 Task: Compose an email with the signature Cody Rivera with the subject Follow-up on the job application and the message I would like to request approval for the purchase of new software for our team. from softage.4@softage.net to softage.1@softage.net, select the entire message, change the font of the message to Garamond and change the font typography to bold Send the email. Finally, move the email from Sent Items to the label Training
Action: Mouse moved to (844, 73)
Screenshot: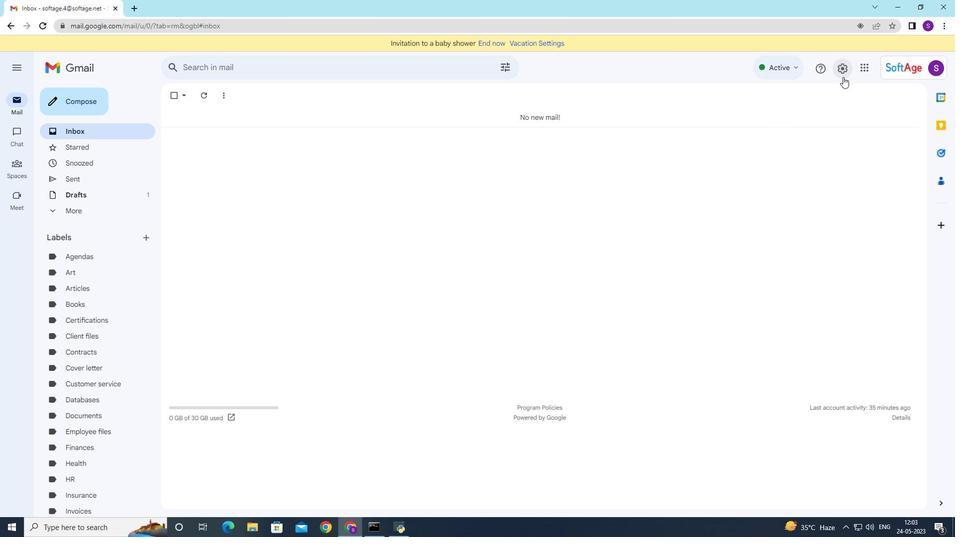 
Action: Mouse pressed left at (844, 73)
Screenshot: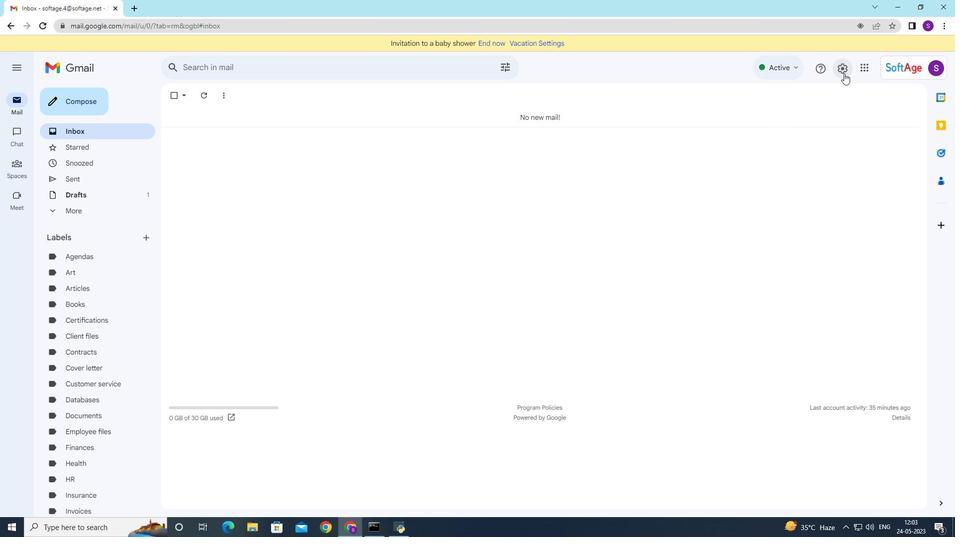 
Action: Mouse moved to (848, 116)
Screenshot: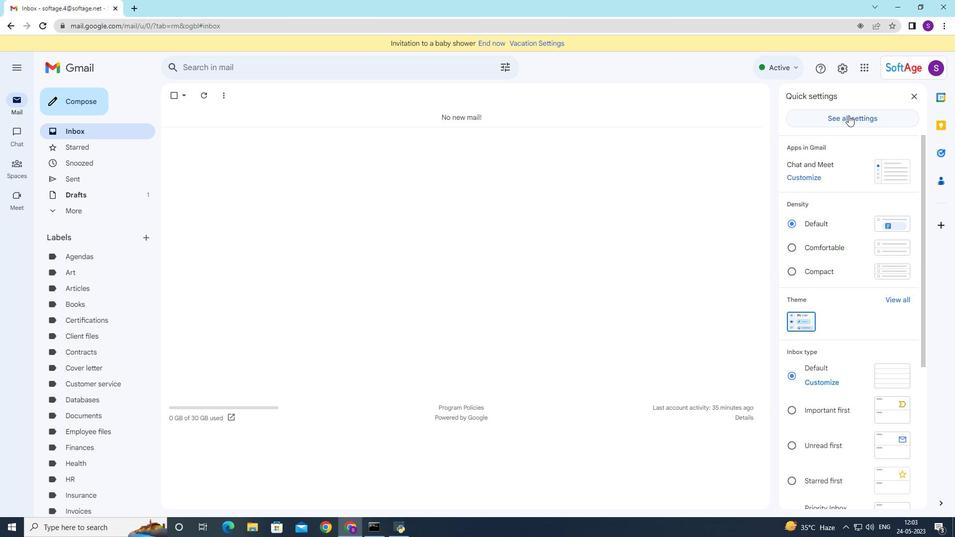 
Action: Mouse pressed left at (848, 116)
Screenshot: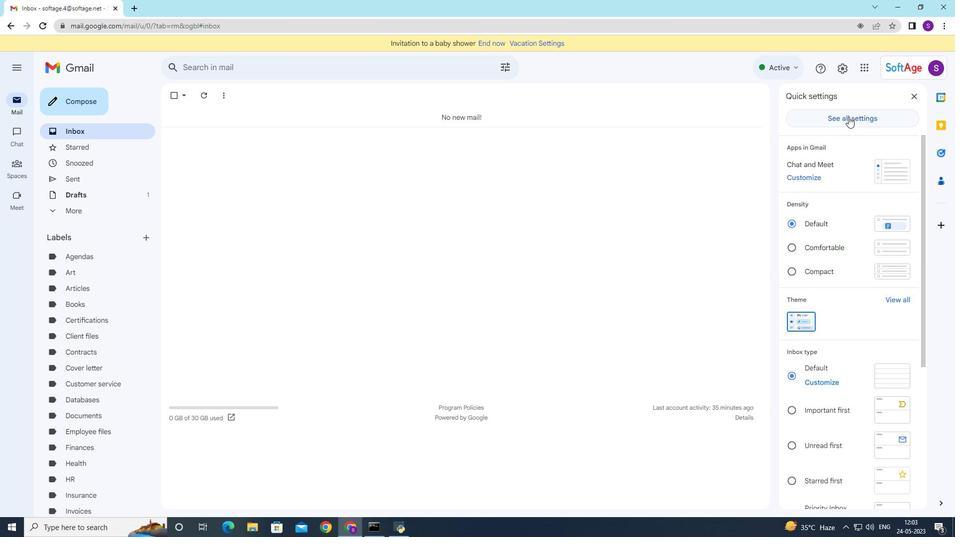 
Action: Mouse moved to (352, 245)
Screenshot: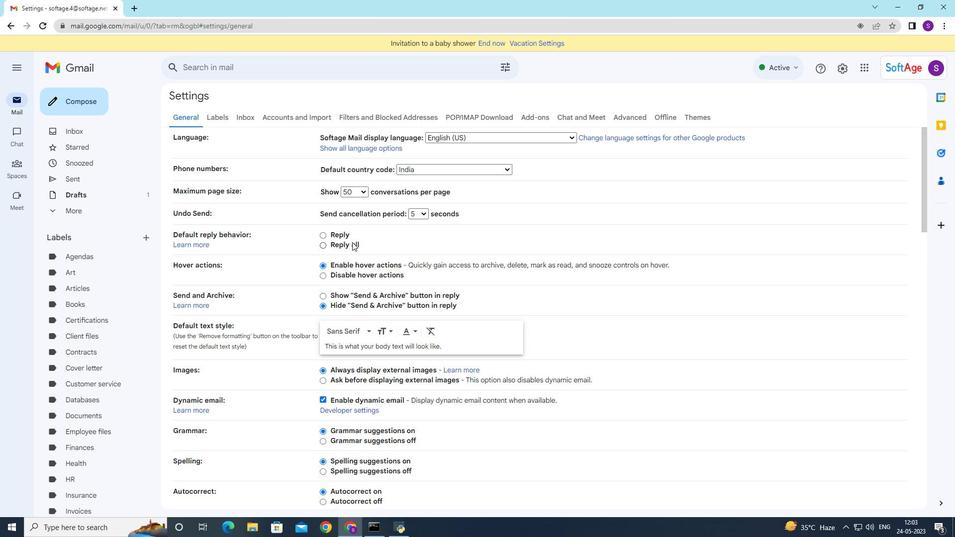 
Action: Mouse scrolled (352, 244) with delta (0, 0)
Screenshot: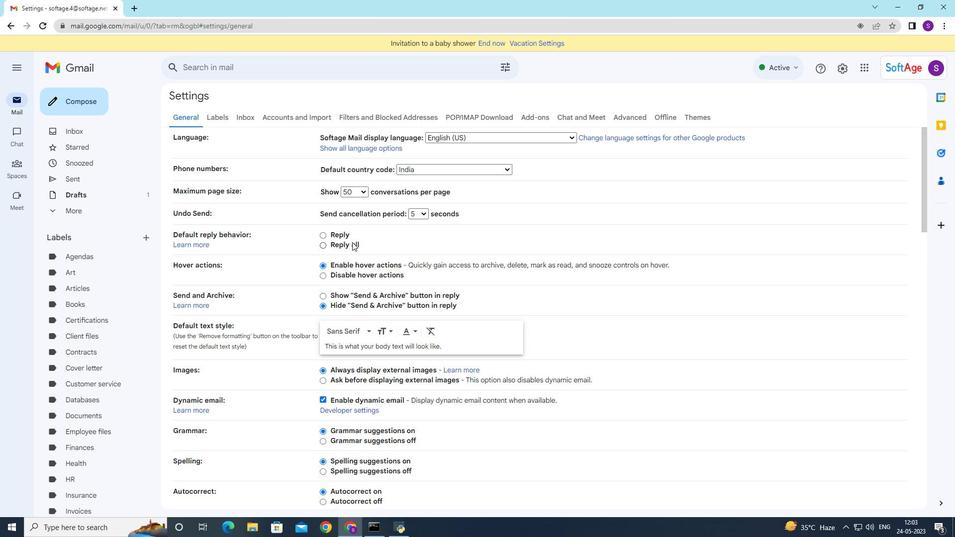 
Action: Mouse moved to (352, 249)
Screenshot: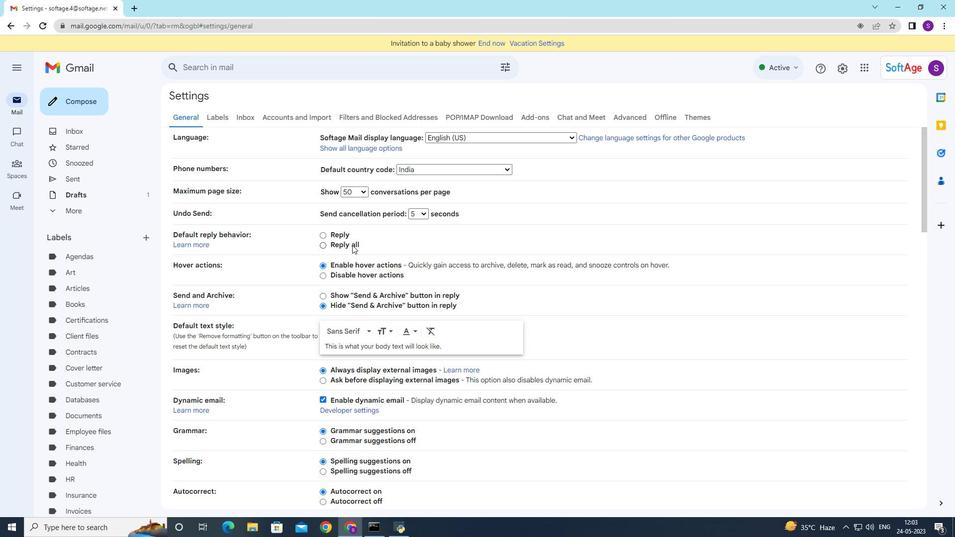
Action: Mouse scrolled (352, 248) with delta (0, 0)
Screenshot: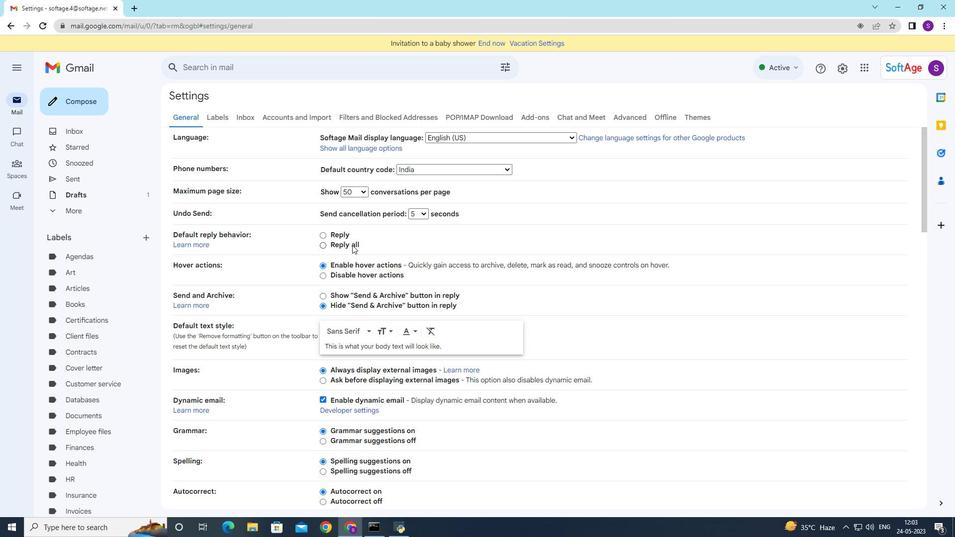 
Action: Mouse moved to (354, 253)
Screenshot: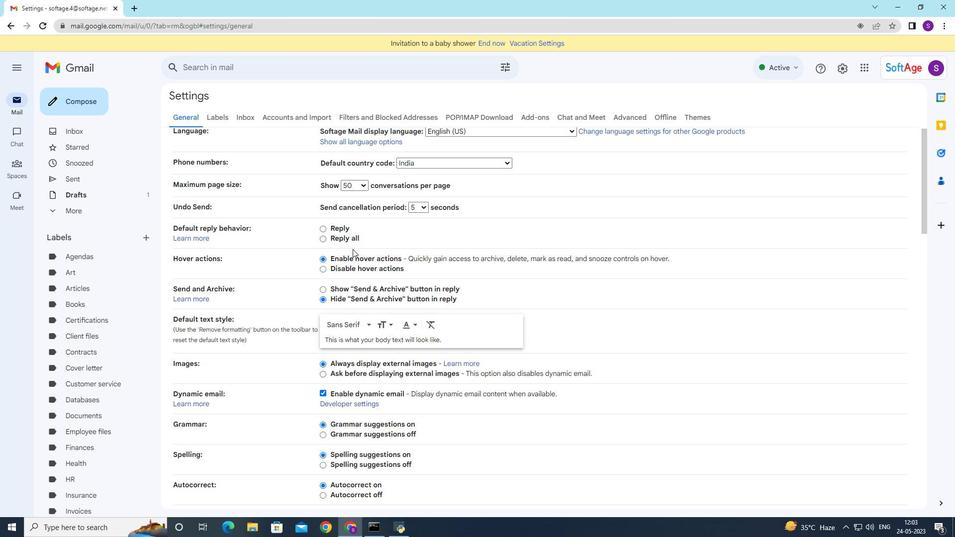 
Action: Mouse scrolled (354, 252) with delta (0, 0)
Screenshot: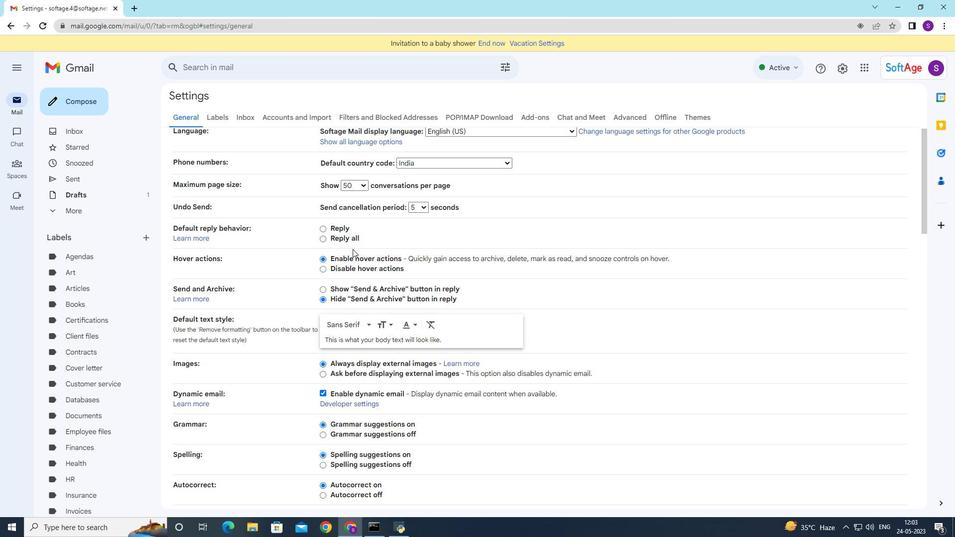 
Action: Mouse moved to (355, 256)
Screenshot: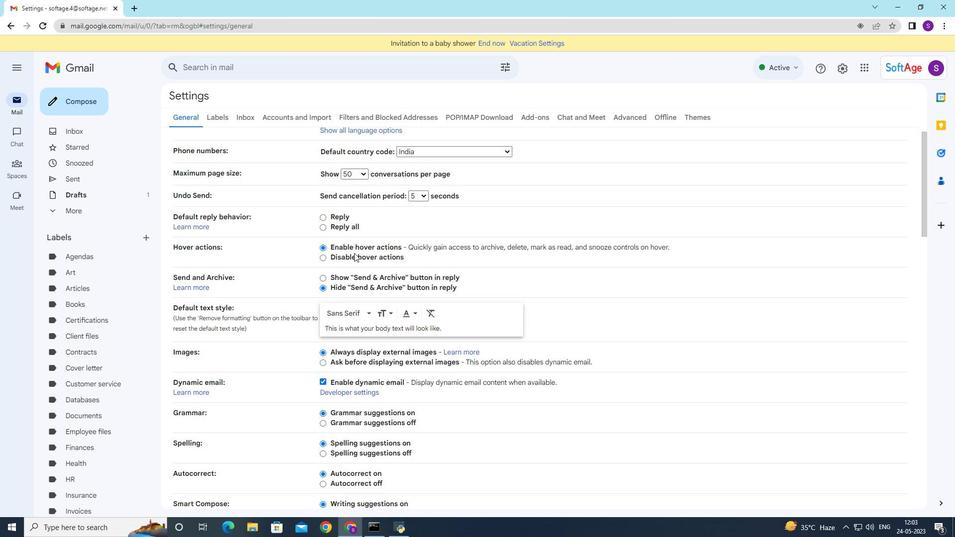 
Action: Mouse scrolled (355, 256) with delta (0, 0)
Screenshot: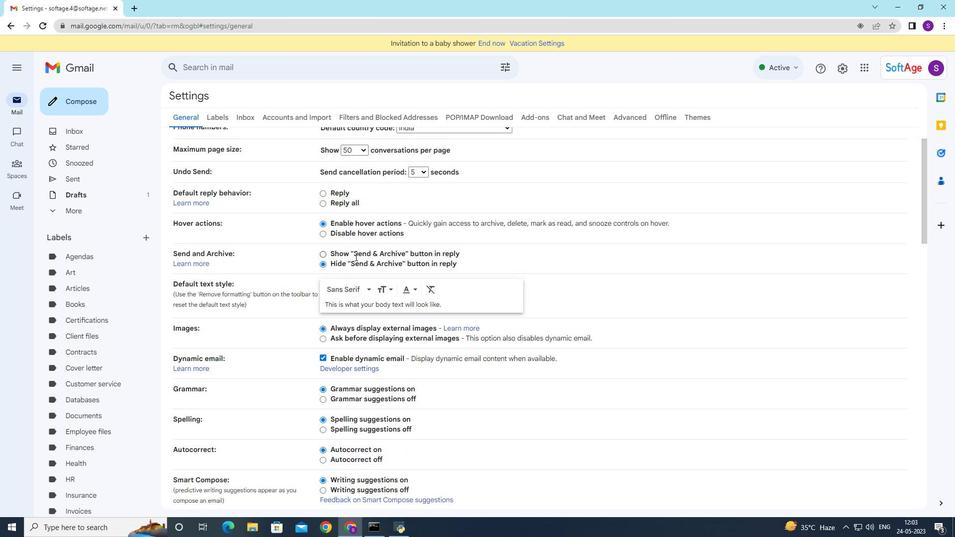 
Action: Mouse moved to (355, 258)
Screenshot: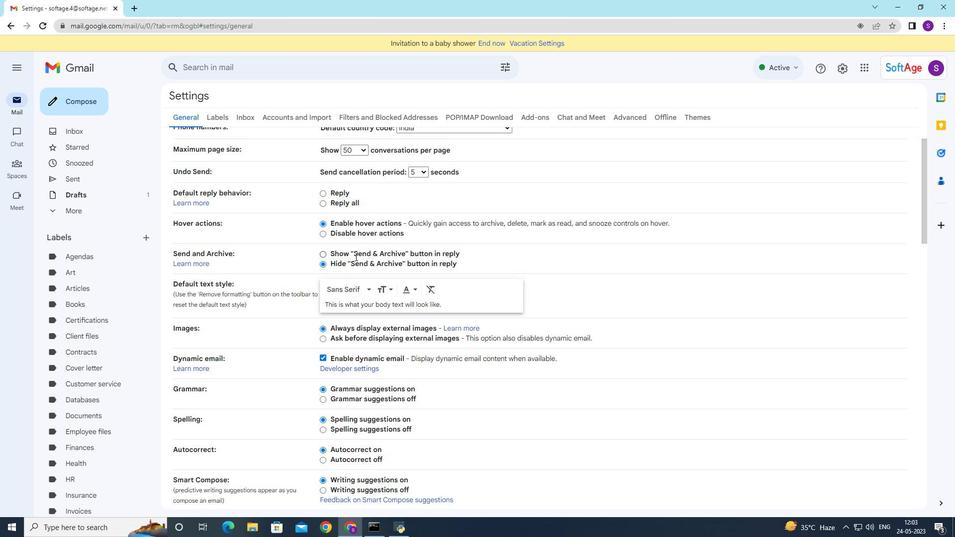 
Action: Mouse scrolled (355, 258) with delta (0, 0)
Screenshot: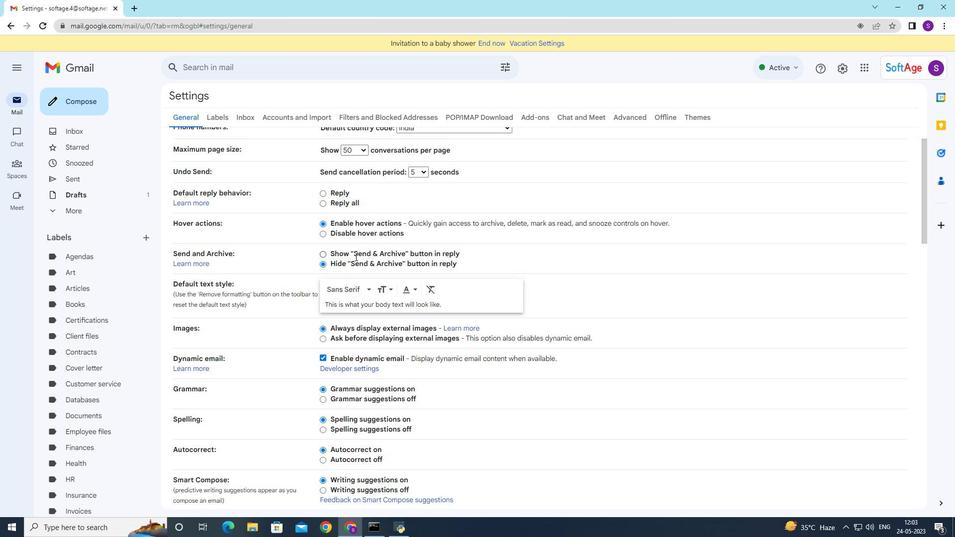 
Action: Mouse moved to (356, 263)
Screenshot: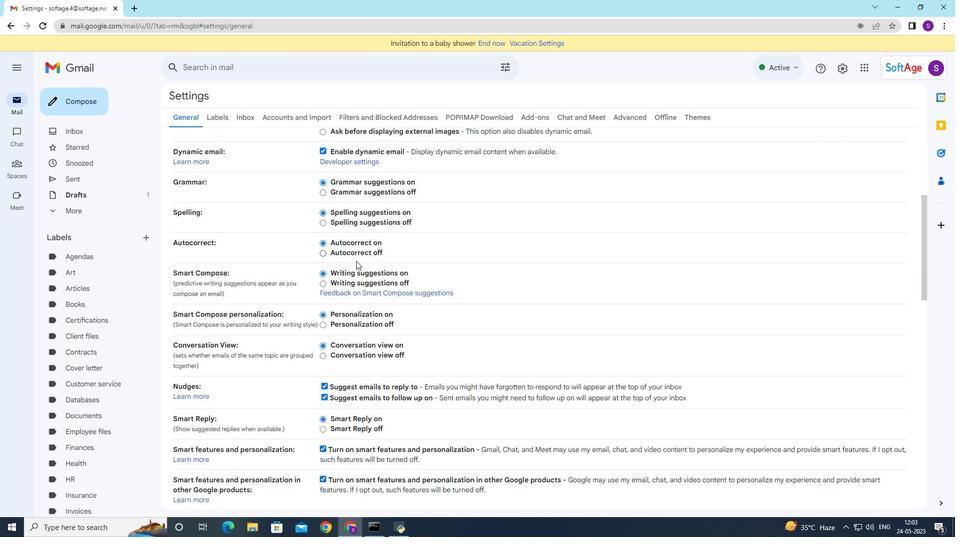 
Action: Mouse scrolled (356, 263) with delta (0, 0)
Screenshot: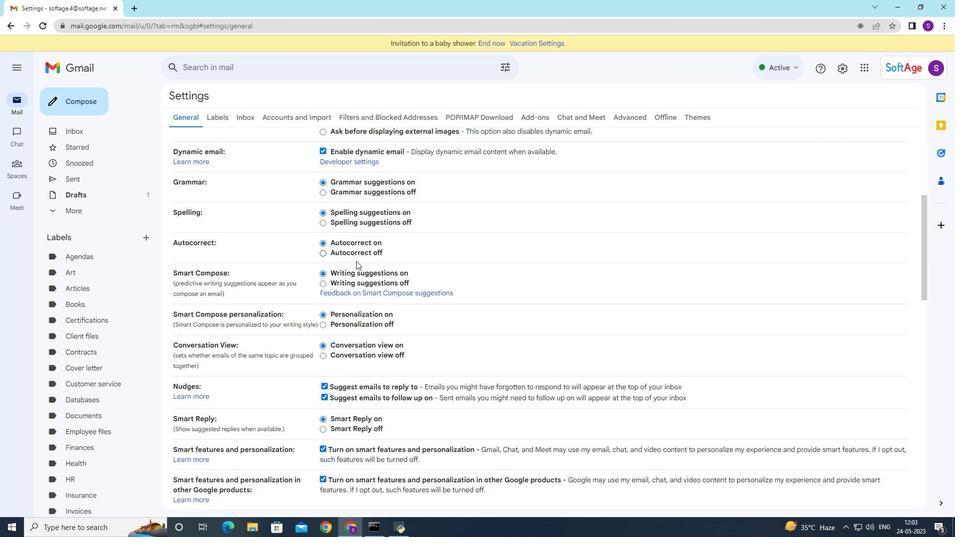 
Action: Mouse moved to (357, 265)
Screenshot: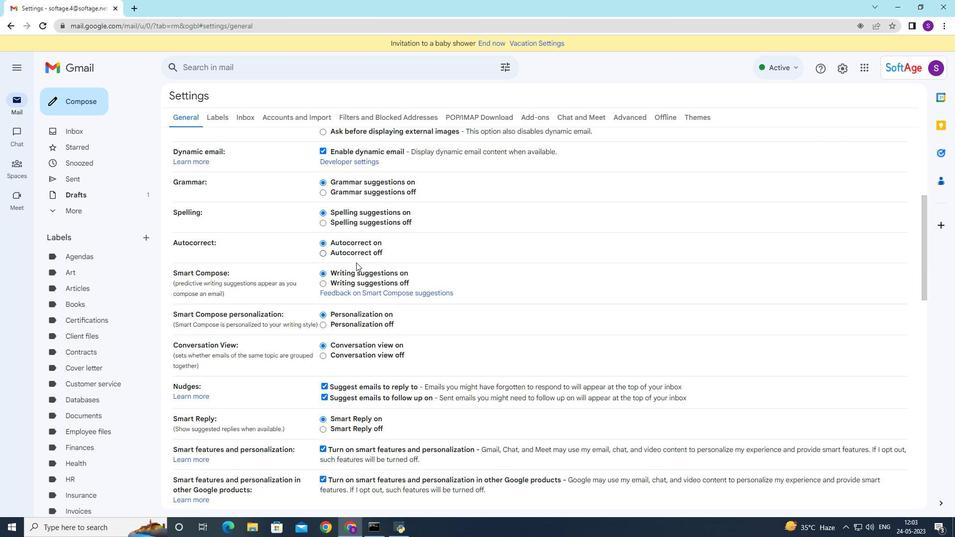 
Action: Mouse scrolled (357, 264) with delta (0, 0)
Screenshot: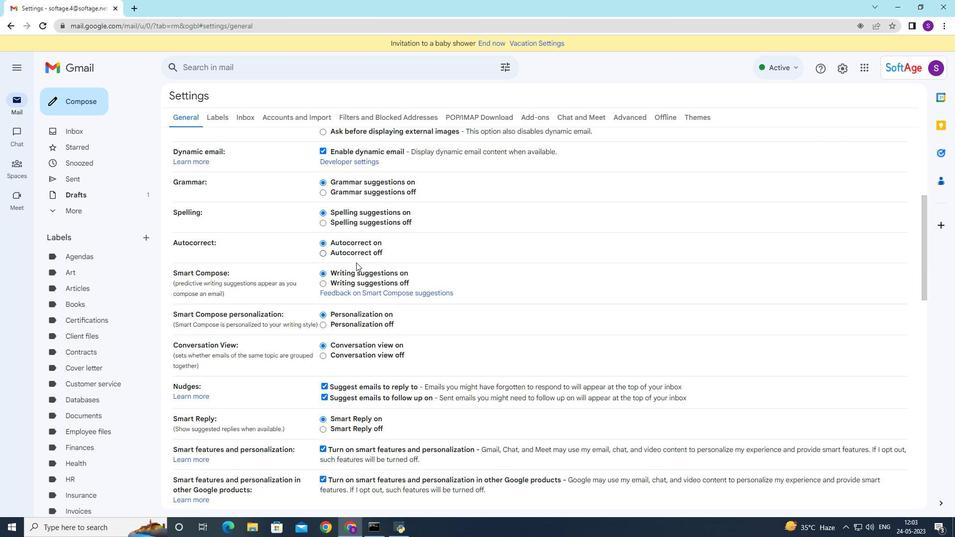 
Action: Mouse moved to (357, 266)
Screenshot: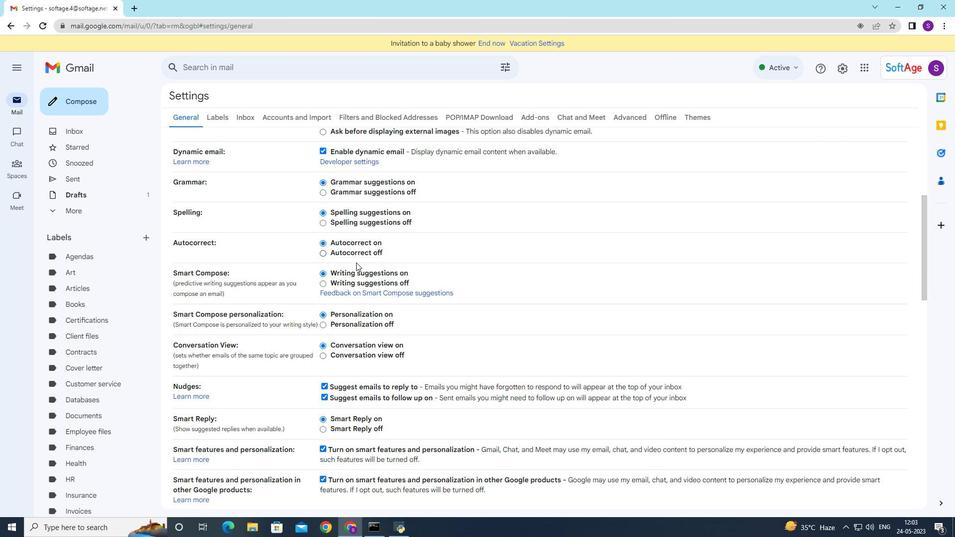 
Action: Mouse scrolled (357, 265) with delta (0, 0)
Screenshot: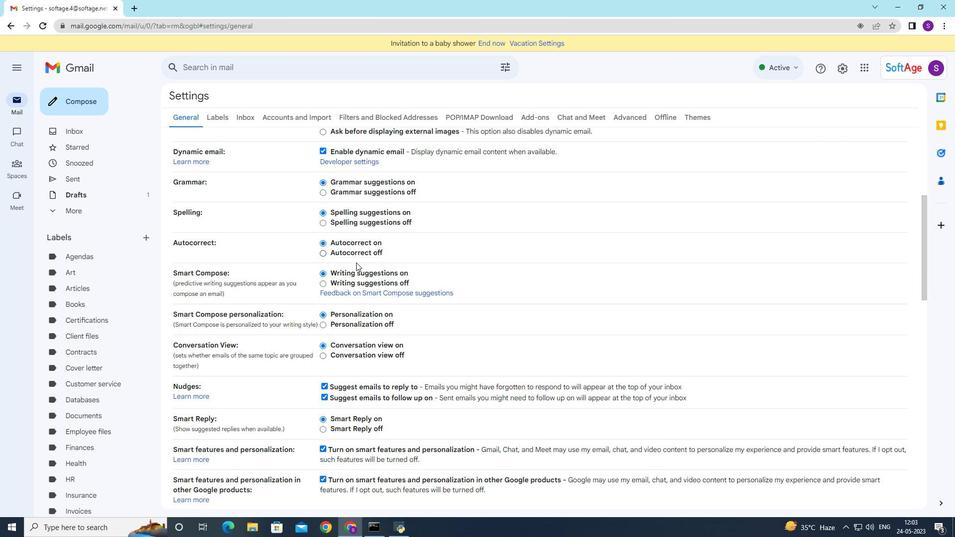 
Action: Mouse moved to (357, 266)
Screenshot: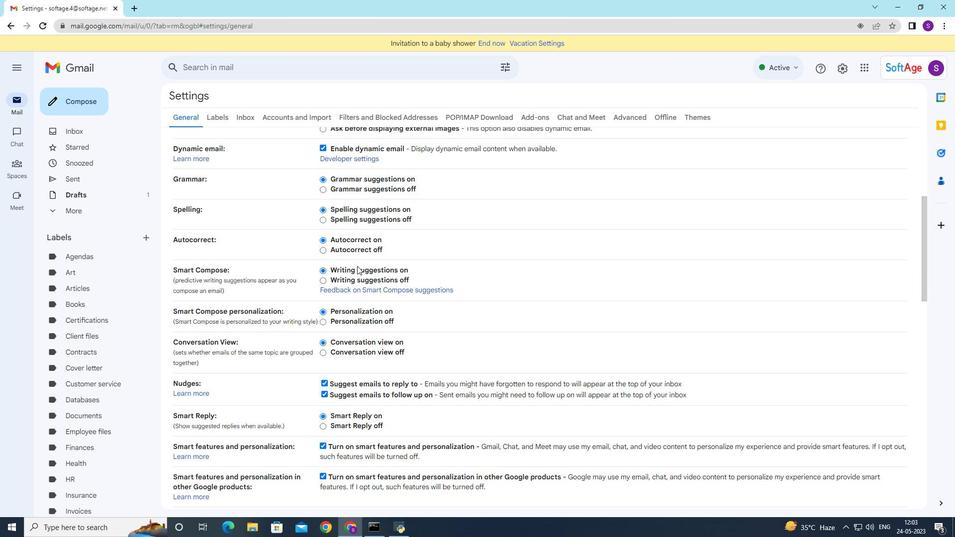 
Action: Mouse scrolled (357, 266) with delta (0, 0)
Screenshot: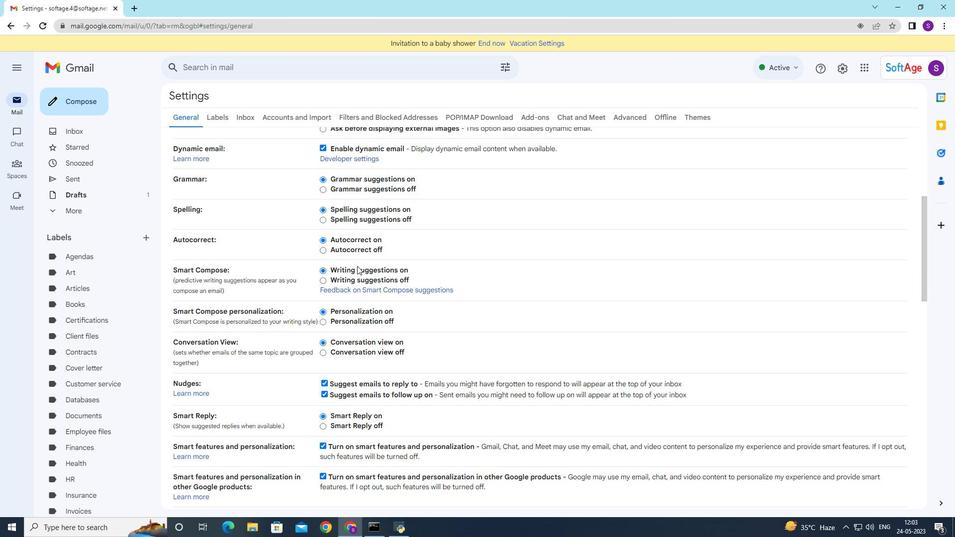 
Action: Mouse moved to (357, 269)
Screenshot: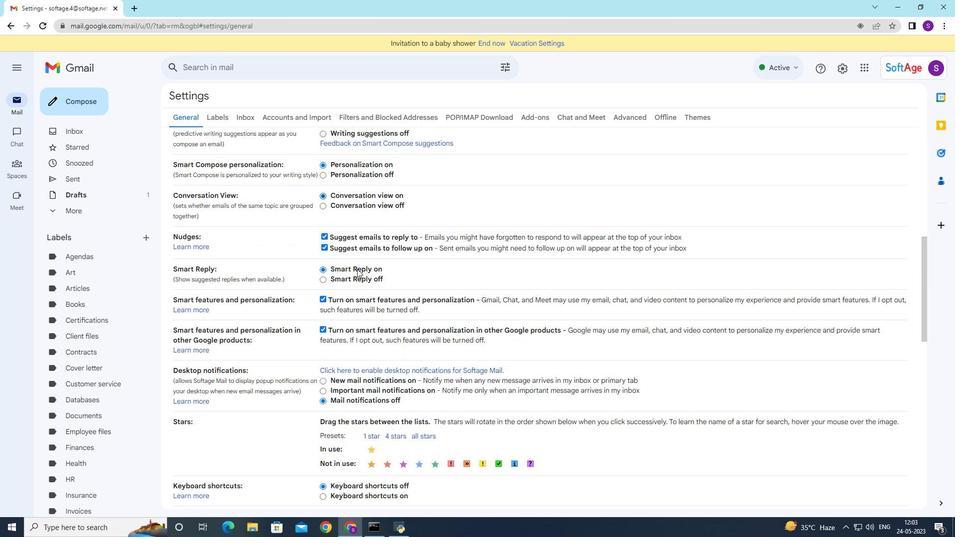 
Action: Mouse scrolled (357, 268) with delta (0, 0)
Screenshot: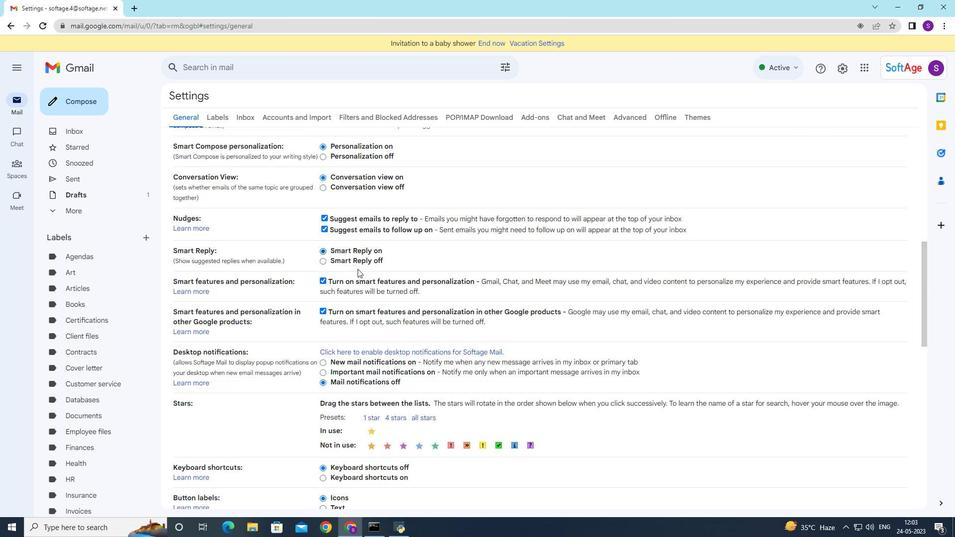 
Action: Mouse moved to (357, 269)
Screenshot: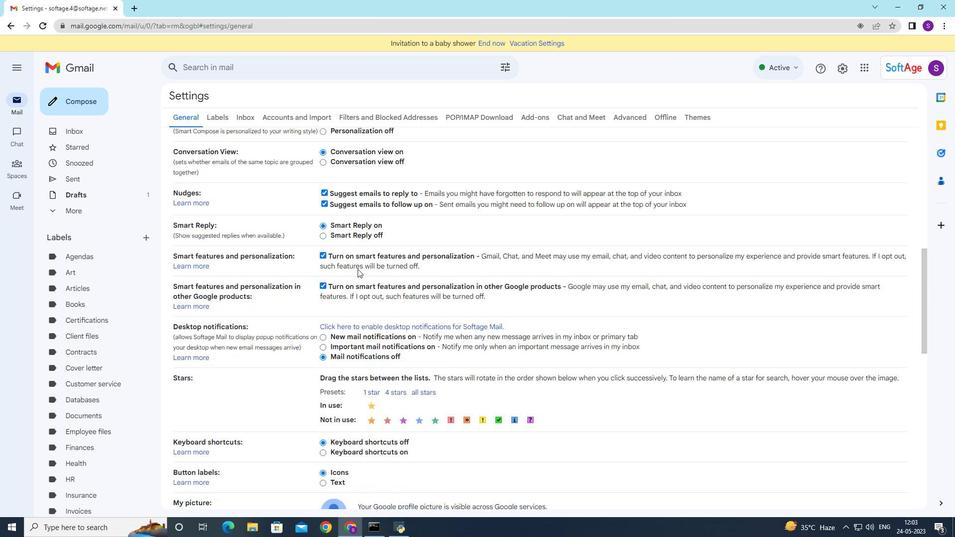 
Action: Mouse scrolled (357, 268) with delta (0, 0)
Screenshot: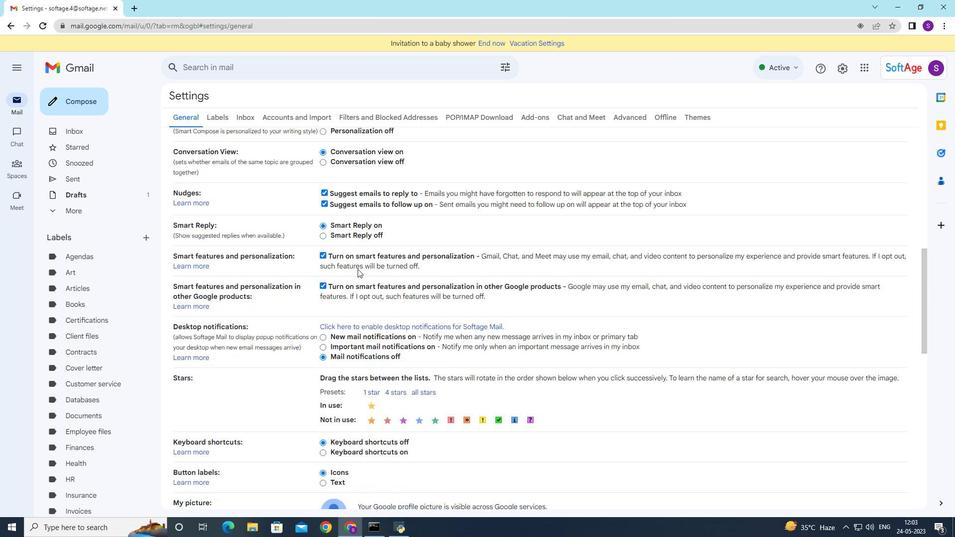 
Action: Mouse scrolled (357, 268) with delta (0, 0)
Screenshot: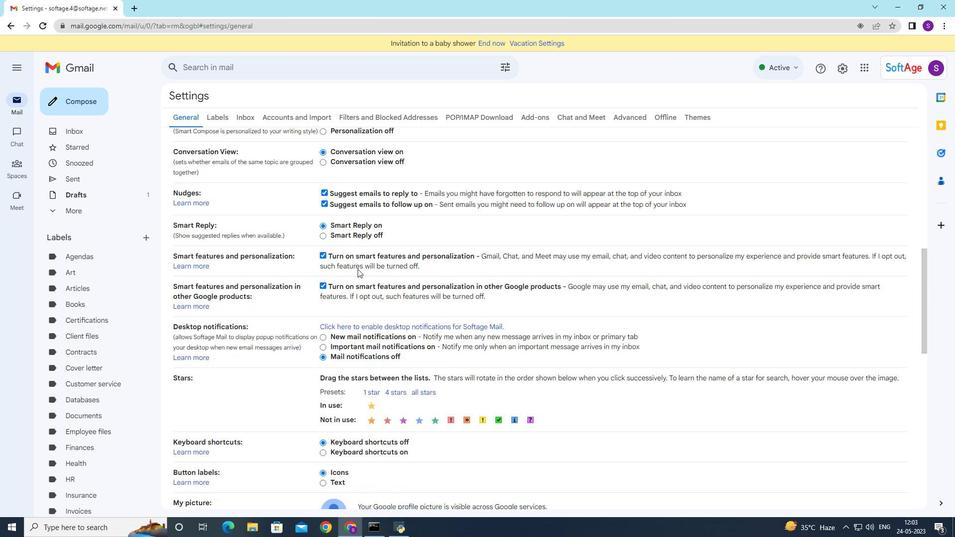 
Action: Mouse scrolled (357, 268) with delta (0, 0)
Screenshot: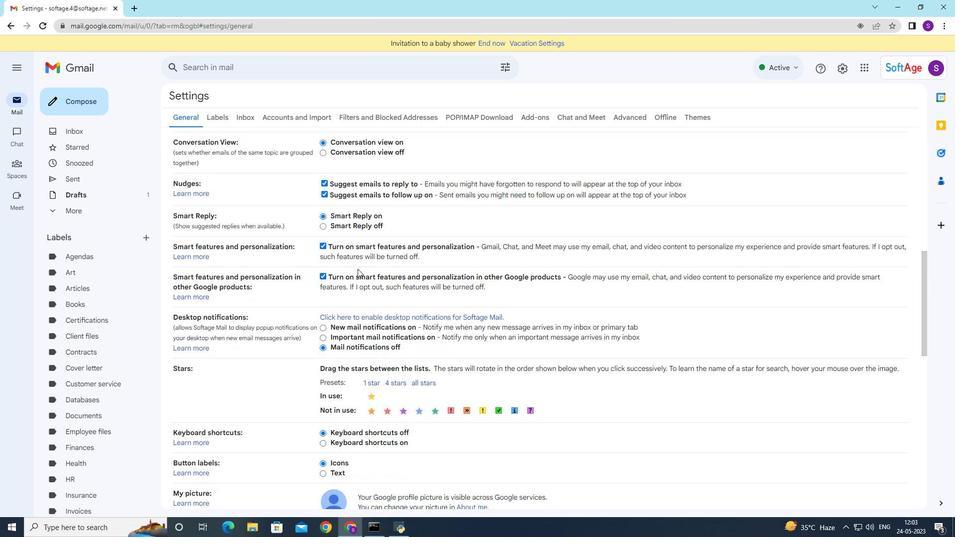
Action: Mouse moved to (358, 268)
Screenshot: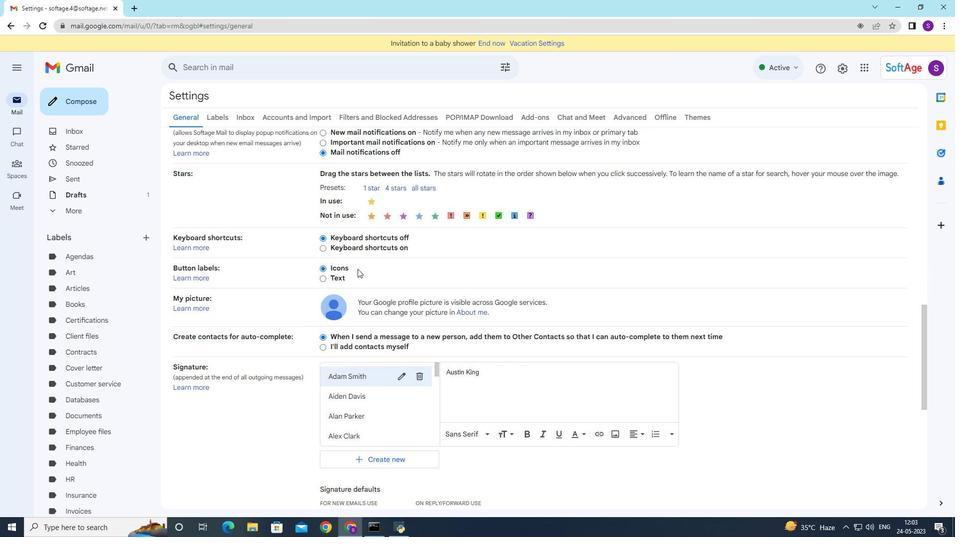 
Action: Mouse scrolled (358, 268) with delta (0, 0)
Screenshot: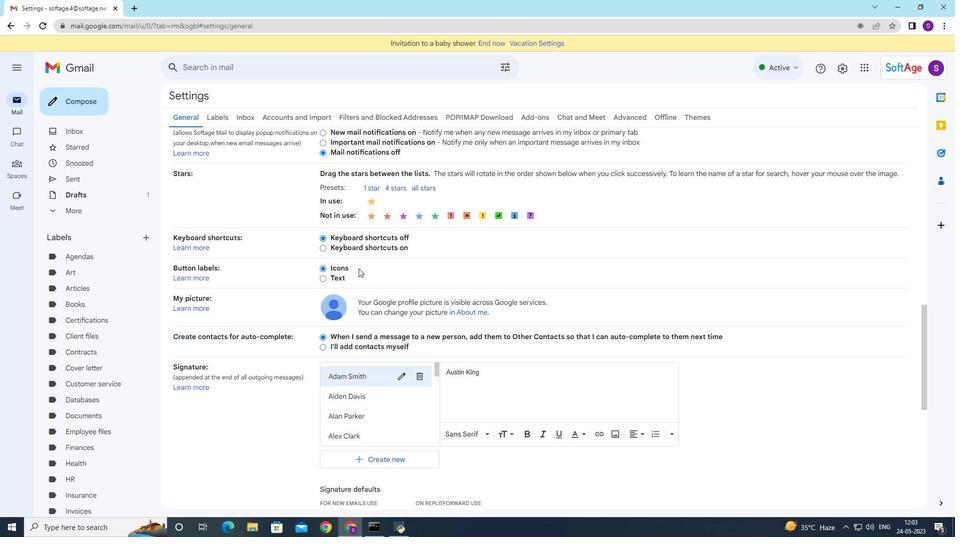 
Action: Mouse scrolled (358, 268) with delta (0, 0)
Screenshot: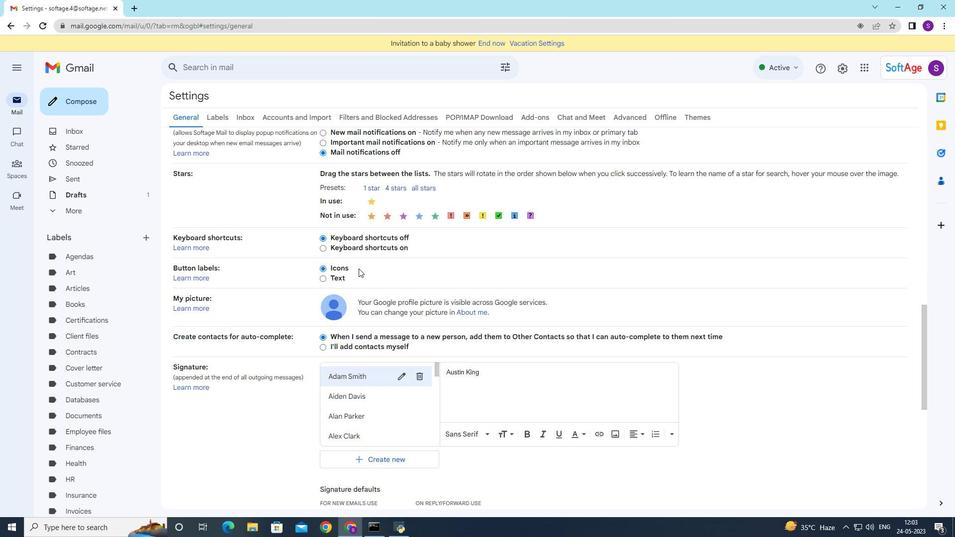 
Action: Mouse moved to (358, 268)
Screenshot: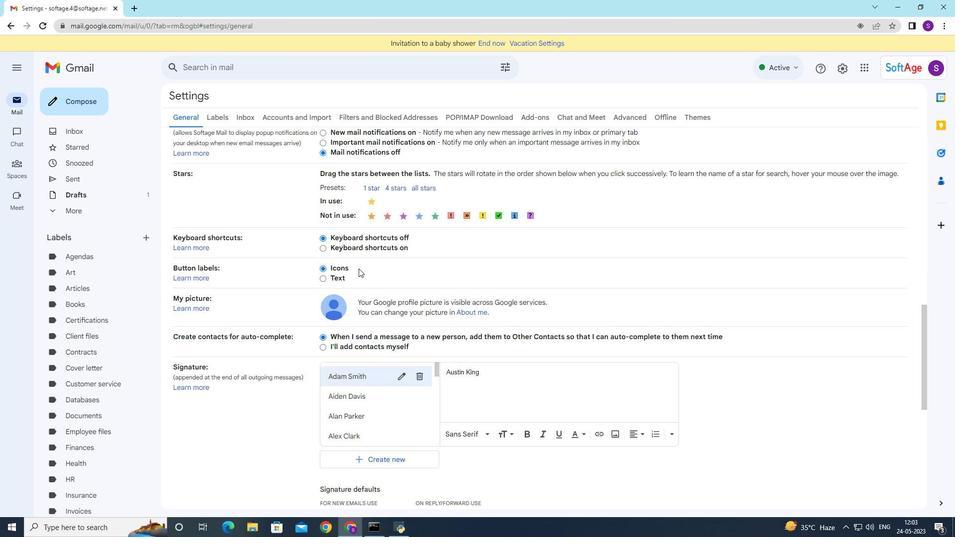 
Action: Mouse scrolled (358, 268) with delta (0, 0)
Screenshot: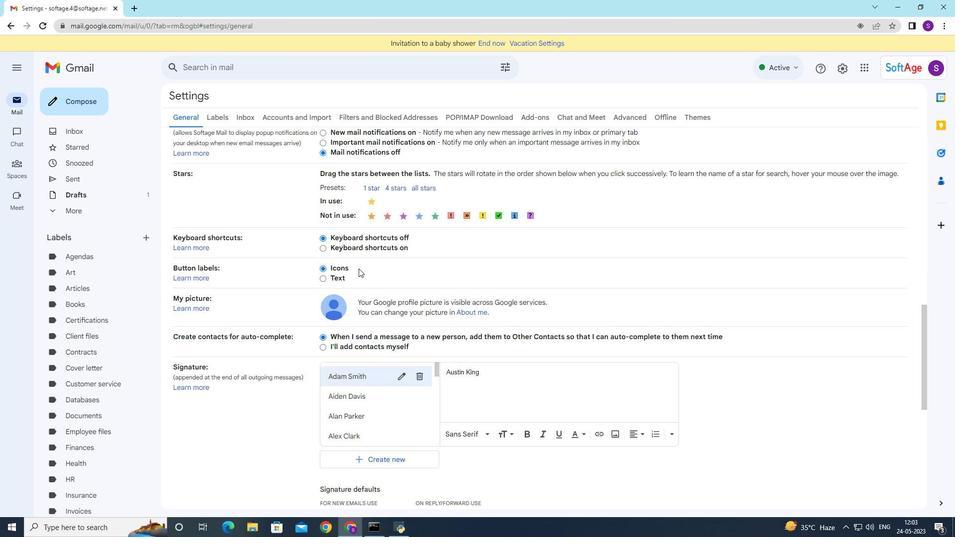 
Action: Mouse moved to (358, 269)
Screenshot: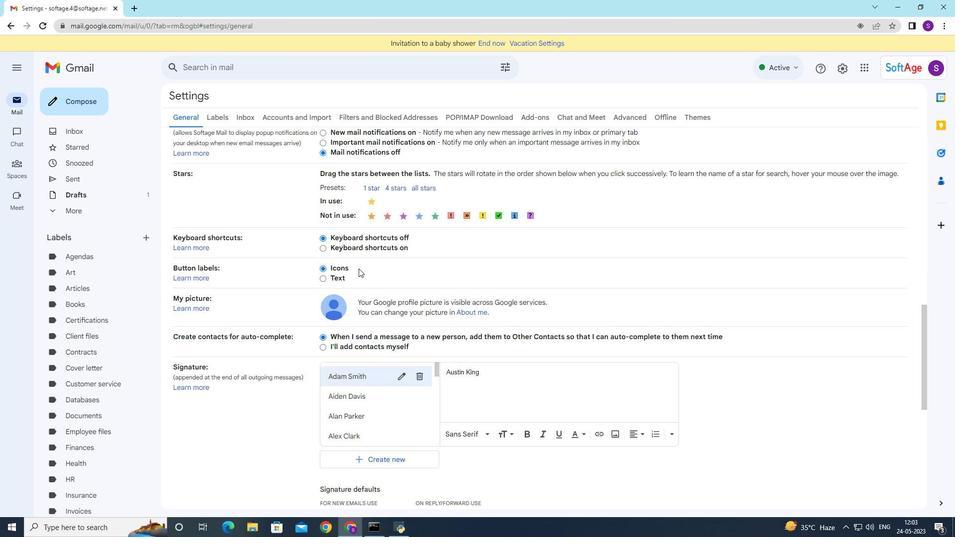 
Action: Mouse scrolled (358, 268) with delta (0, 0)
Screenshot: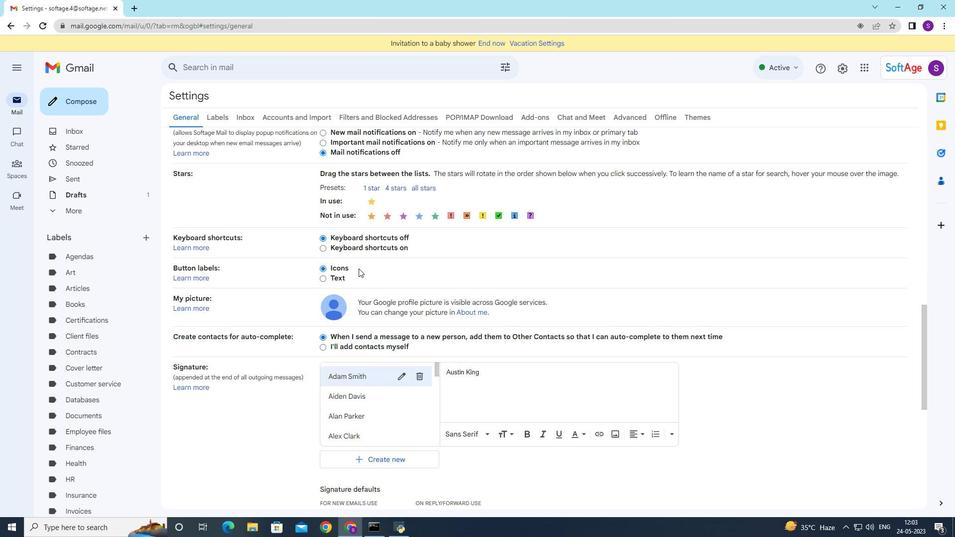 
Action: Mouse scrolled (358, 268) with delta (0, 0)
Screenshot: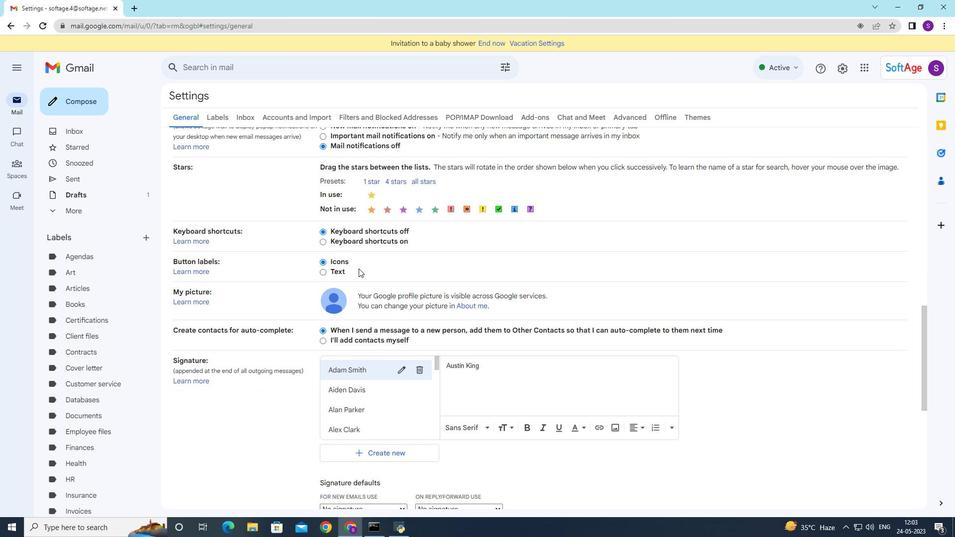 
Action: Mouse moved to (371, 213)
Screenshot: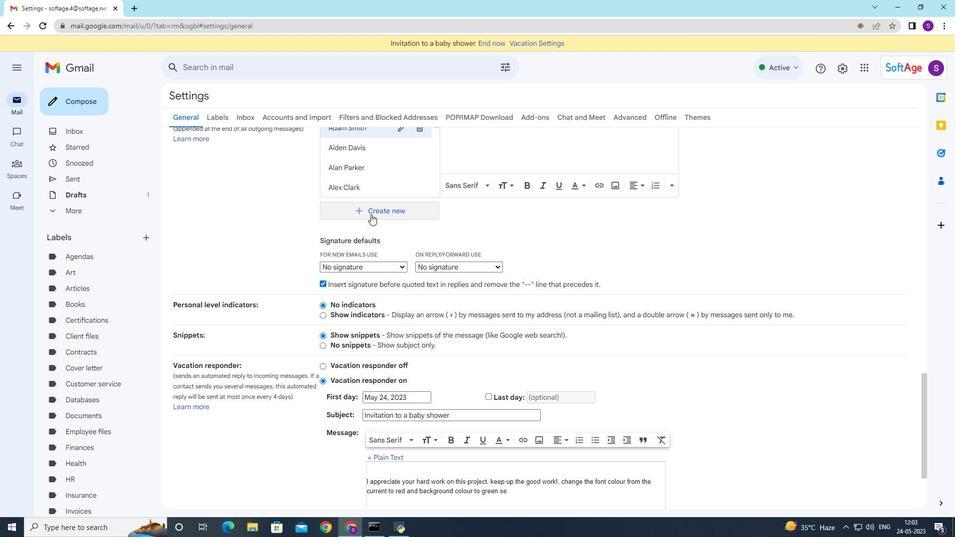 
Action: Mouse pressed left at (371, 213)
Screenshot: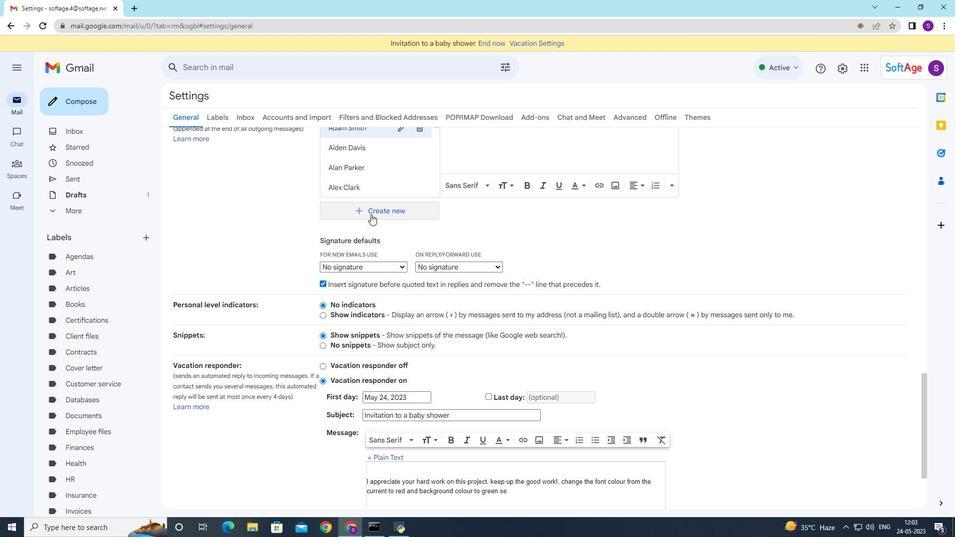 
Action: Mouse moved to (378, 223)
Screenshot: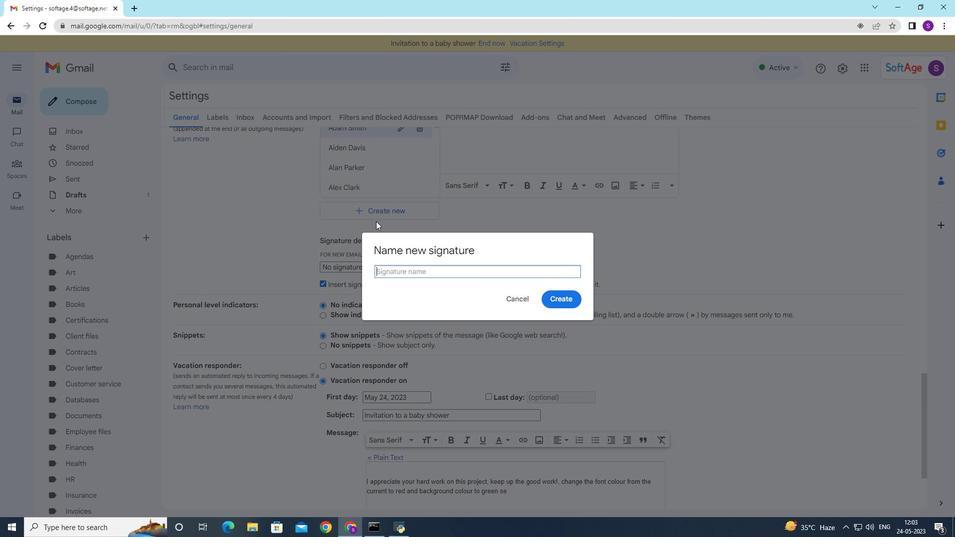 
Action: Key pressed <Key.shift><Key.shift><Key.shift><Key.shift><Key.shift>Cody<Key.space><Key.shift><Key.shift><Key.shift><Key.shift><Key.shift><Key.shift><Key.shift><Key.shift><Key.shift>Rivera
Screenshot: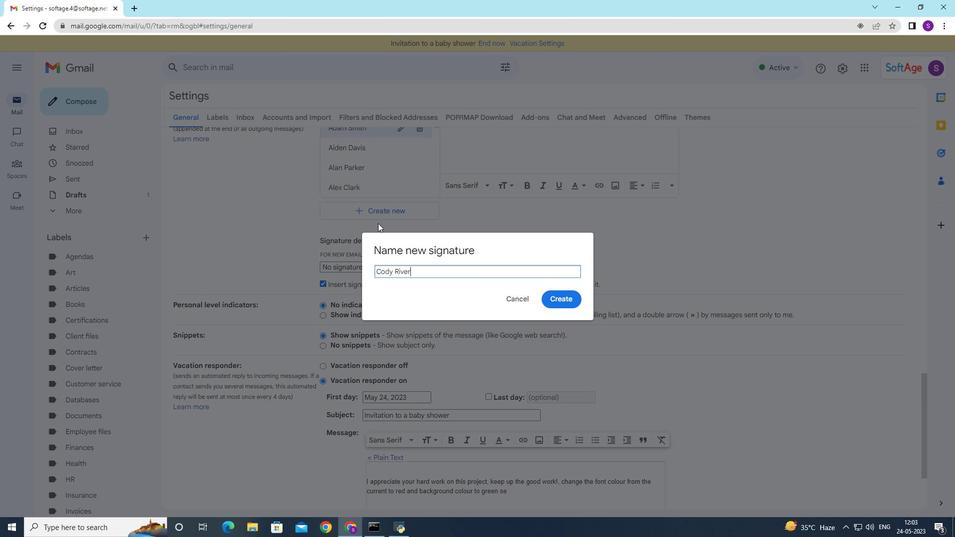 
Action: Mouse moved to (562, 295)
Screenshot: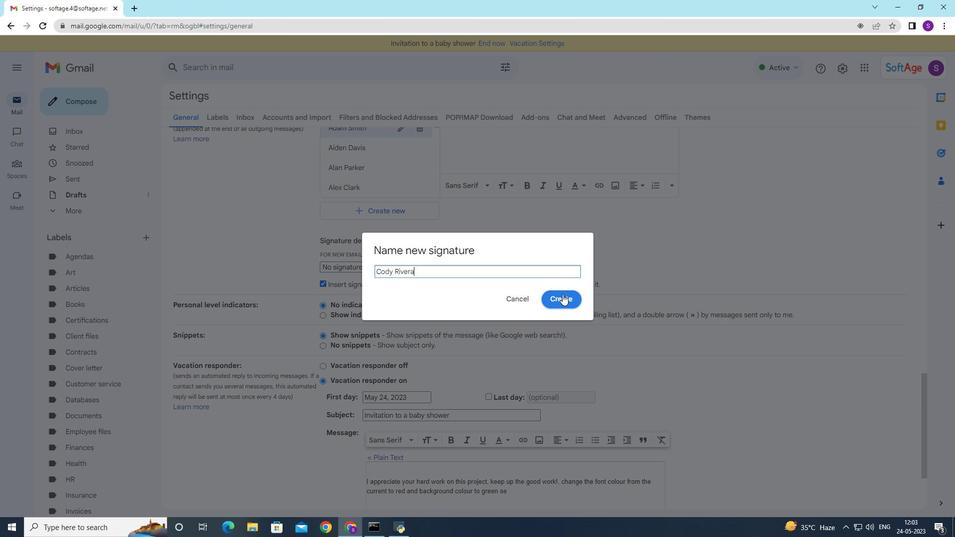 
Action: Mouse pressed left at (562, 295)
Screenshot: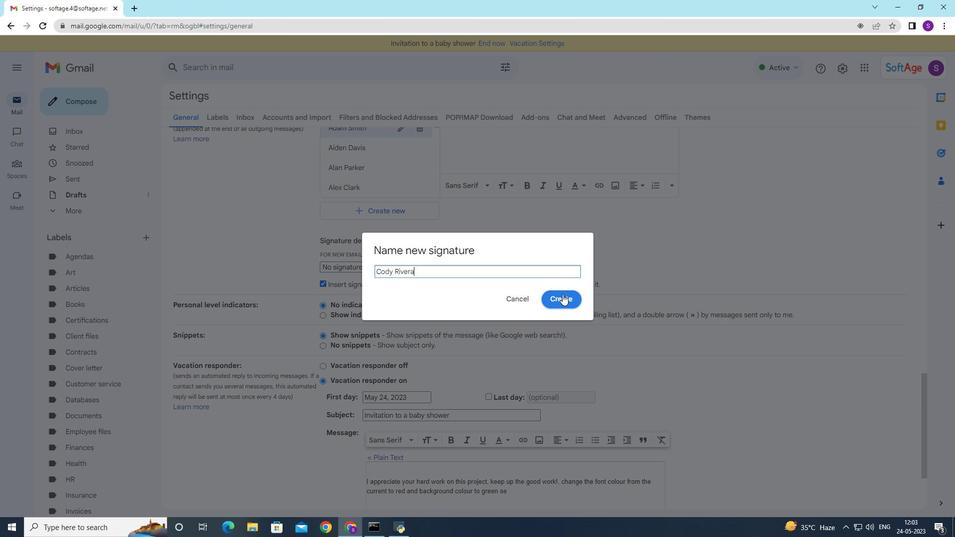 
Action: Mouse moved to (468, 323)
Screenshot: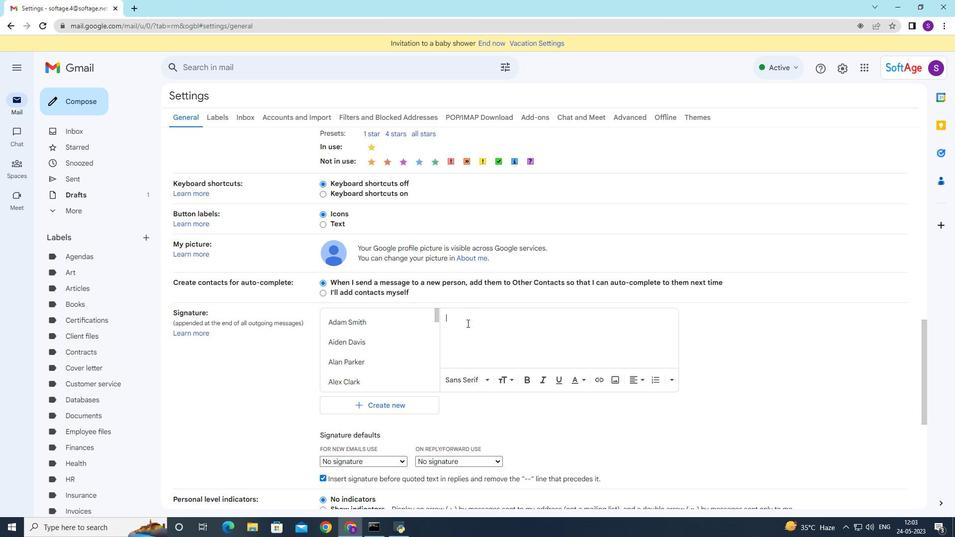 
Action: Key pressed <Key.shift>Cody<Key.space><Key.shift>Rivera
Screenshot: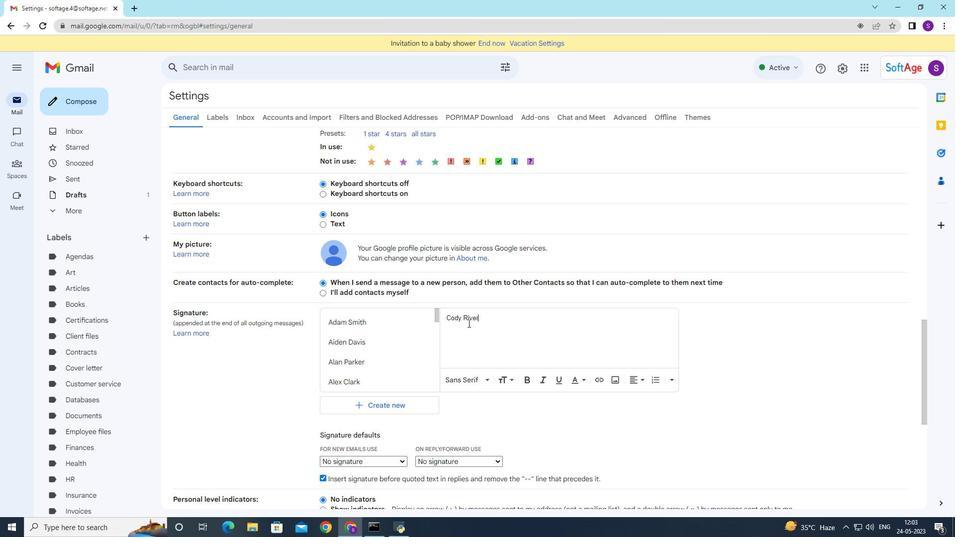 
Action: Mouse moved to (511, 383)
Screenshot: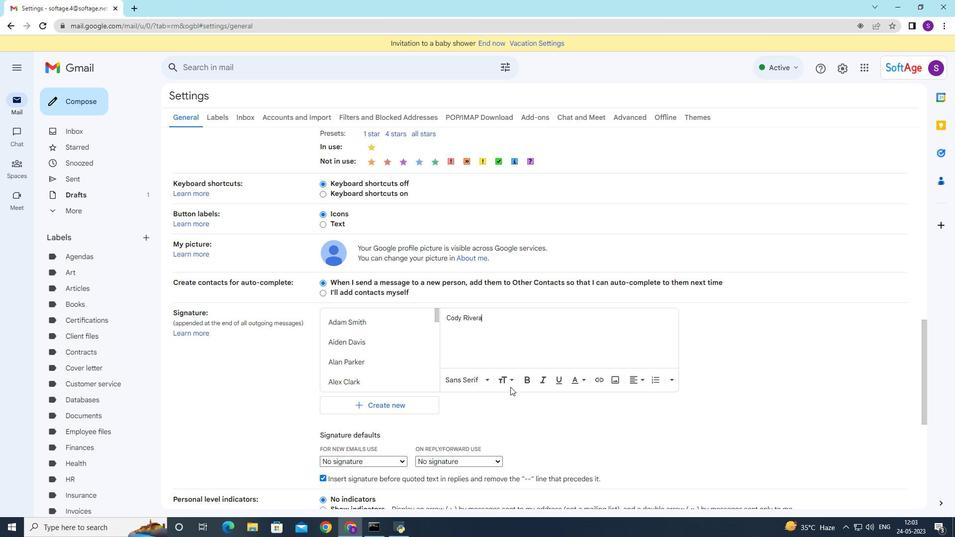 
Action: Mouse scrolled (511, 383) with delta (0, 0)
Screenshot: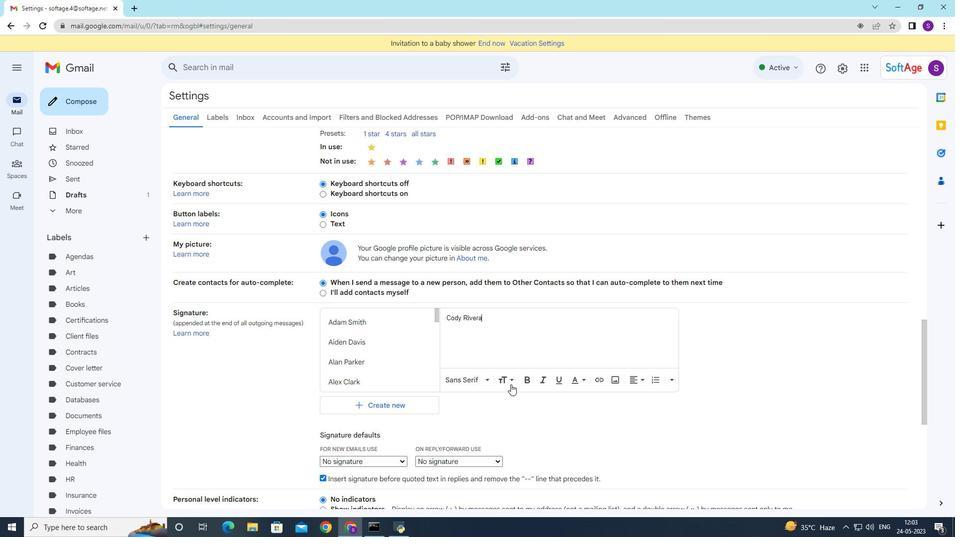 
Action: Mouse moved to (511, 383)
Screenshot: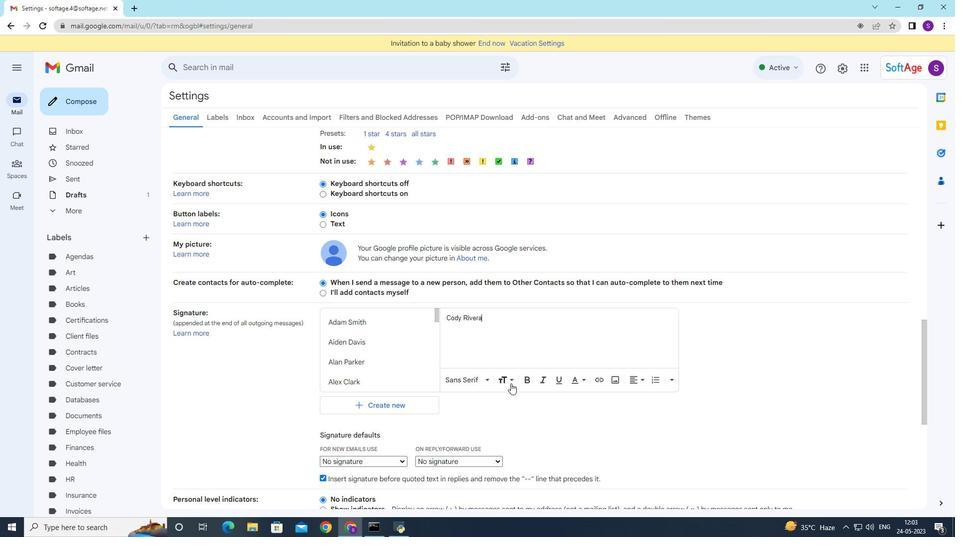 
Action: Mouse scrolled (511, 382) with delta (0, 0)
Screenshot: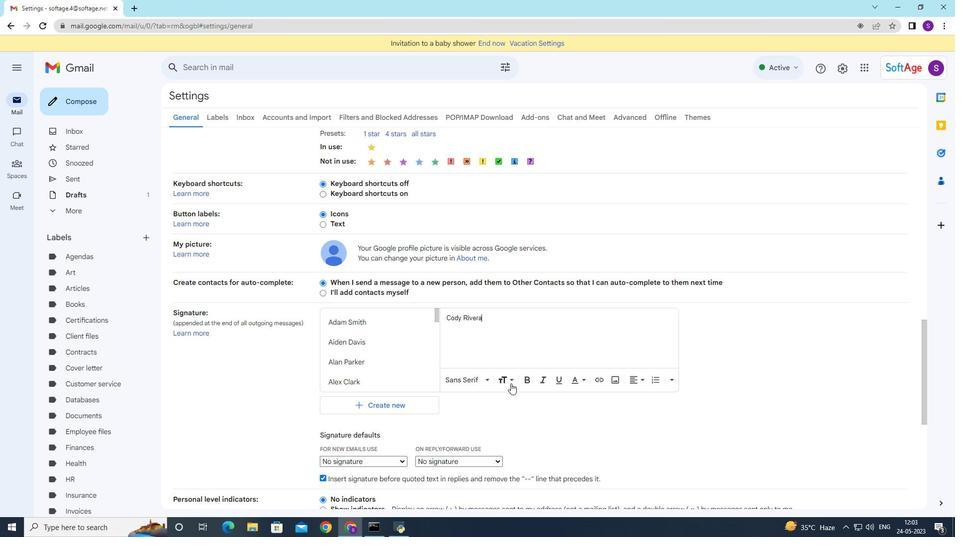 
Action: Mouse scrolled (511, 382) with delta (0, 0)
Screenshot: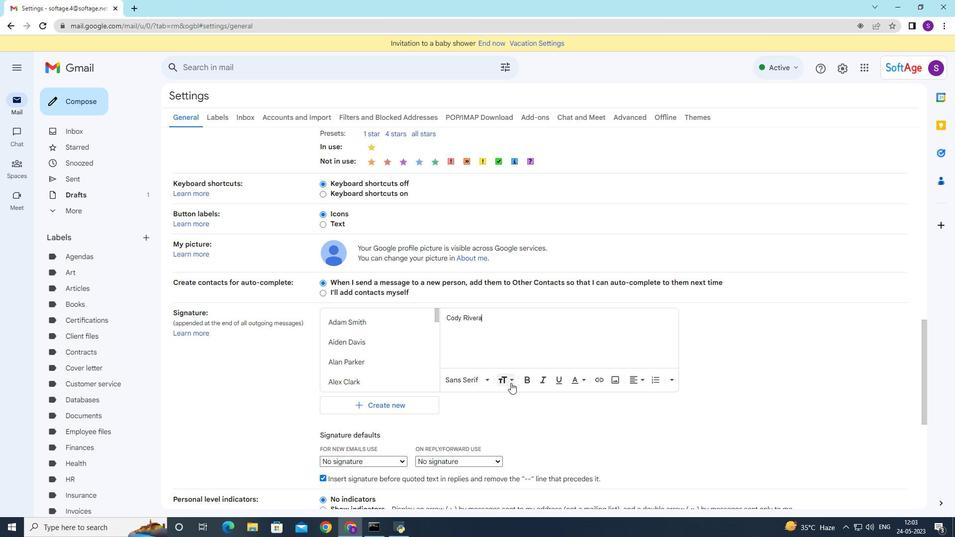 
Action: Mouse moved to (511, 384)
Screenshot: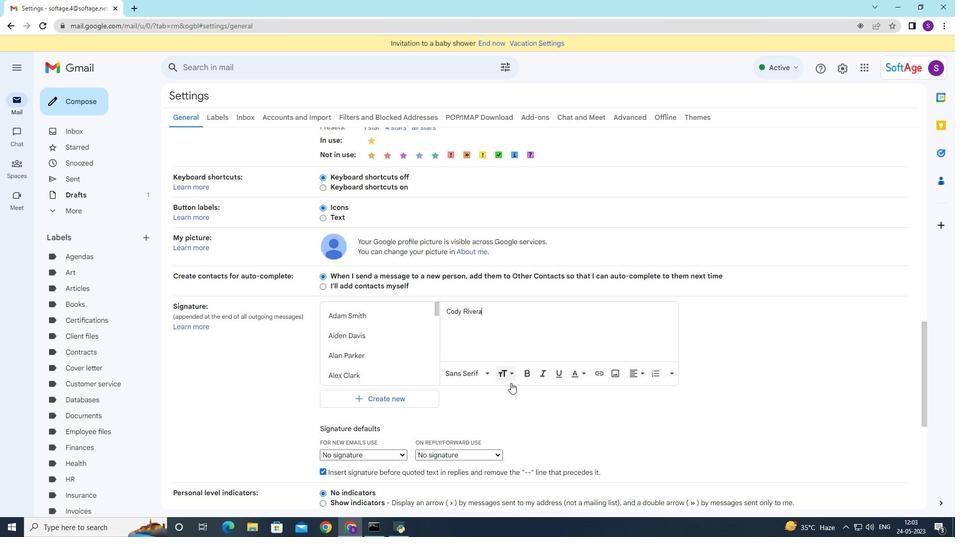 
Action: Mouse scrolled (511, 383) with delta (0, 0)
Screenshot: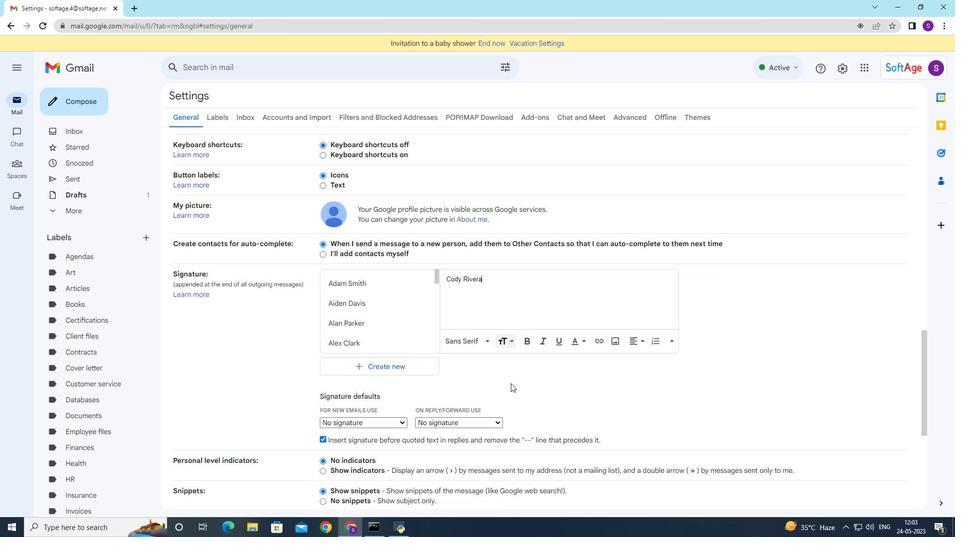 
Action: Mouse moved to (513, 385)
Screenshot: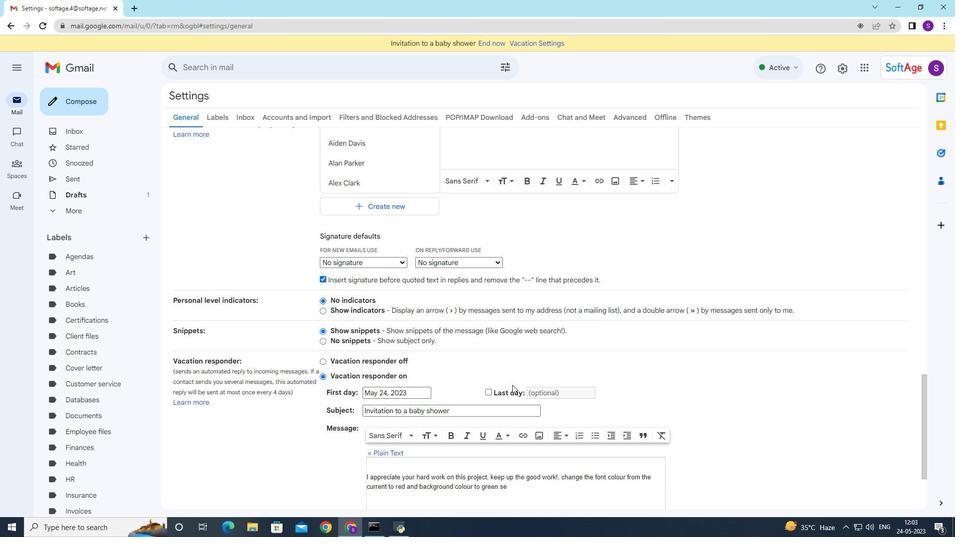 
Action: Mouse scrolled (513, 385) with delta (0, 0)
Screenshot: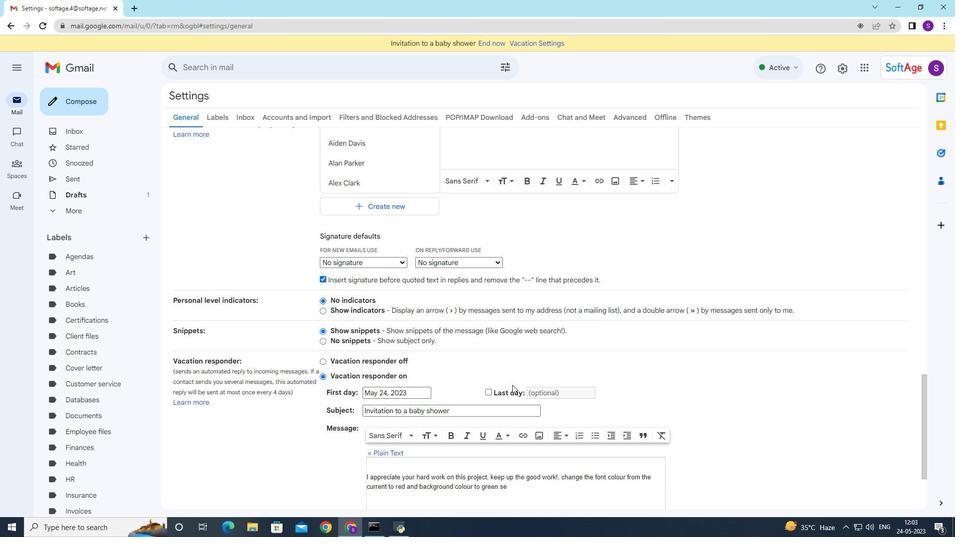 
Action: Mouse moved to (513, 386)
Screenshot: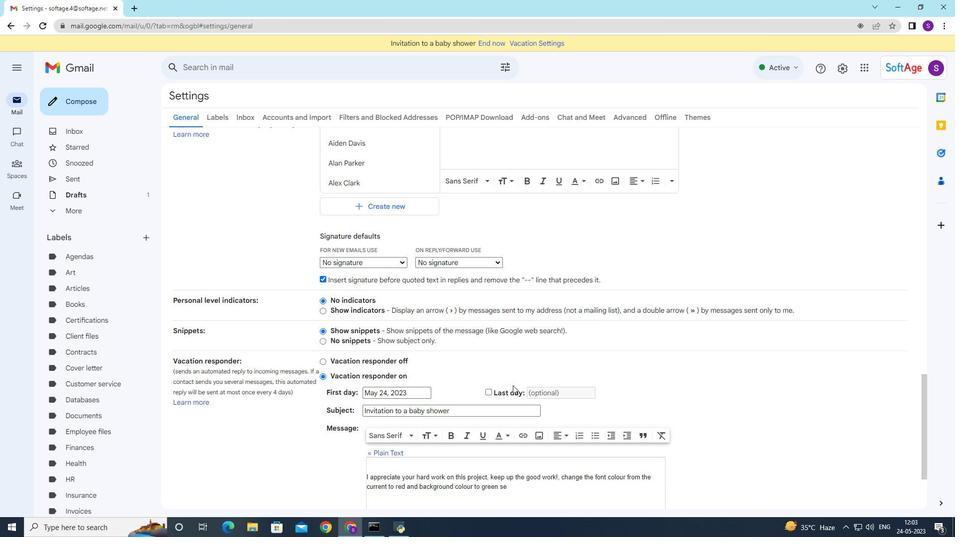
Action: Mouse scrolled (513, 385) with delta (0, 0)
Screenshot: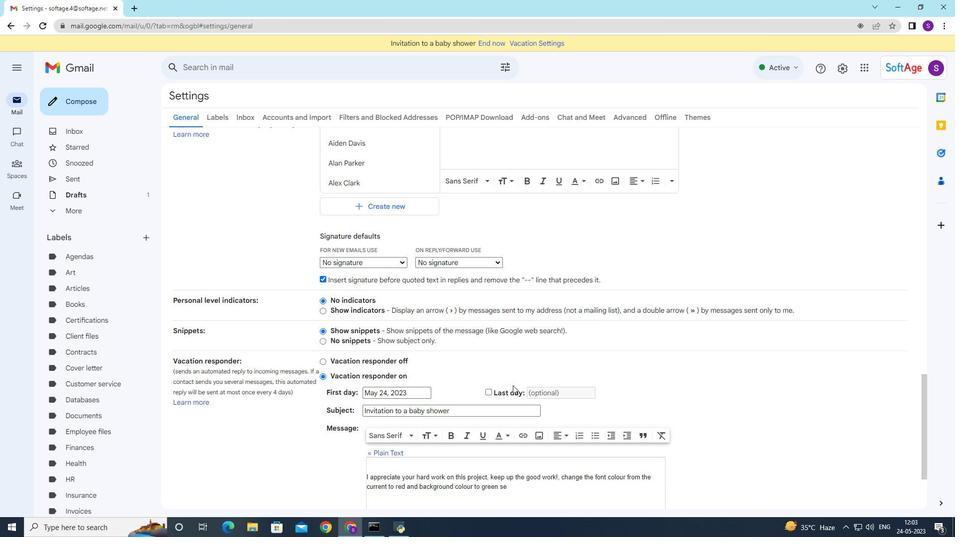 
Action: Mouse moved to (513, 386)
Screenshot: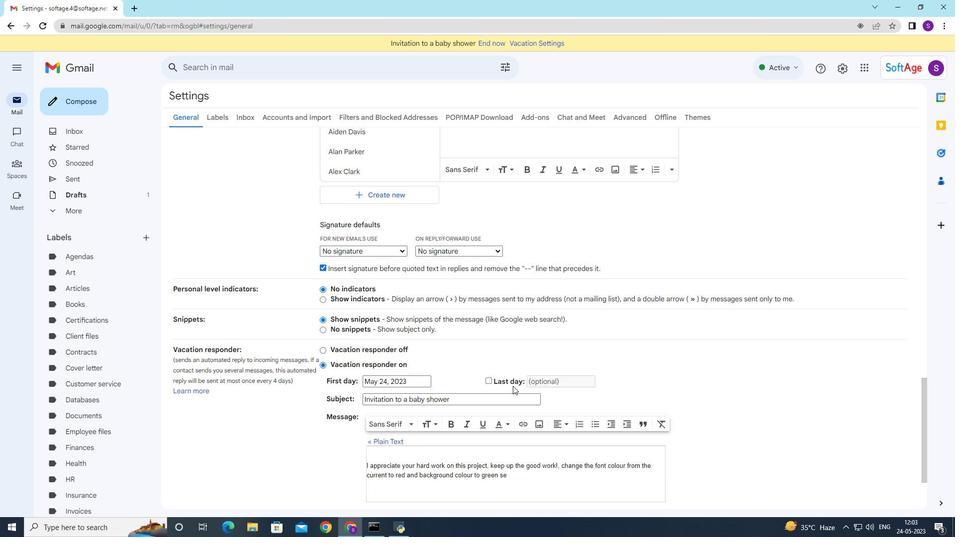 
Action: Mouse scrolled (513, 385) with delta (0, 0)
Screenshot: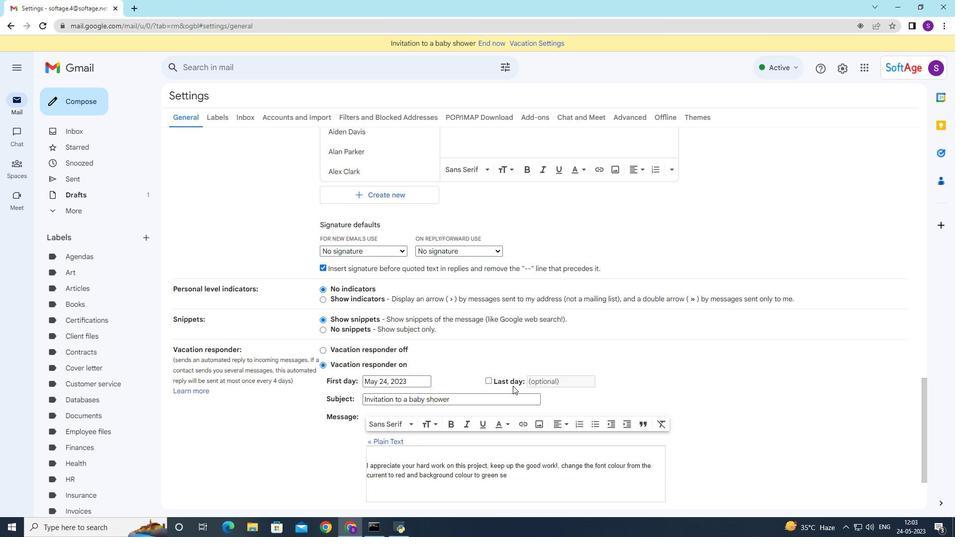 
Action: Mouse moved to (513, 387)
Screenshot: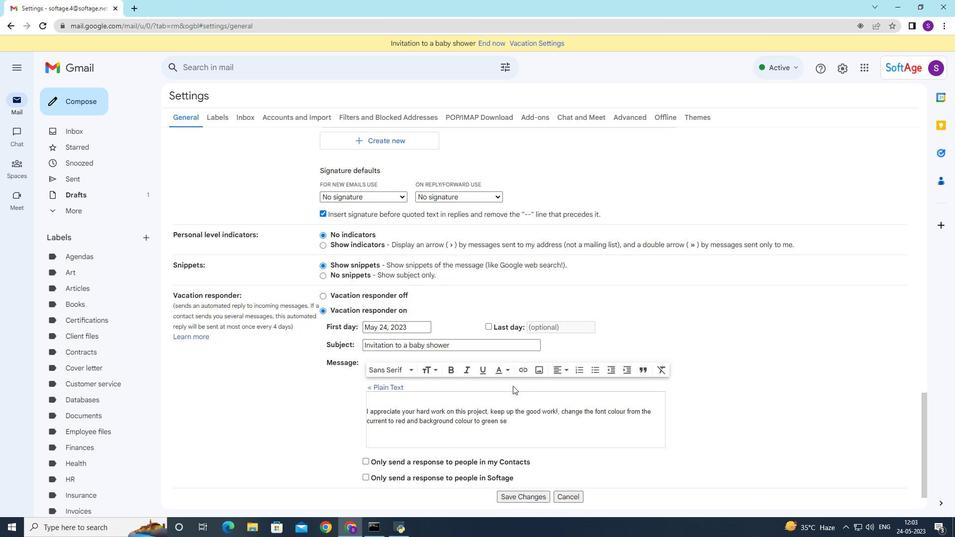 
Action: Mouse scrolled (513, 386) with delta (0, 0)
Screenshot: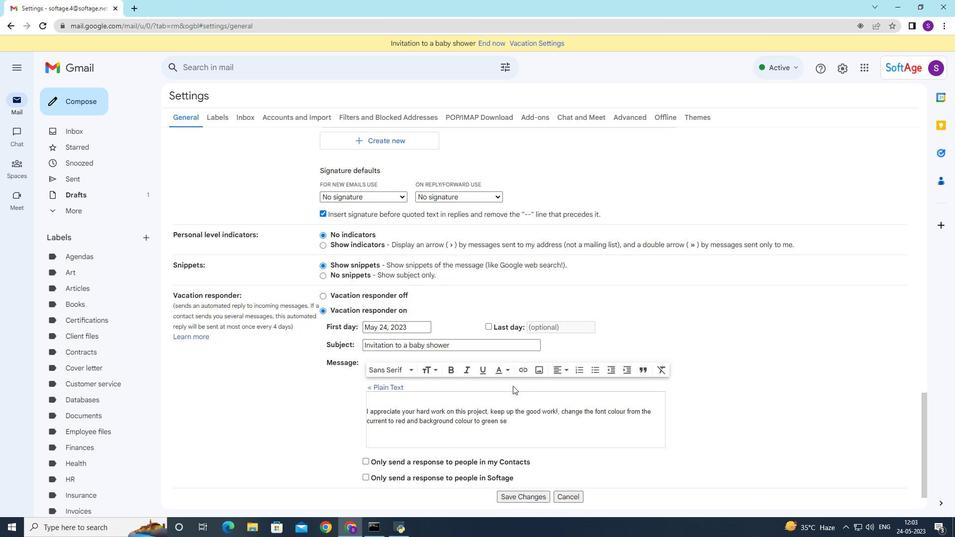 
Action: Mouse moved to (523, 458)
Screenshot: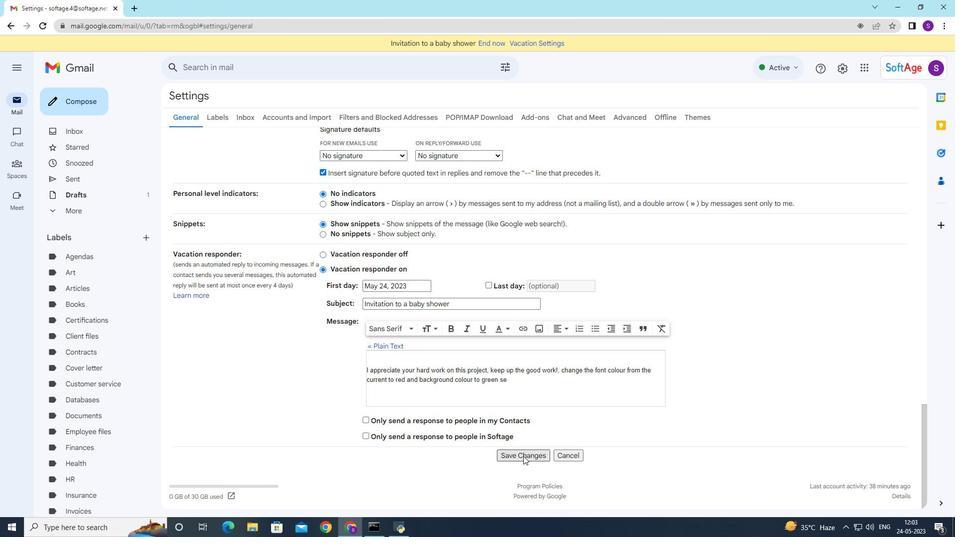 
Action: Mouse pressed left at (523, 458)
Screenshot: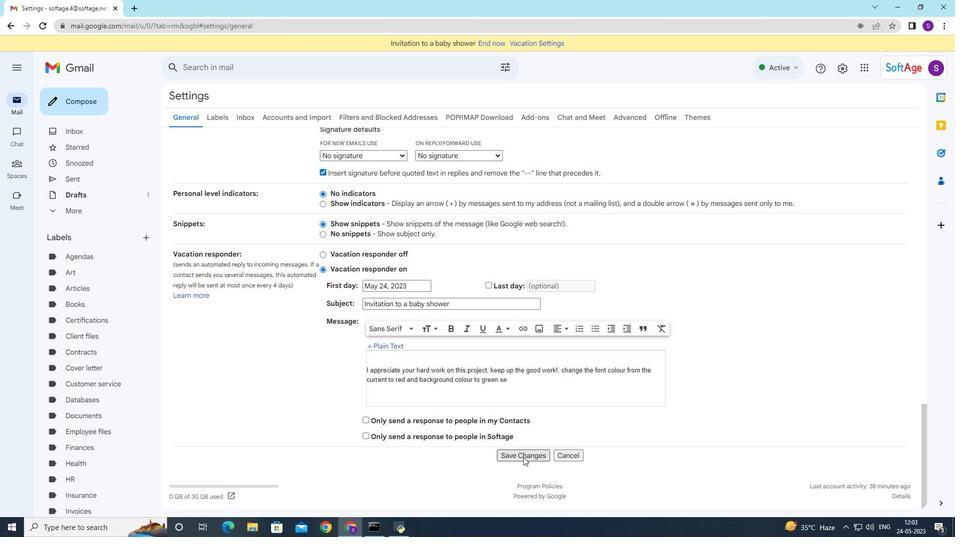 
Action: Mouse moved to (64, 103)
Screenshot: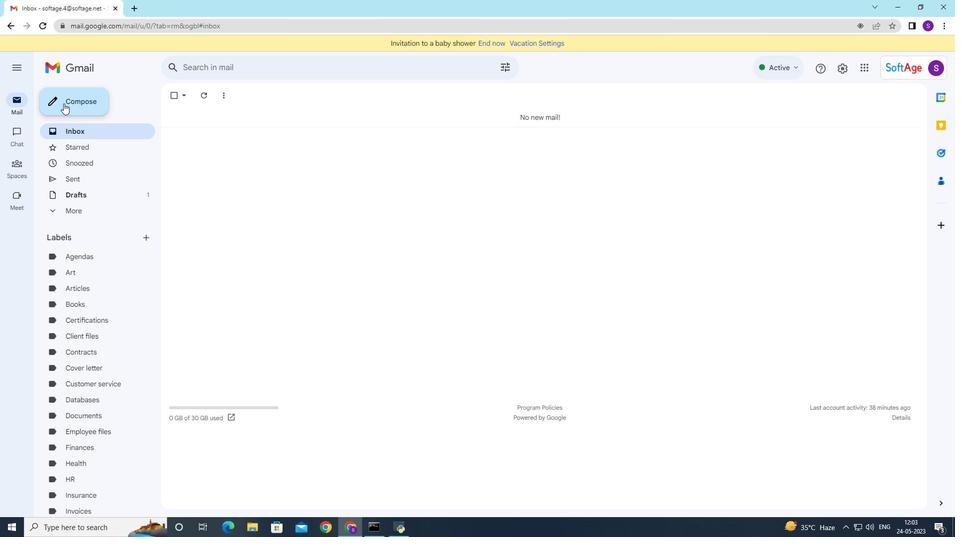 
Action: Mouse pressed left at (64, 103)
Screenshot: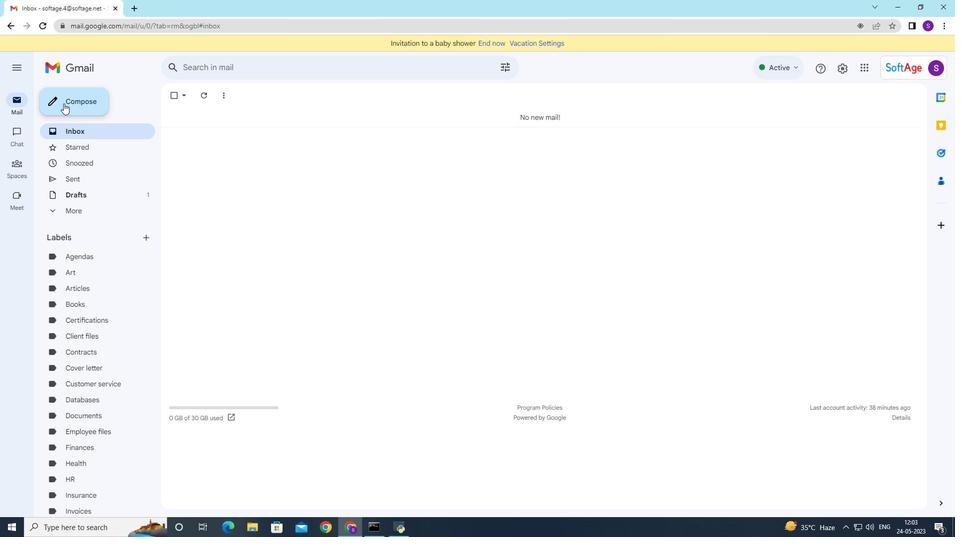 
Action: Mouse moved to (696, 264)
Screenshot: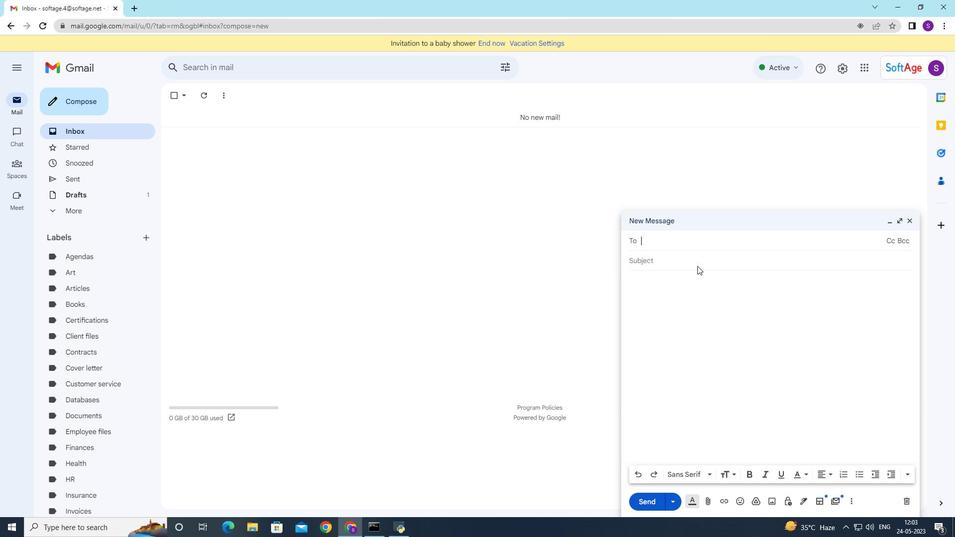 
Action: Mouse pressed left at (696, 264)
Screenshot: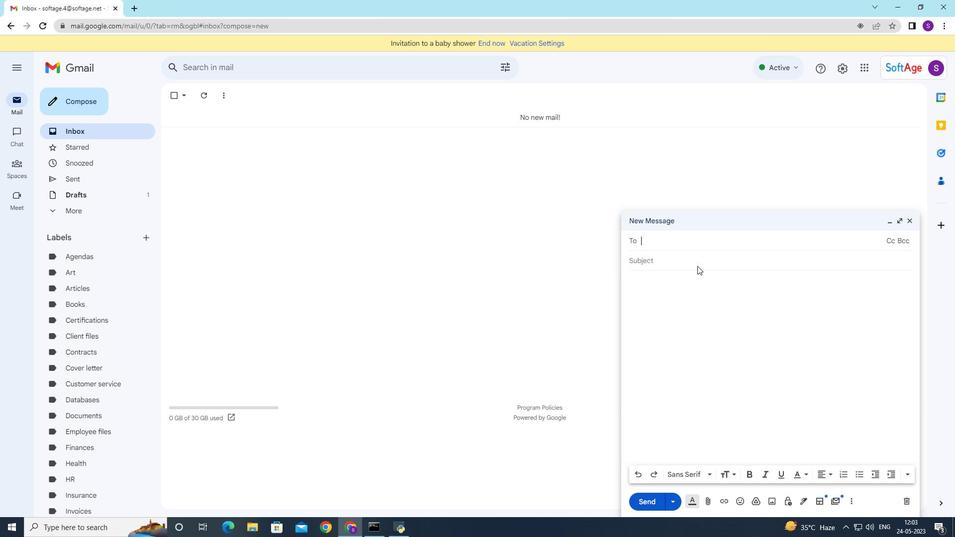 
Action: Mouse moved to (695, 269)
Screenshot: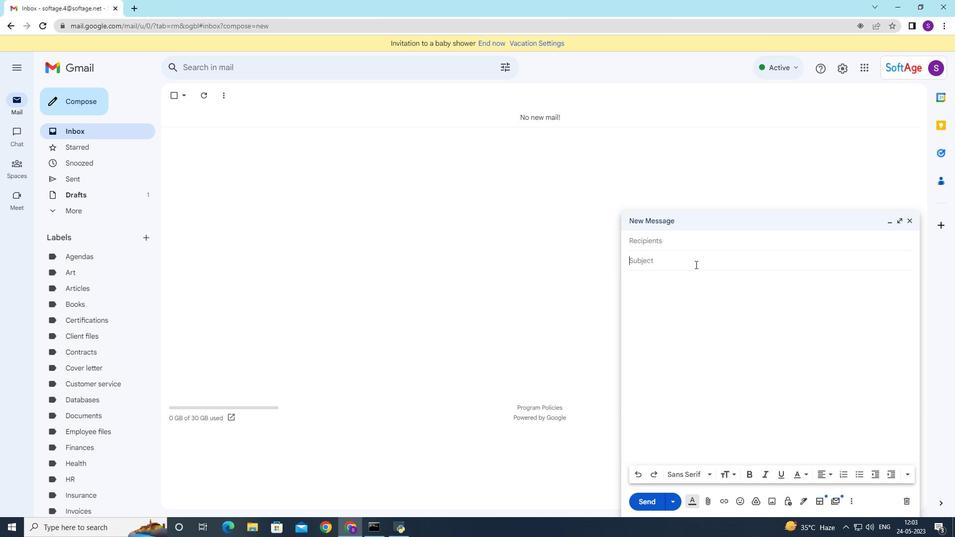 
Action: Key pressed <Key.shift>Folow-up<Key.space><Key.left><Key.left><Key.left><Key.left><Key.left><Key.left>l<Key.right><Key.right><Key.right><Key.right><Key.right><Key.space>on<Key.space>the<Key.space>jb<Key.space><Key.backspace><Key.backspace>ob<Key.space>application<Key.space>
Screenshot: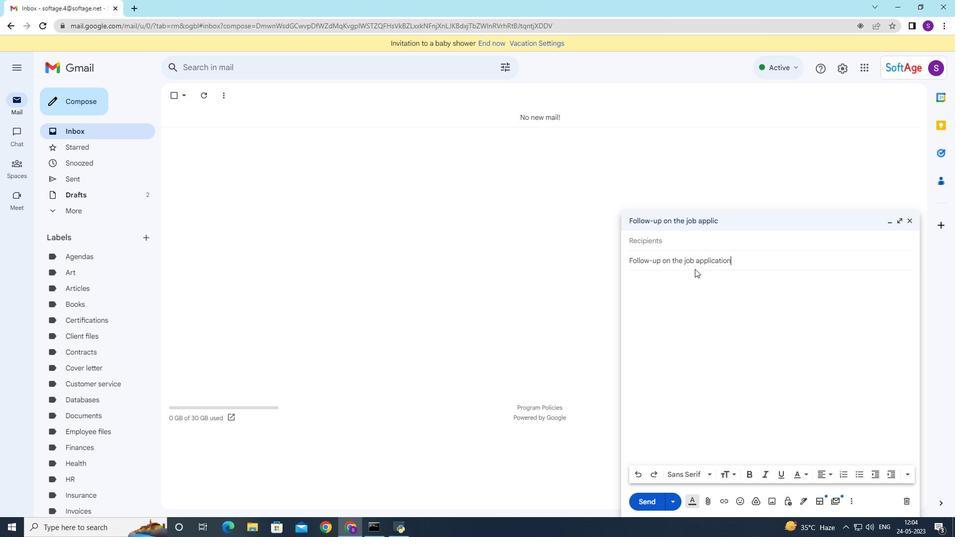 
Action: Mouse moved to (805, 500)
Screenshot: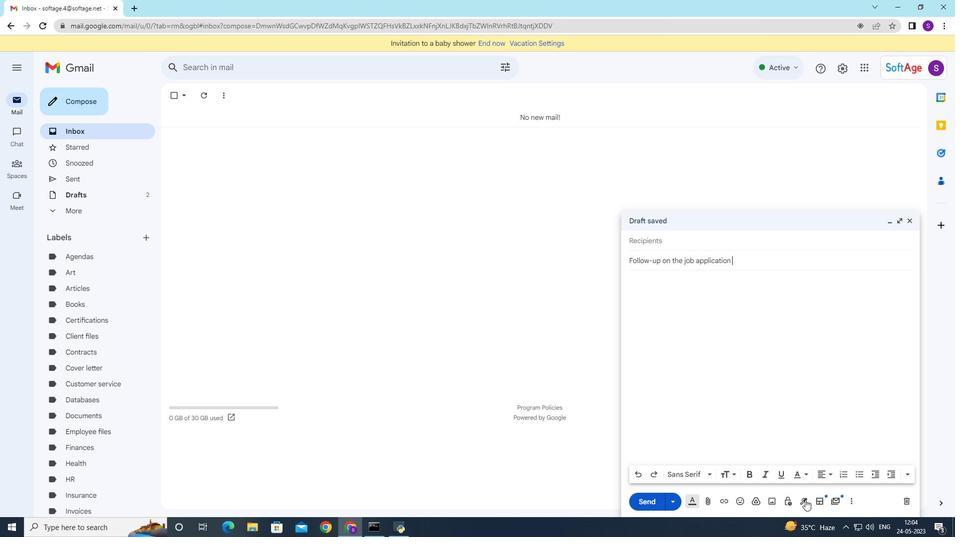 
Action: Mouse pressed left at (805, 500)
Screenshot: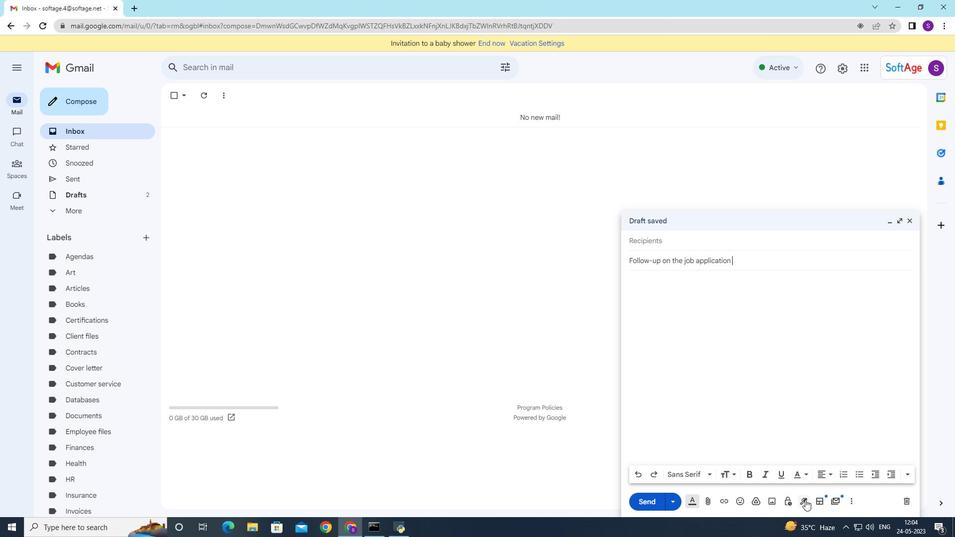 
Action: Mouse moved to (813, 447)
Screenshot: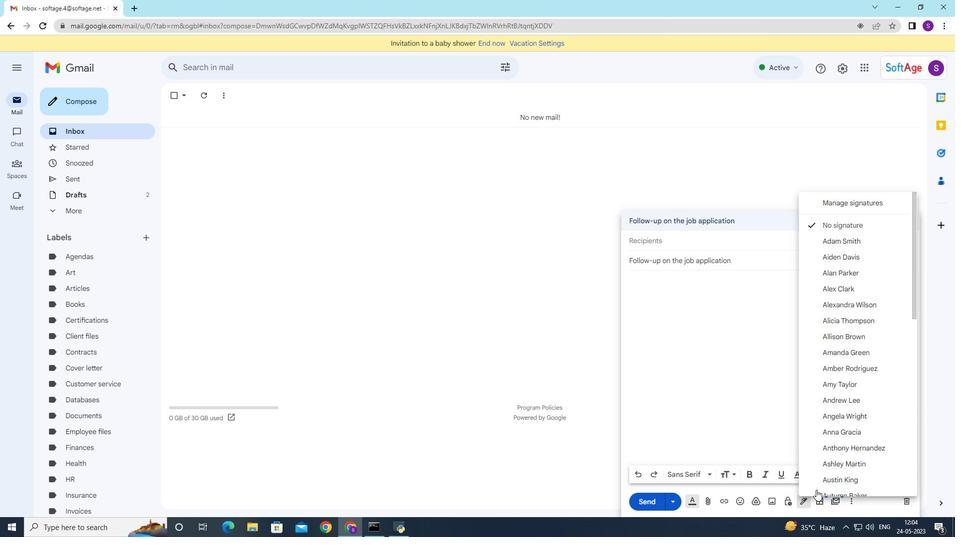 
Action: Mouse scrolled (813, 447) with delta (0, 0)
Screenshot: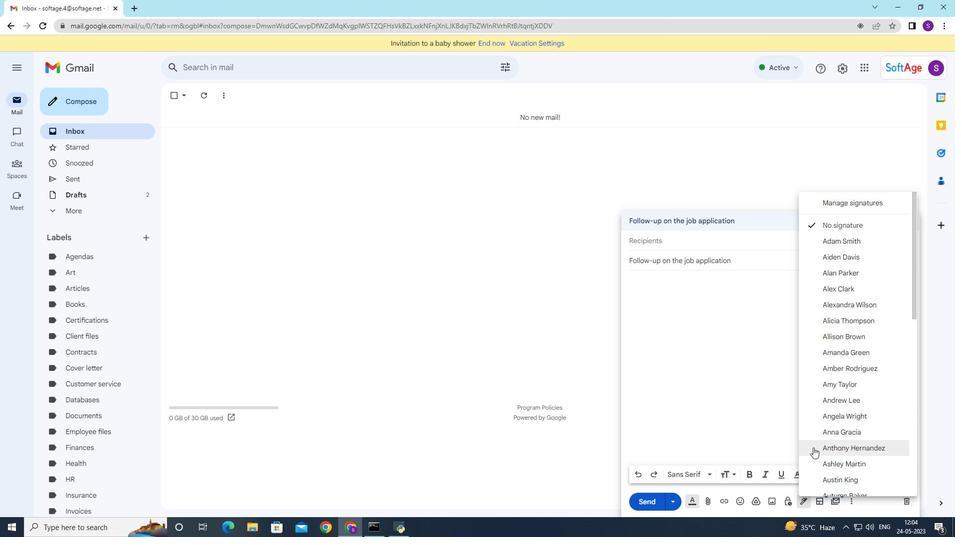 
Action: Mouse scrolled (813, 447) with delta (0, 0)
Screenshot: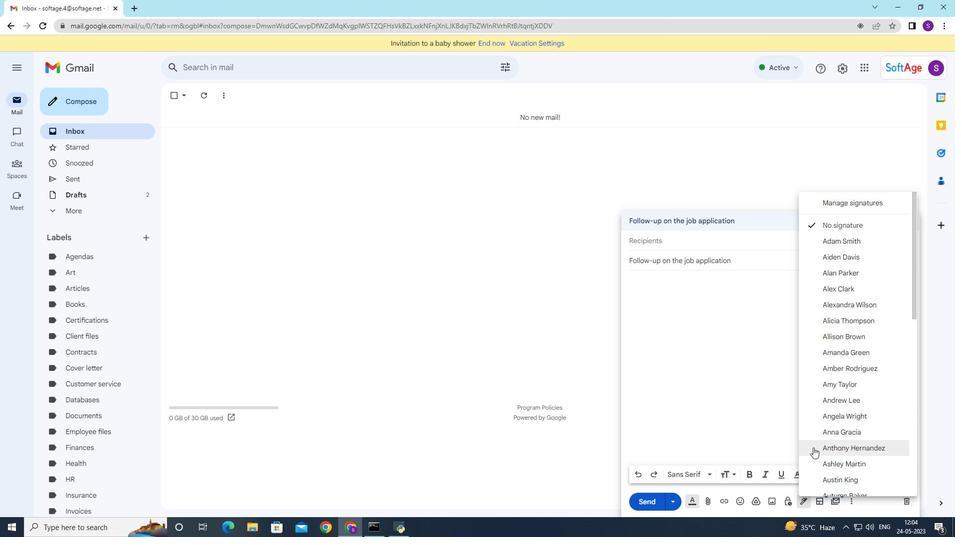 
Action: Mouse moved to (813, 447)
Screenshot: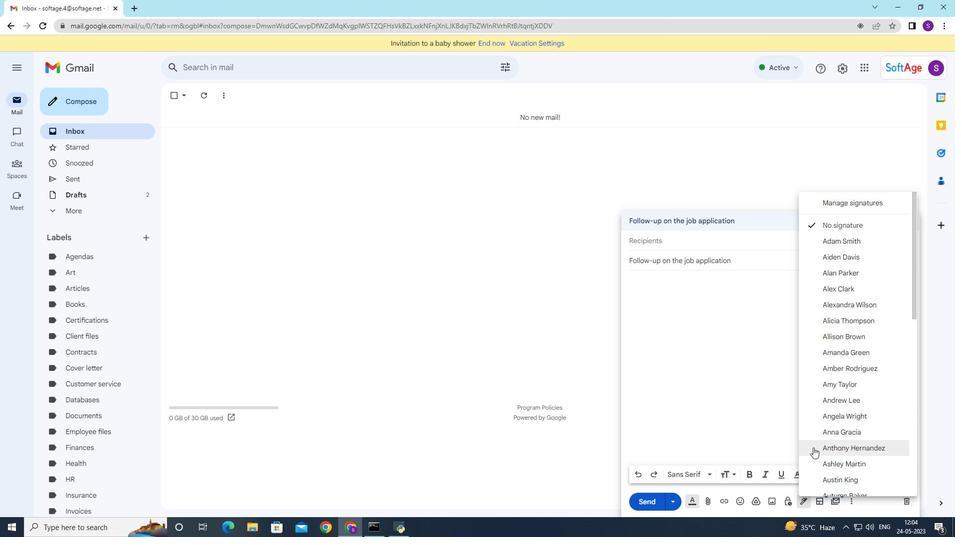 
Action: Mouse scrolled (813, 447) with delta (0, 0)
Screenshot: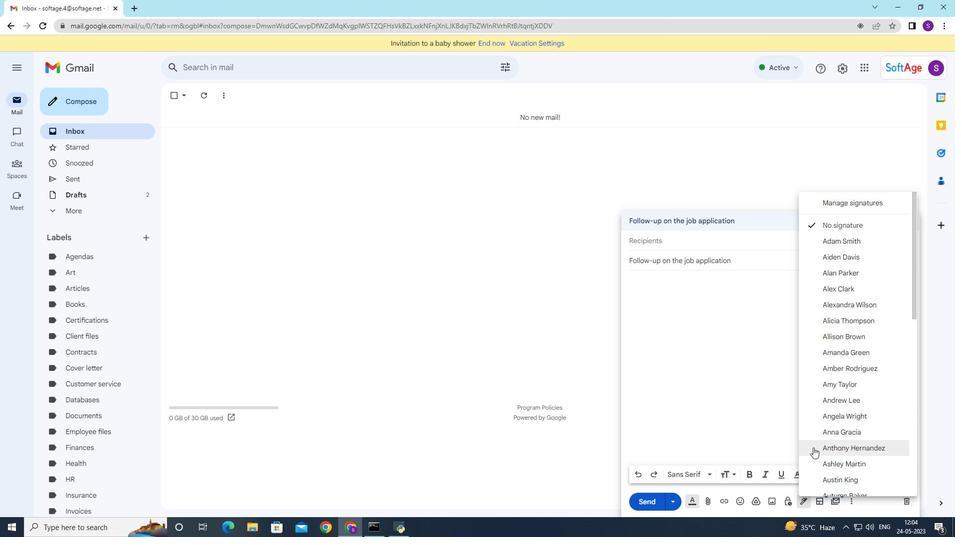 
Action: Mouse moved to (813, 448)
Screenshot: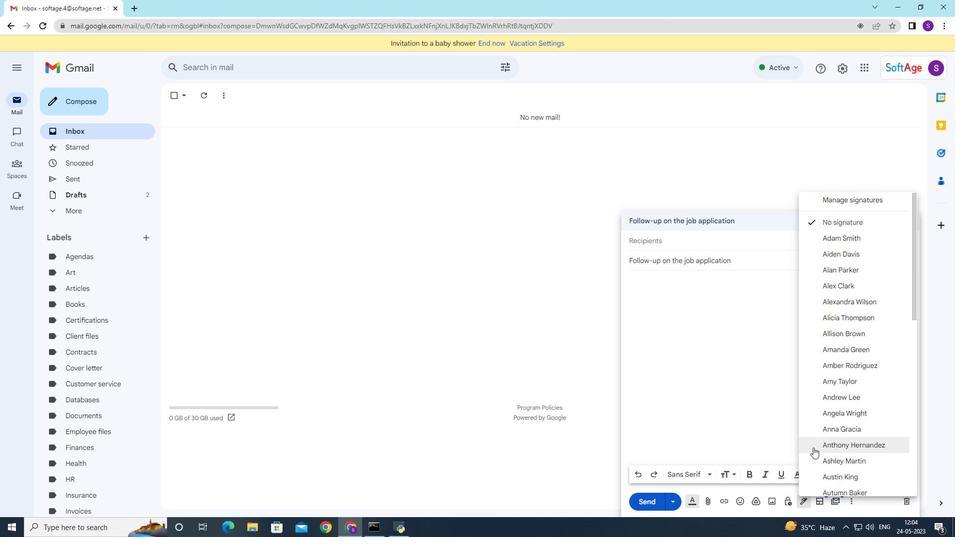 
Action: Mouse scrolled (813, 448) with delta (0, 0)
Screenshot: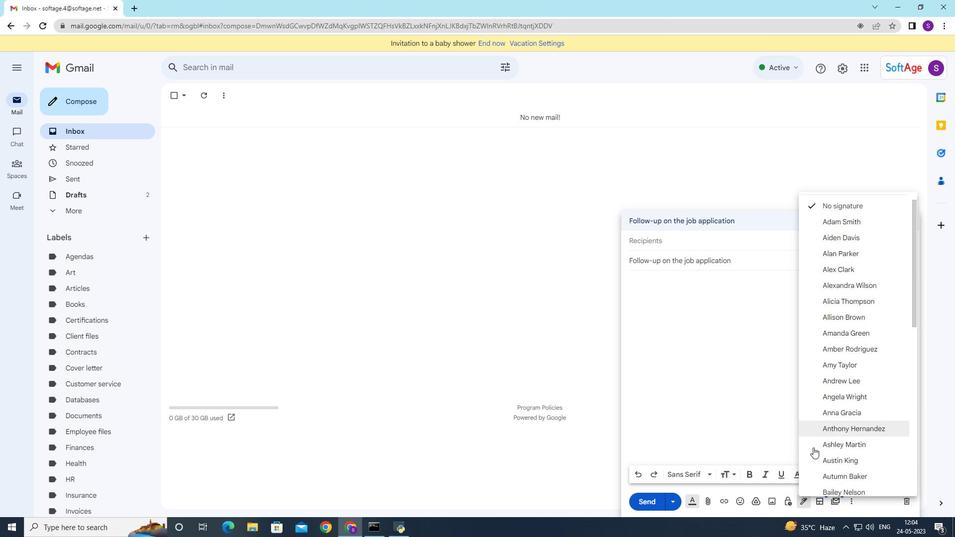 
Action: Mouse moved to (811, 450)
Screenshot: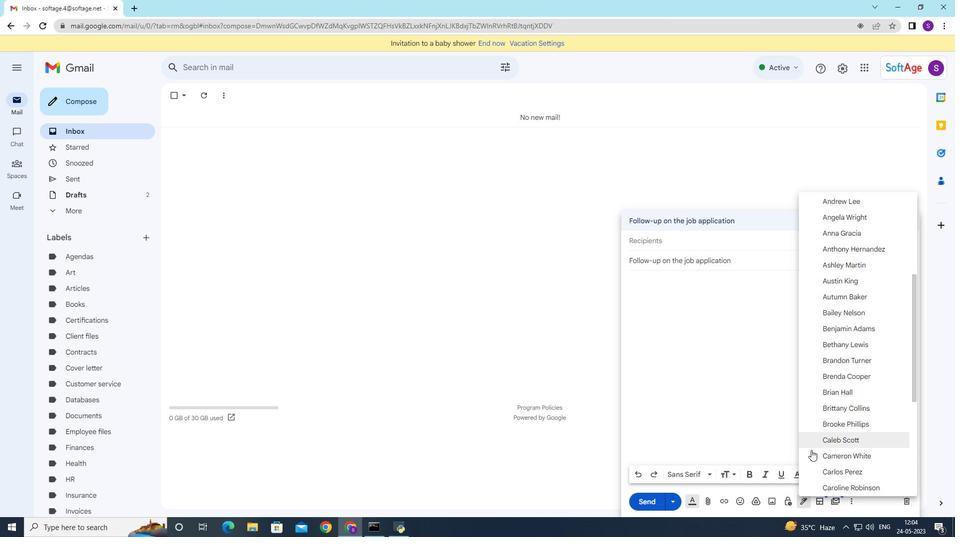 
Action: Mouse scrolled (811, 449) with delta (0, 0)
Screenshot: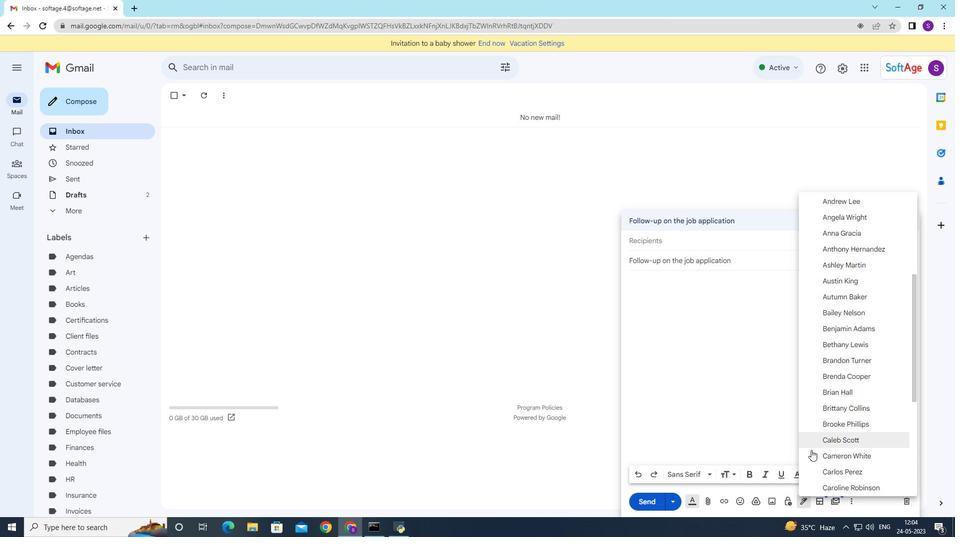 
Action: Mouse moved to (811, 451)
Screenshot: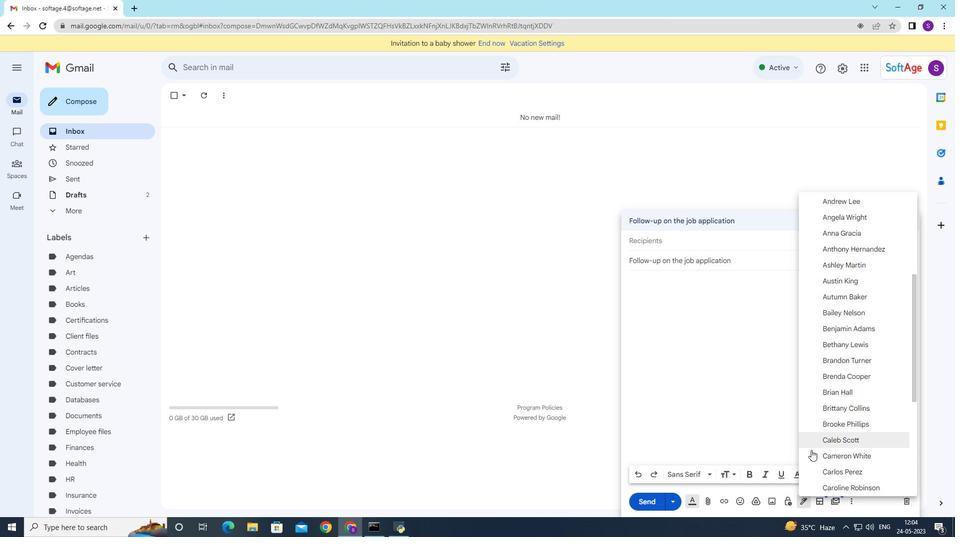 
Action: Mouse scrolled (811, 450) with delta (0, 0)
Screenshot: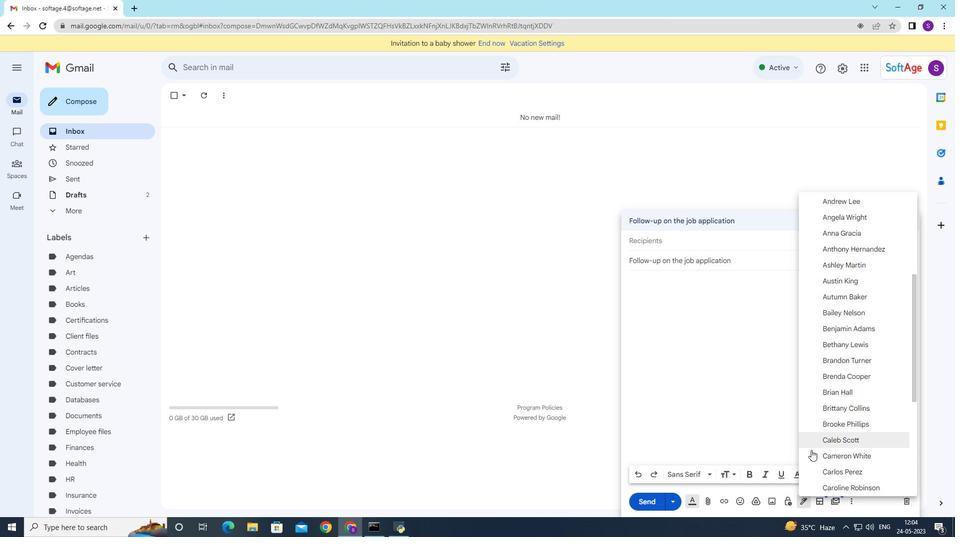 
Action: Mouse moved to (811, 451)
Screenshot: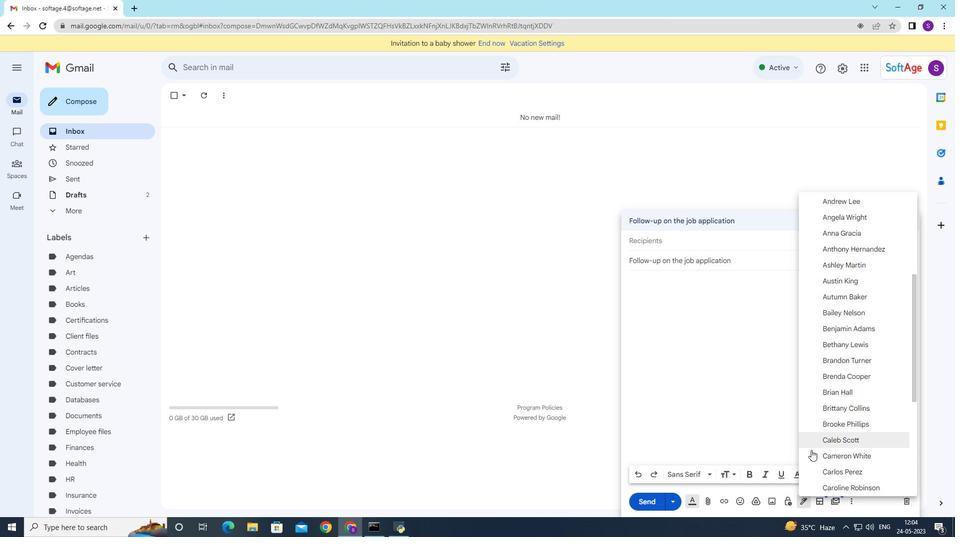 
Action: Mouse scrolled (811, 450) with delta (0, 0)
Screenshot: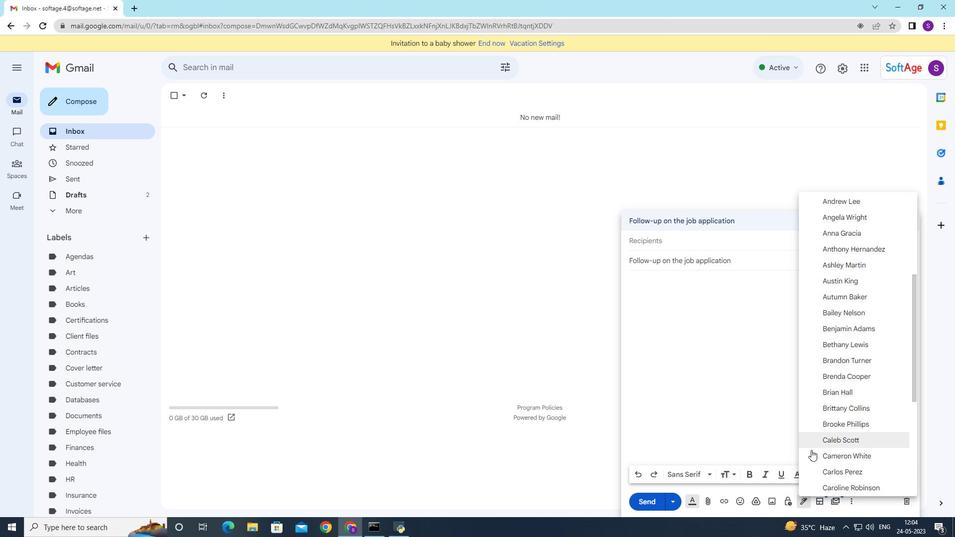 
Action: Mouse moved to (862, 438)
Screenshot: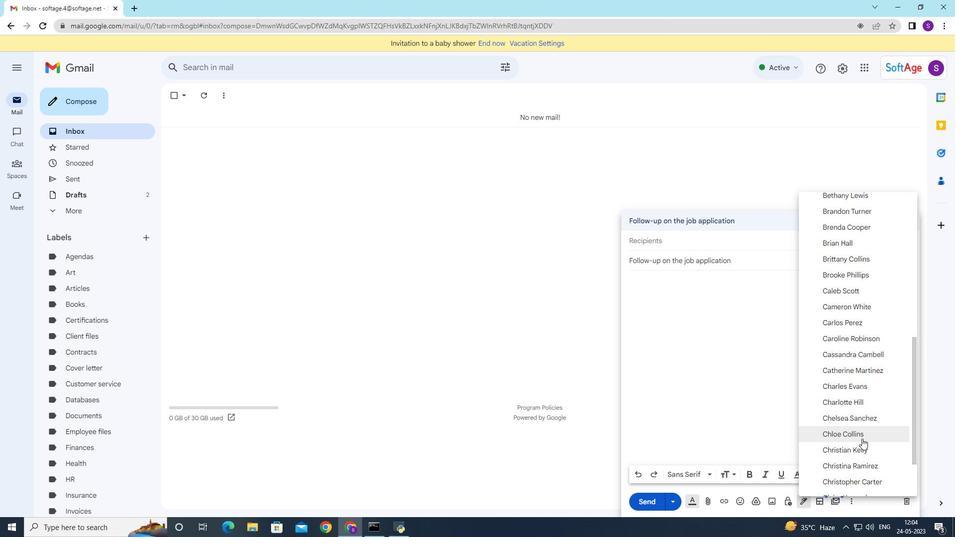 
Action: Mouse scrolled (862, 437) with delta (0, 0)
Screenshot: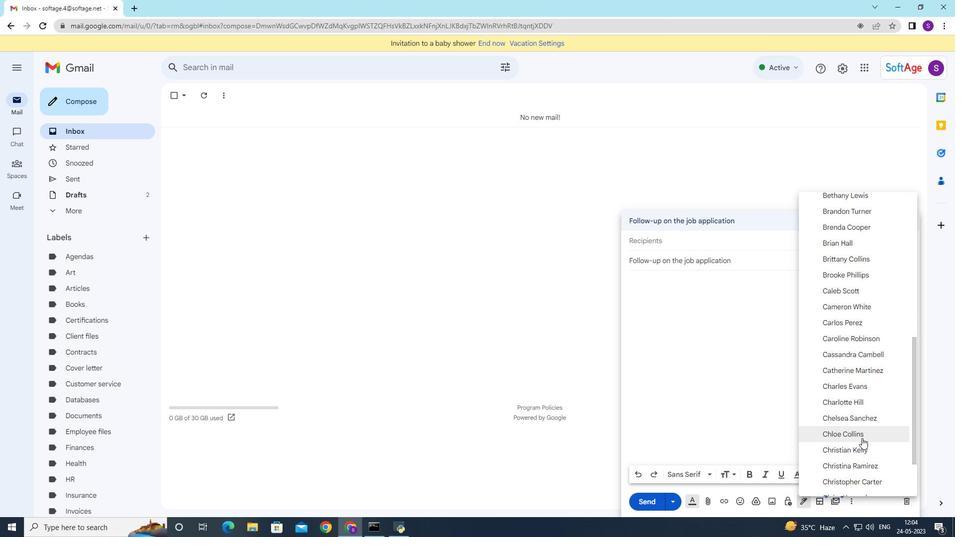 
Action: Mouse moved to (862, 438)
Screenshot: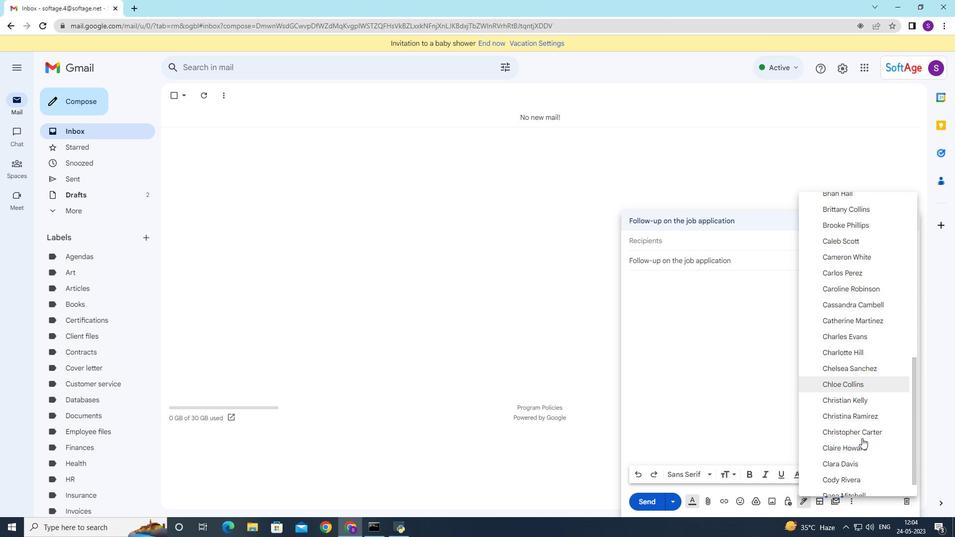 
Action: Mouse scrolled (862, 437) with delta (0, 0)
Screenshot: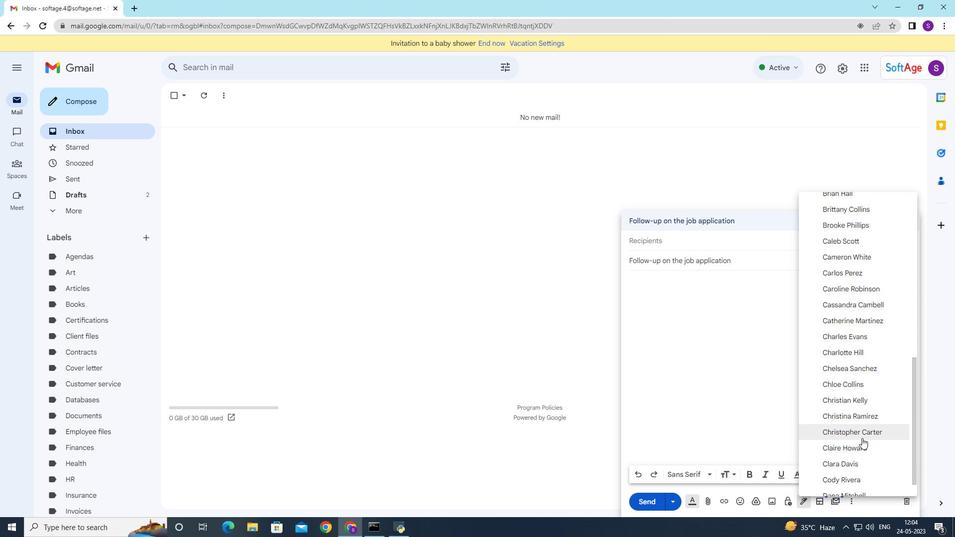 
Action: Mouse moved to (862, 439)
Screenshot: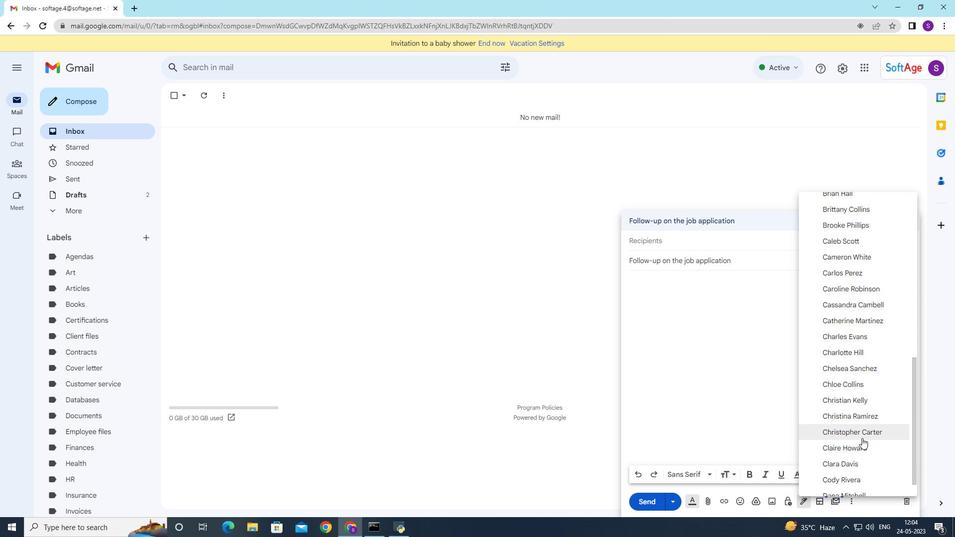 
Action: Mouse scrolled (862, 438) with delta (0, 0)
Screenshot: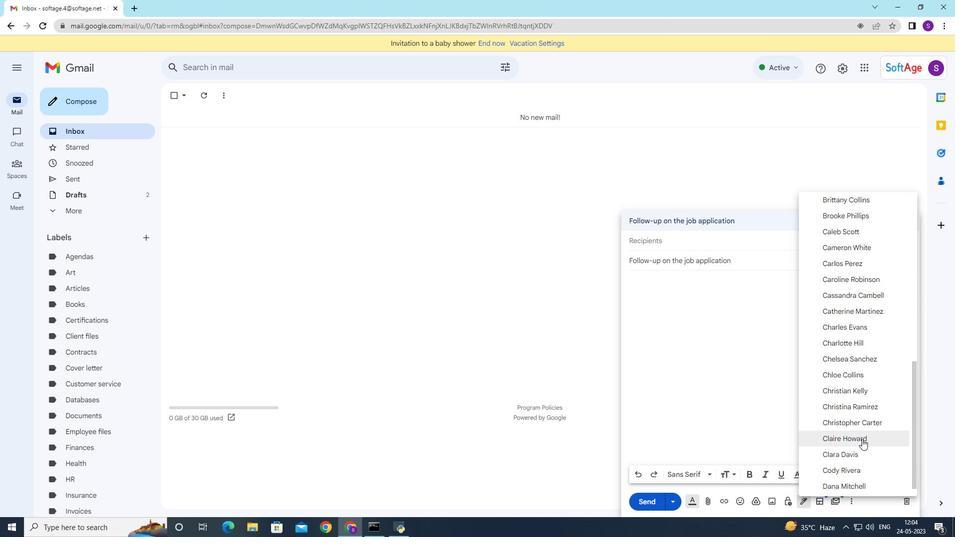 
Action: Mouse moved to (862, 440)
Screenshot: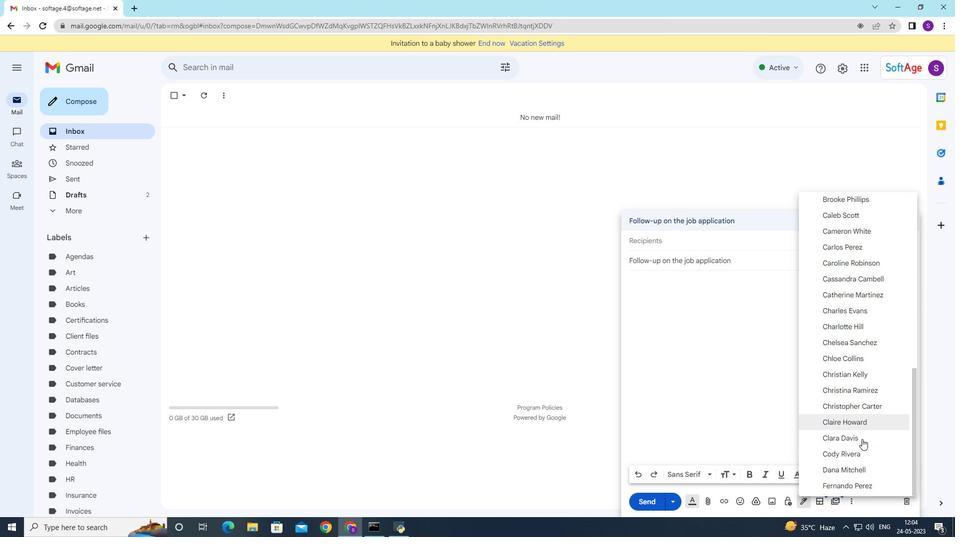
Action: Mouse scrolled (862, 439) with delta (0, 0)
Screenshot: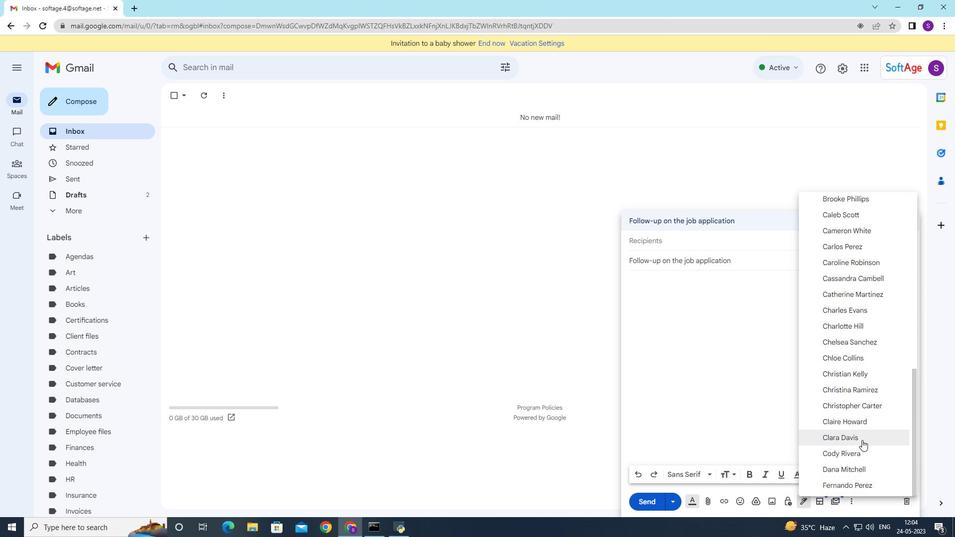 
Action: Mouse moved to (860, 452)
Screenshot: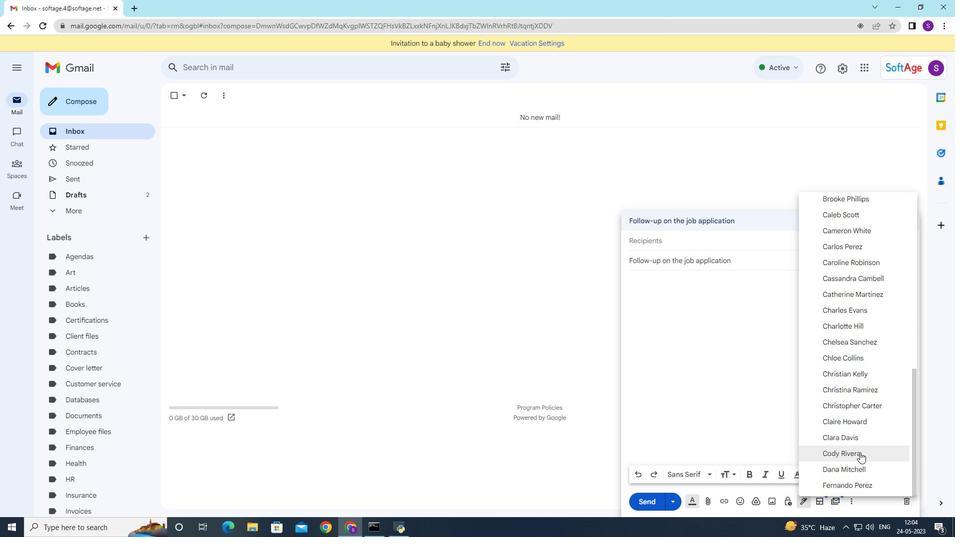
Action: Mouse pressed left at (860, 452)
Screenshot: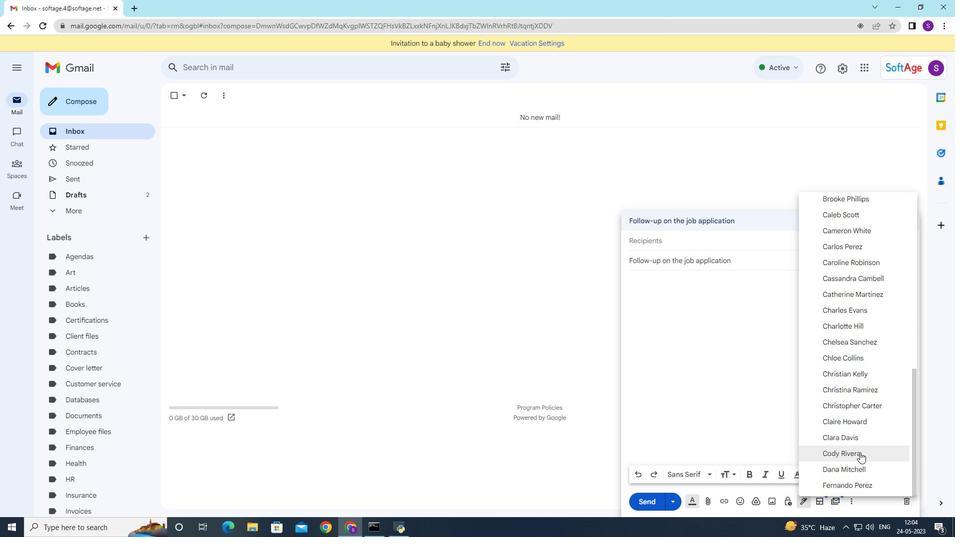 
Action: Mouse moved to (732, 359)
Screenshot: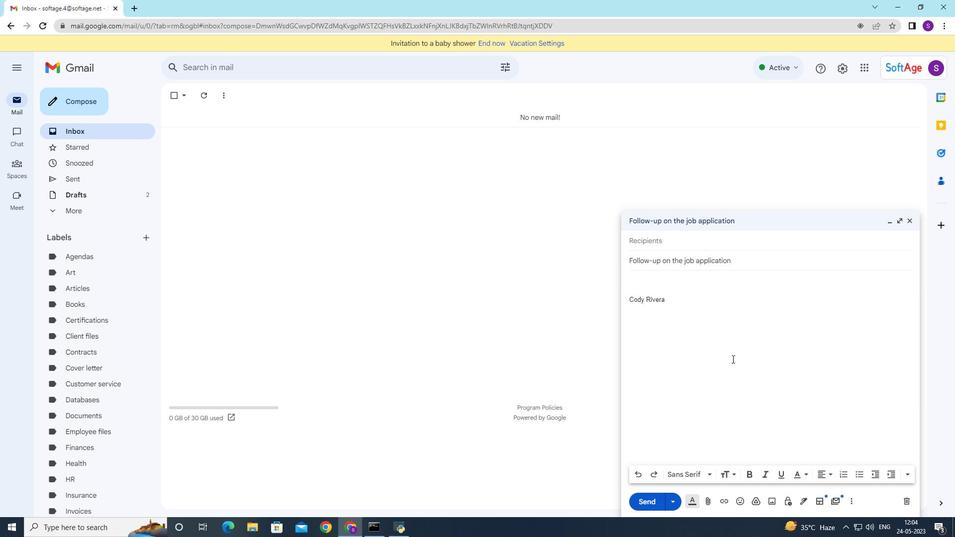 
Action: Key pressed <Key.shift>I<Key.space>would<Key.space>like<Key.space>to<Key.space>request<Key.space>approval<Key.space>for<Key.space>the<Key.space>pur
Screenshot: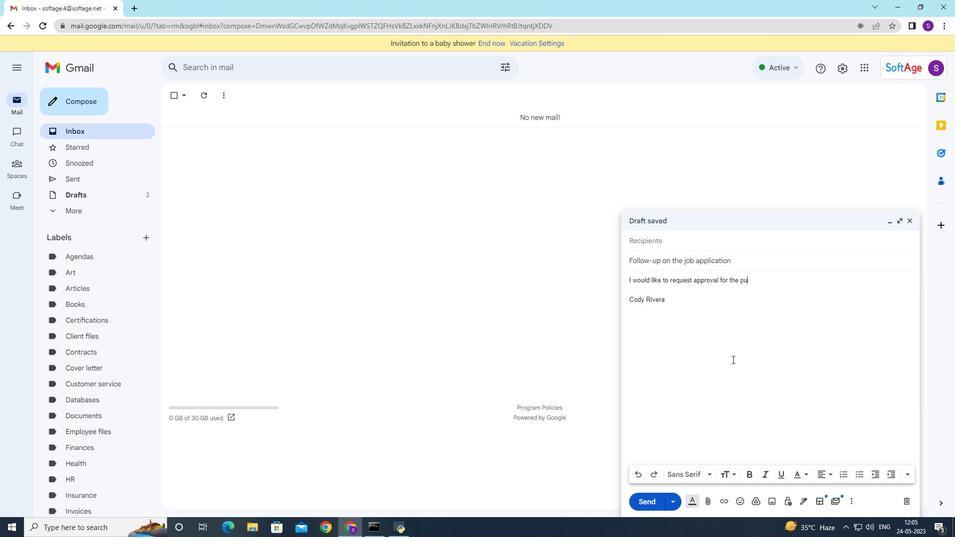 
Action: Mouse moved to (732, 359)
Screenshot: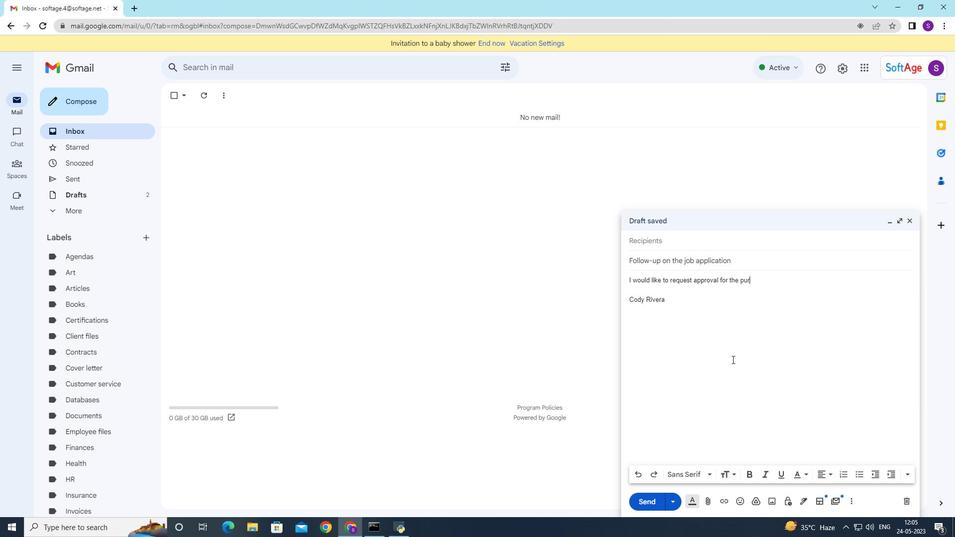
Action: Key pressed v<Key.backspace>chase<Key.space>of<Key.space>new<Key.space>d<Key.backspace>softa<Key.backspace>ware<Key.space>for<Key.space>our<Key.space>team.
Screenshot: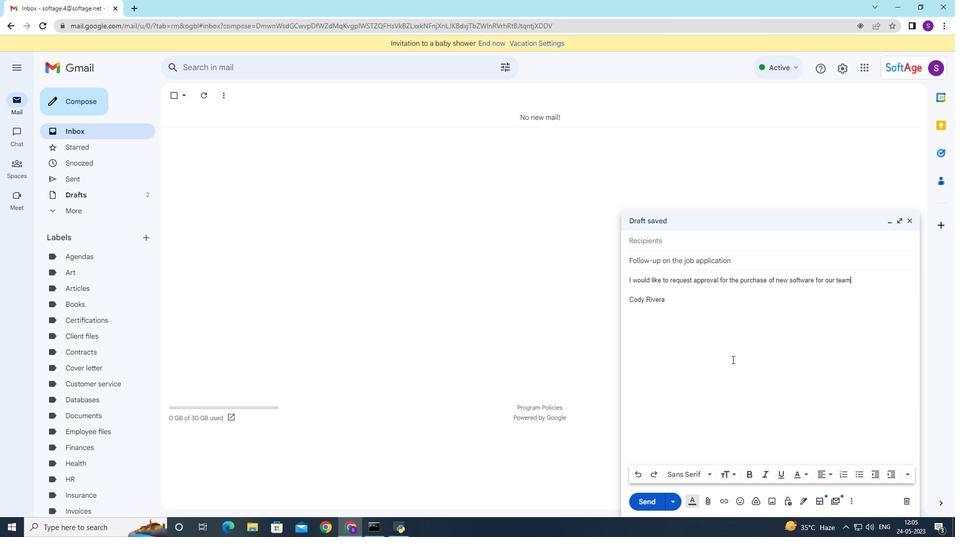 
Action: Mouse moved to (633, 244)
Screenshot: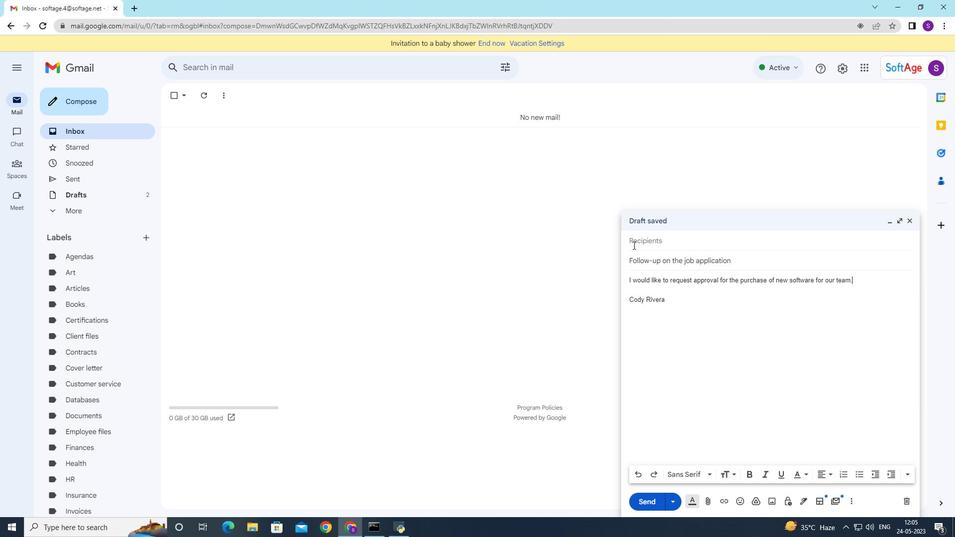 
Action: Mouse pressed left at (633, 244)
Screenshot: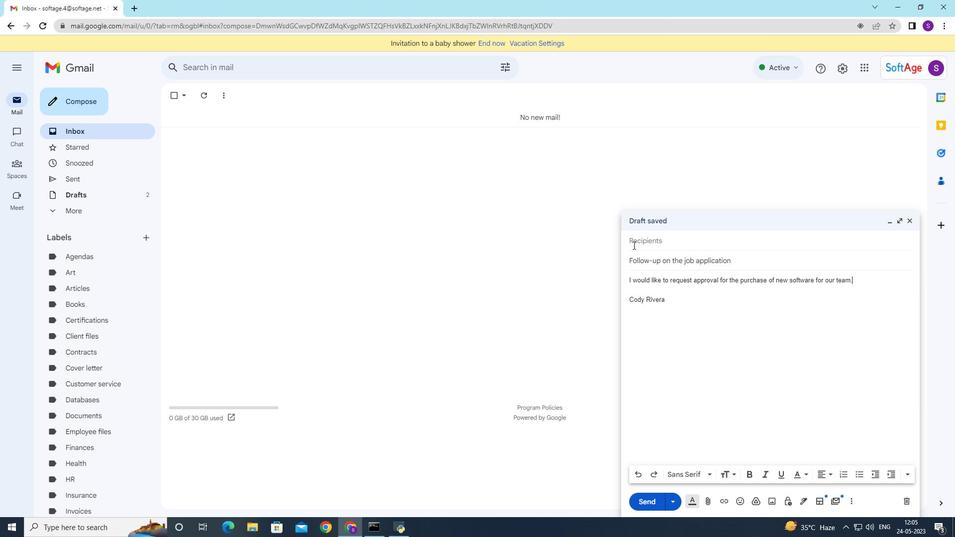 
Action: Mouse moved to (636, 250)
Screenshot: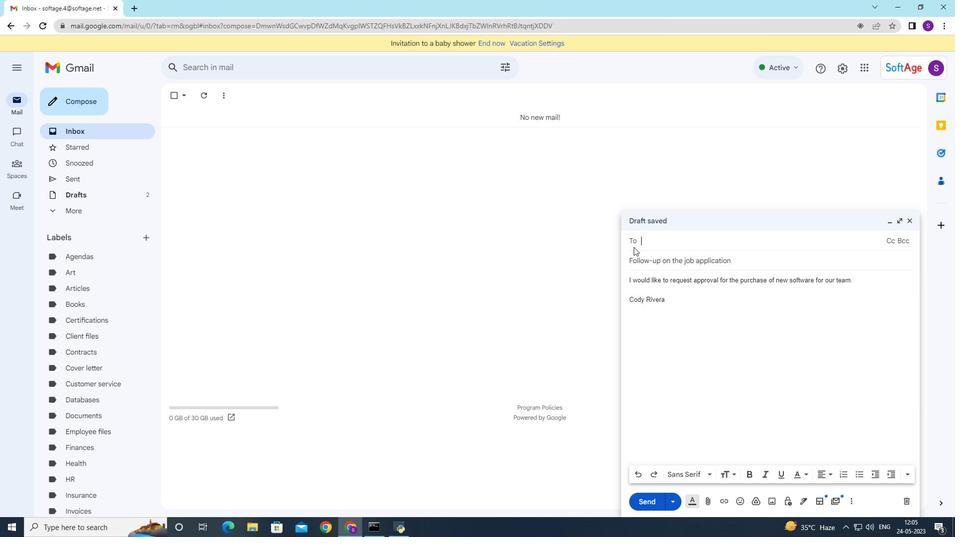 
Action: Key pressed softage.1
Screenshot: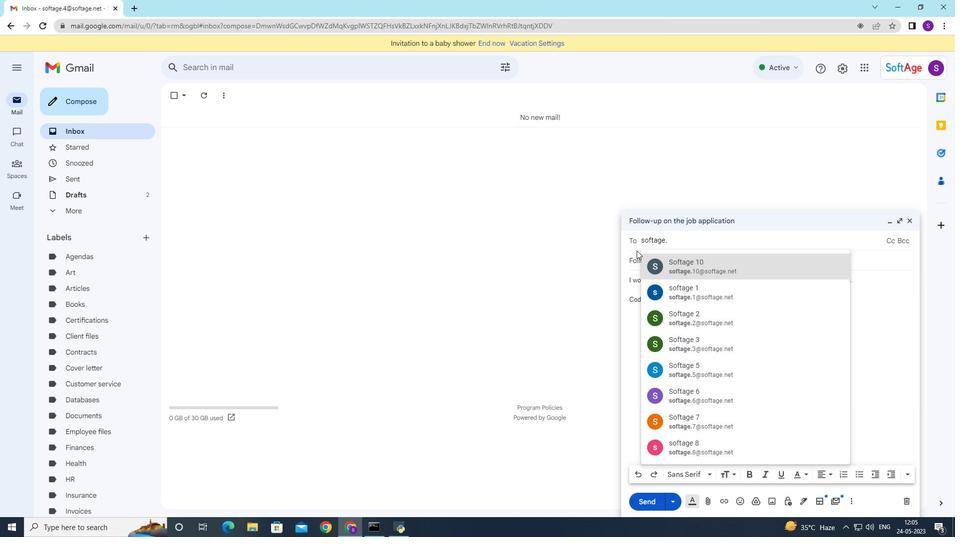 
Action: Mouse moved to (715, 288)
Screenshot: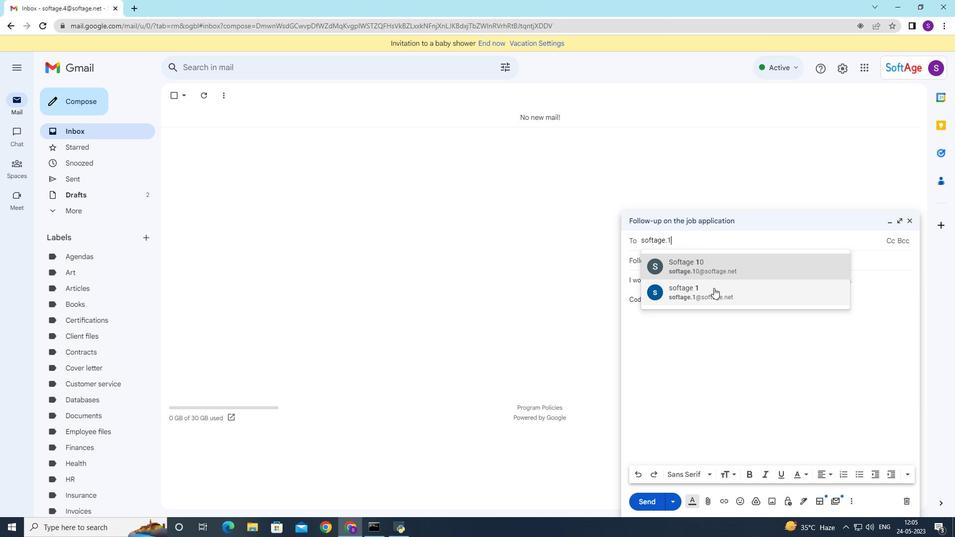 
Action: Mouse pressed left at (715, 288)
Screenshot: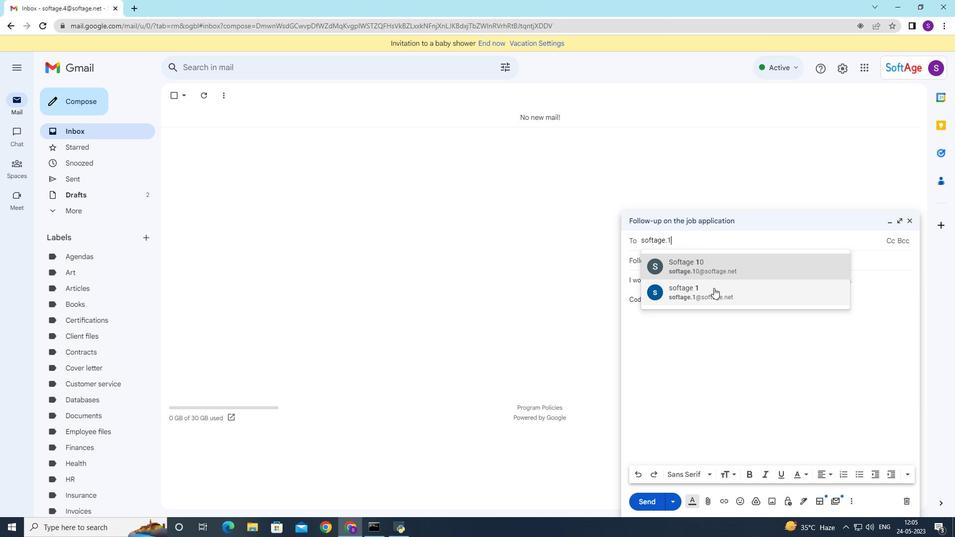 
Action: Mouse moved to (756, 330)
Screenshot: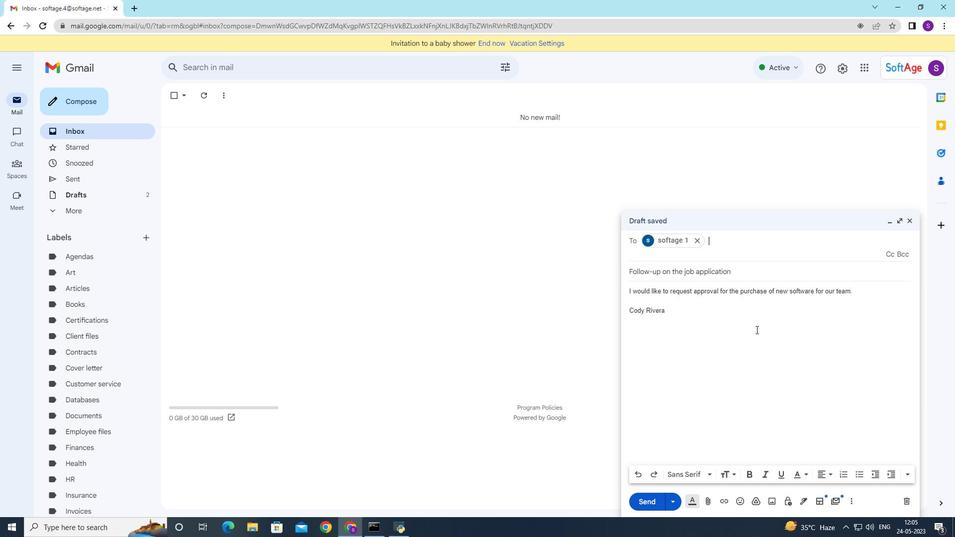 
Action: Mouse scrolled (756, 330) with delta (0, 0)
Screenshot: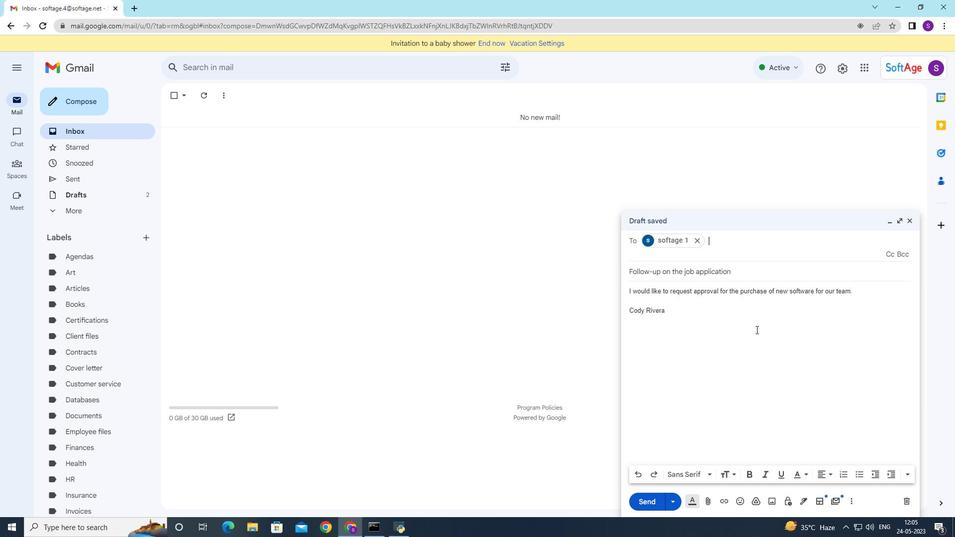 
Action: Mouse moved to (694, 294)
Screenshot: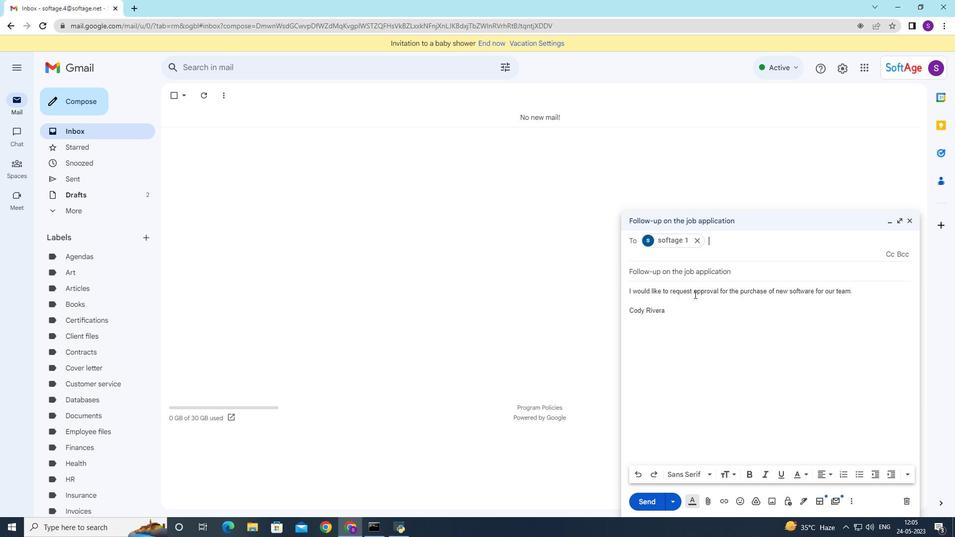 
Action: Mouse pressed left at (694, 294)
Screenshot: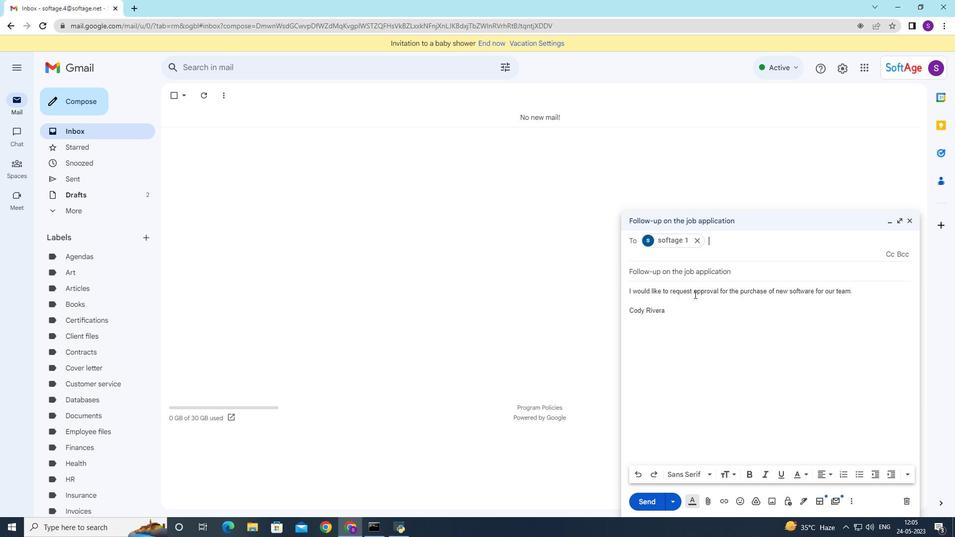 
Action: Mouse moved to (694, 280)
Screenshot: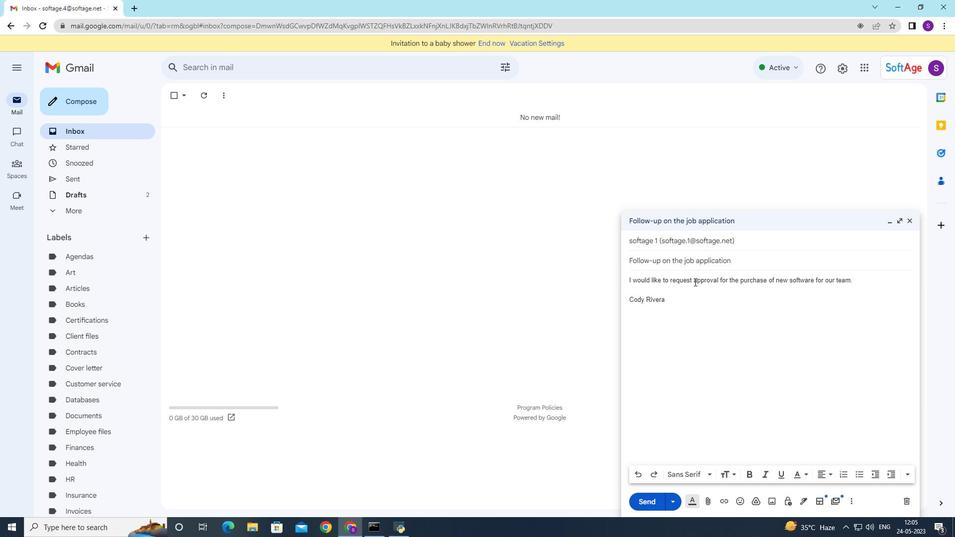 
Action: Mouse pressed left at (694, 280)
Screenshot: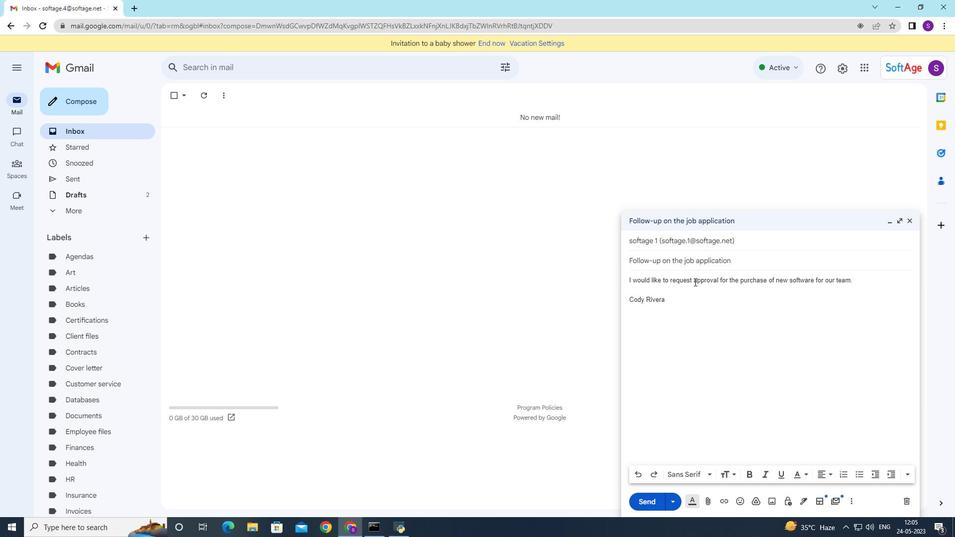 
Action: Mouse moved to (694, 280)
Screenshot: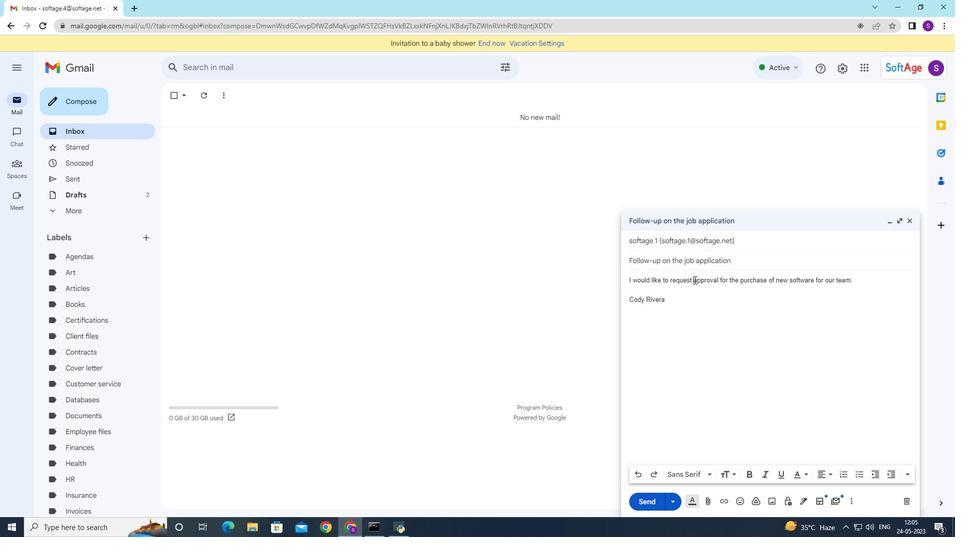 
Action: Mouse pressed left at (694, 280)
Screenshot: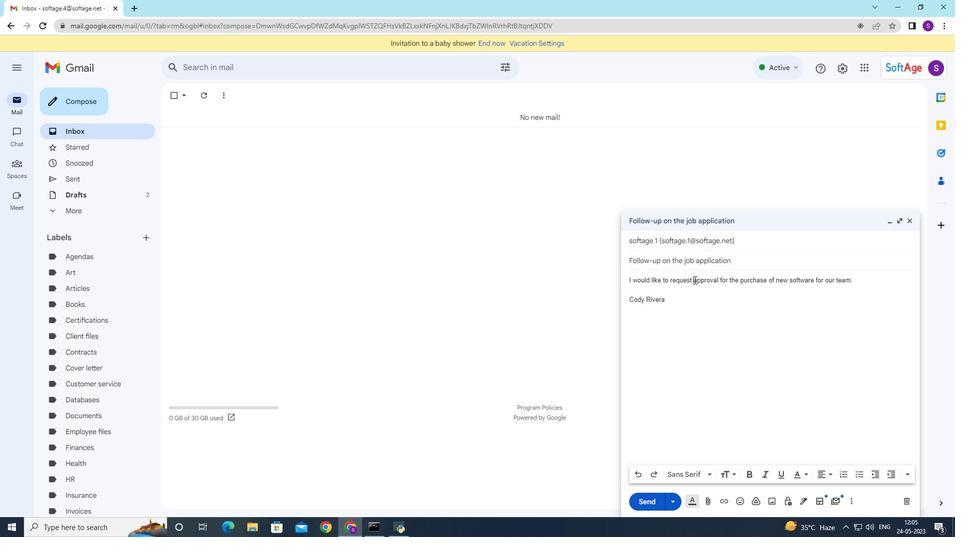 
Action: Mouse pressed left at (694, 280)
Screenshot: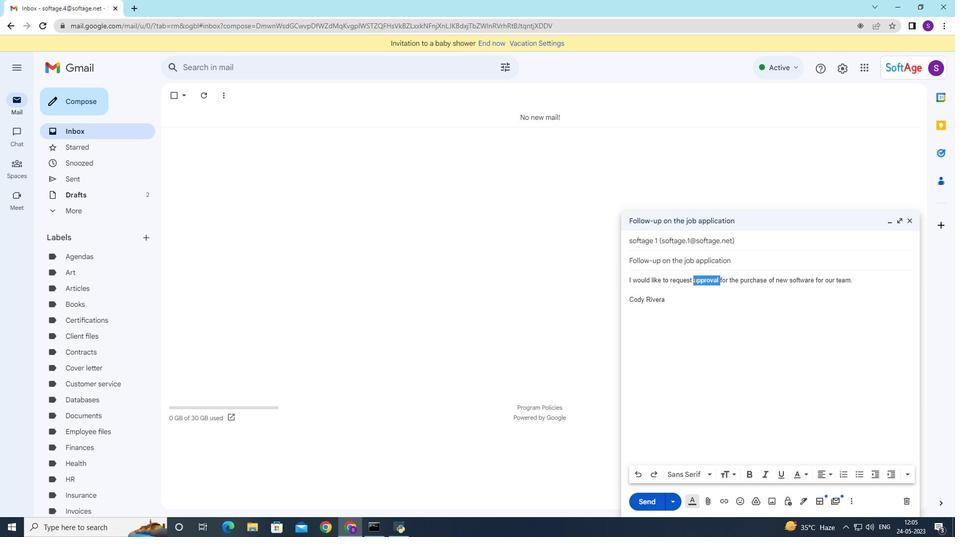 
Action: Mouse moved to (710, 476)
Screenshot: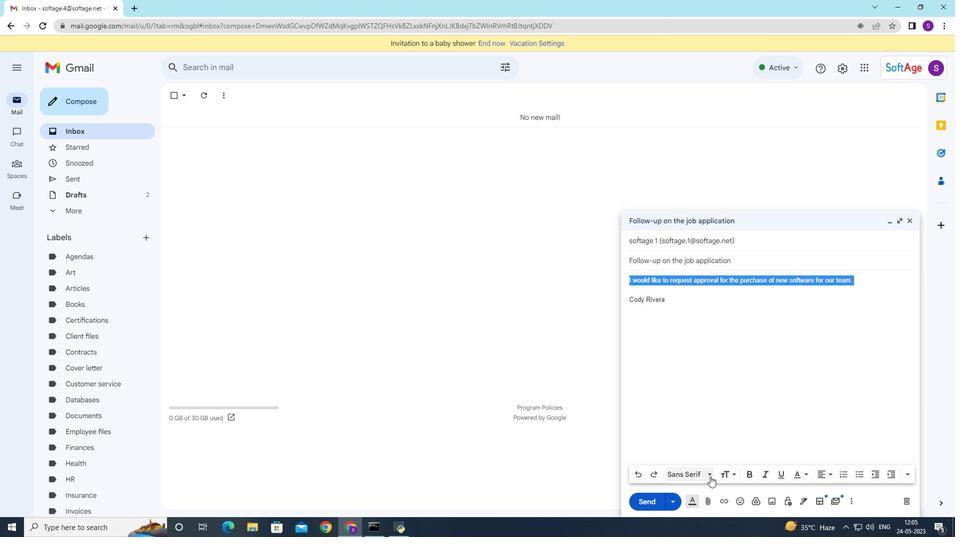 
Action: Mouse pressed left at (710, 476)
Screenshot: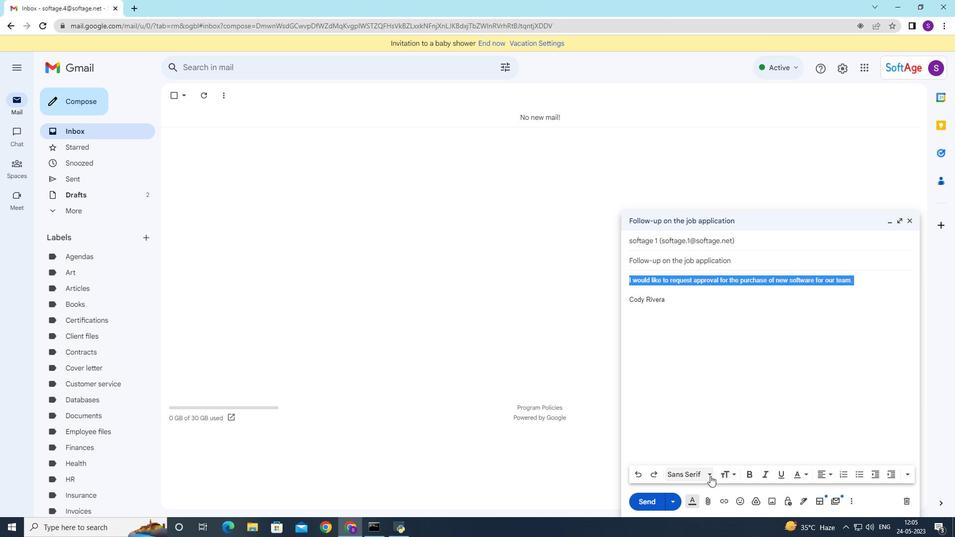 
Action: Mouse moved to (706, 395)
Screenshot: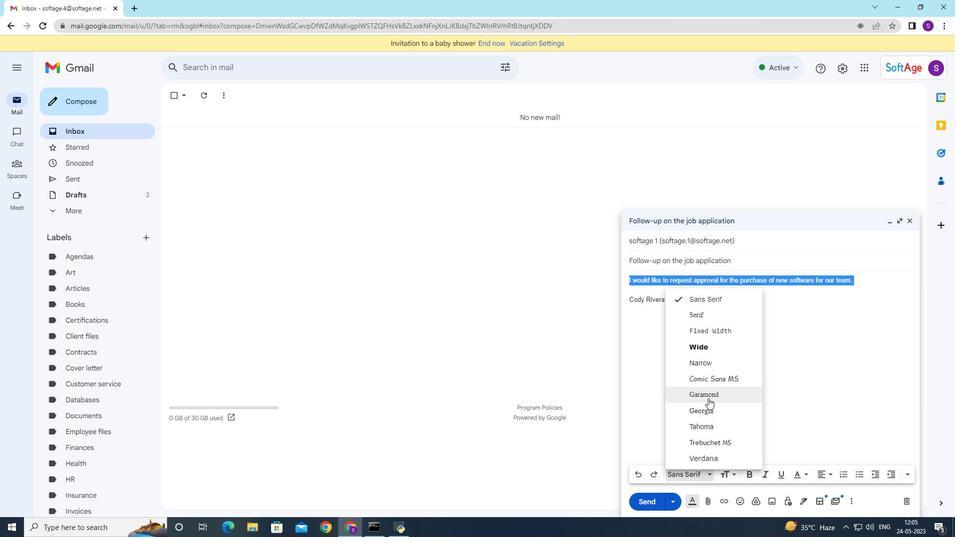 
Action: Mouse pressed left at (706, 395)
Screenshot: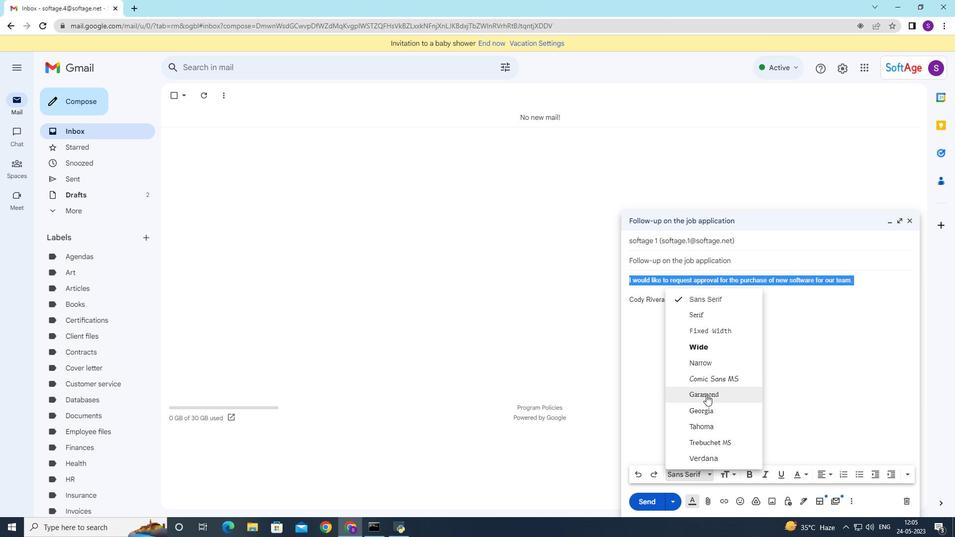 
Action: Mouse moved to (750, 477)
Screenshot: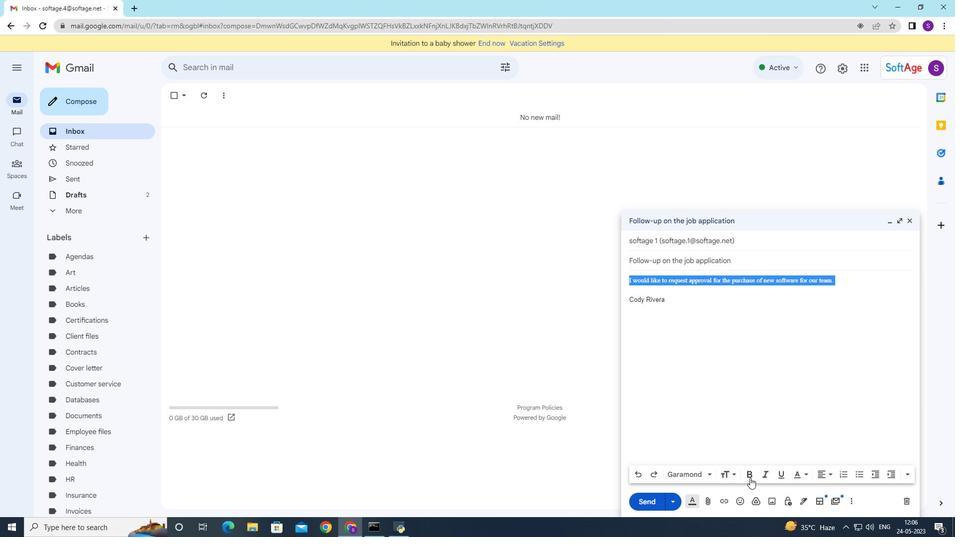
Action: Mouse pressed left at (750, 477)
Screenshot: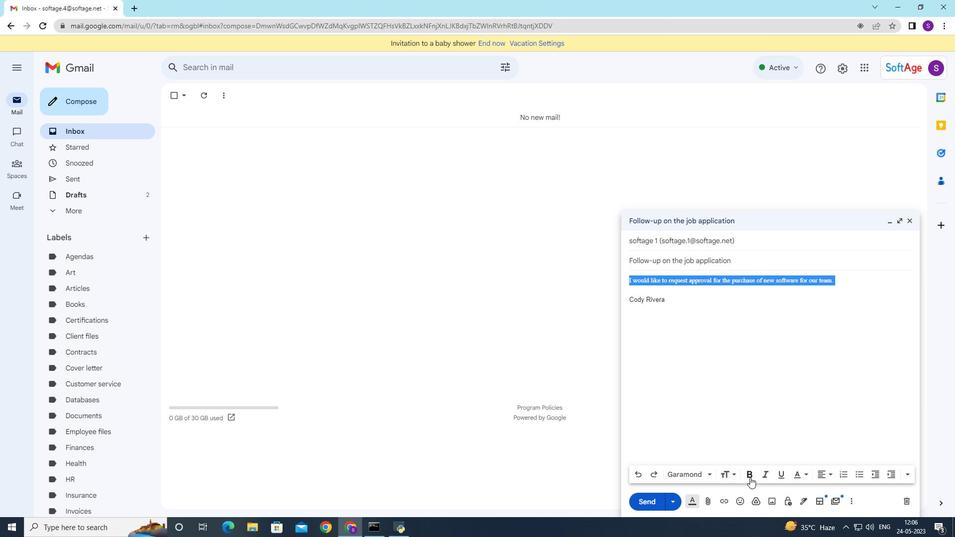 
Action: Mouse moved to (651, 500)
Screenshot: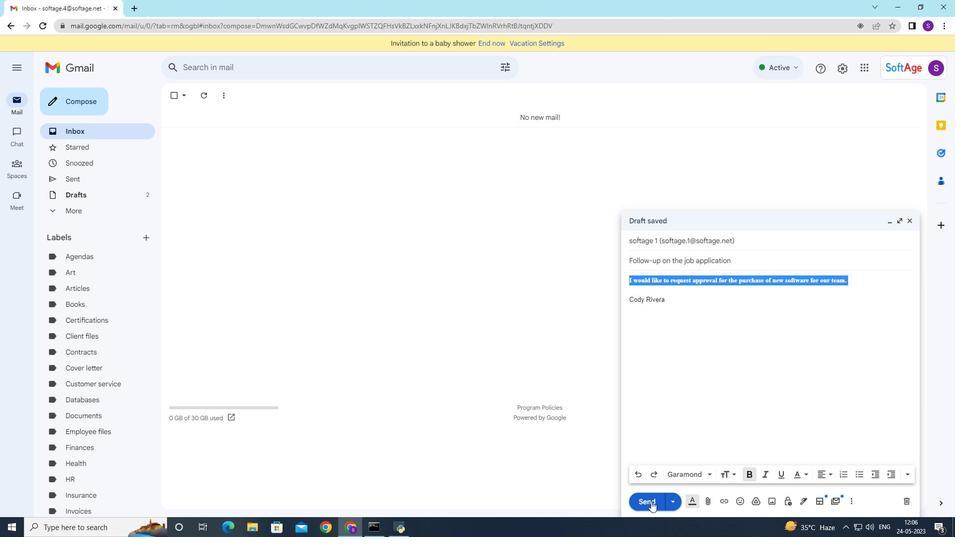 
Action: Mouse pressed left at (651, 500)
Screenshot: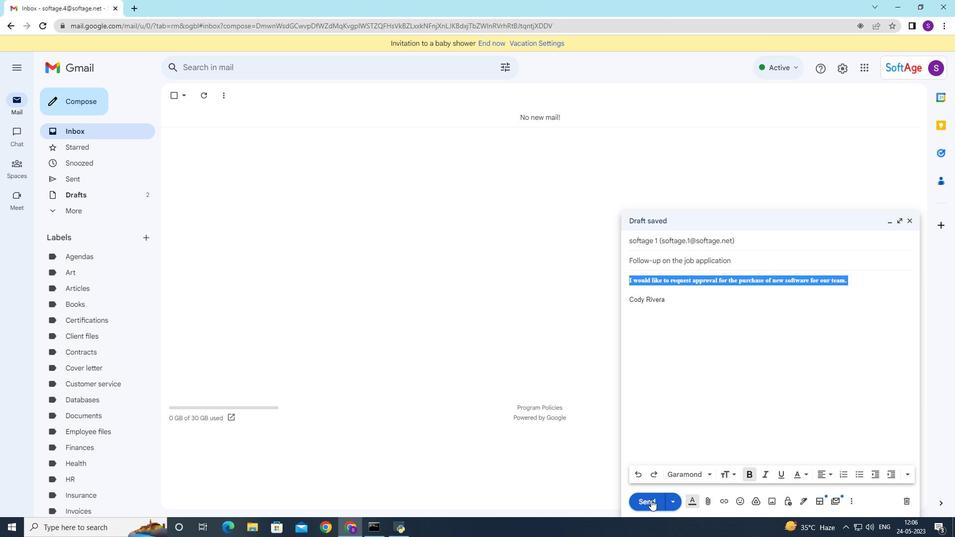 
Action: Mouse moved to (149, 239)
Screenshot: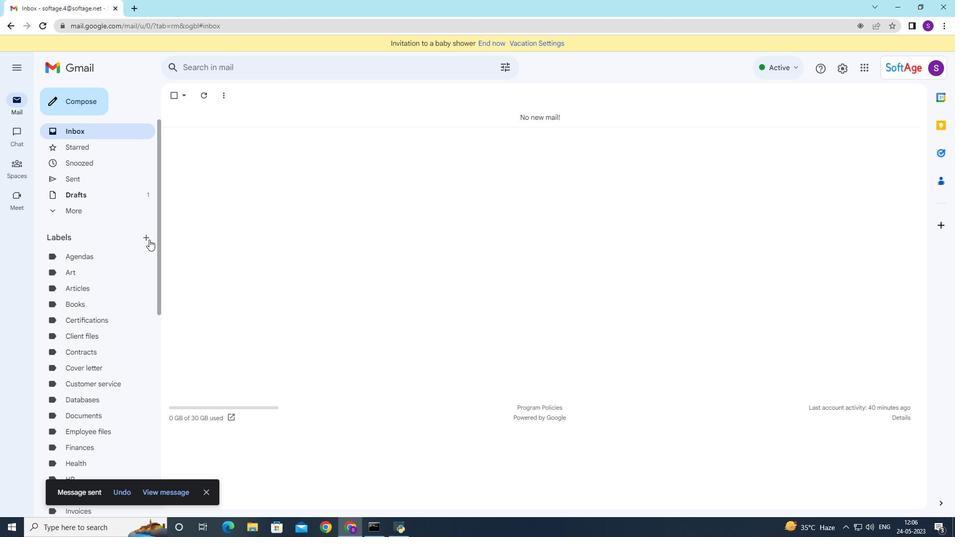 
Action: Mouse pressed left at (149, 239)
Screenshot: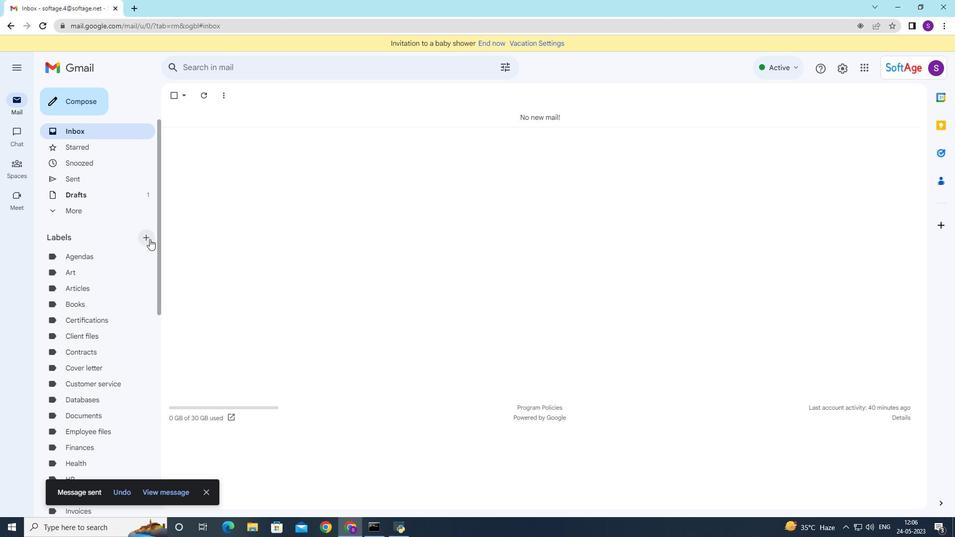 
Action: Mouse moved to (400, 251)
Screenshot: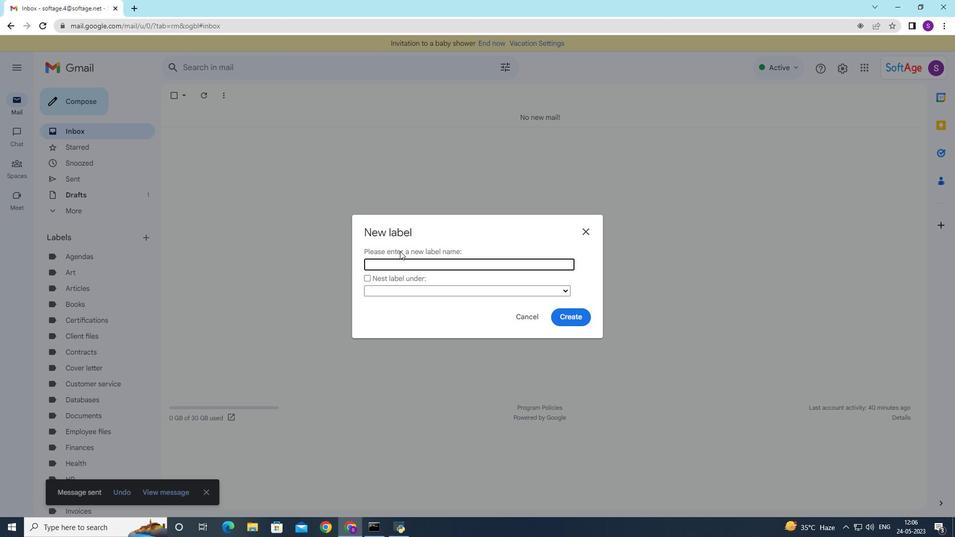 
Action: Key pressed <Key.shift>Training
Screenshot: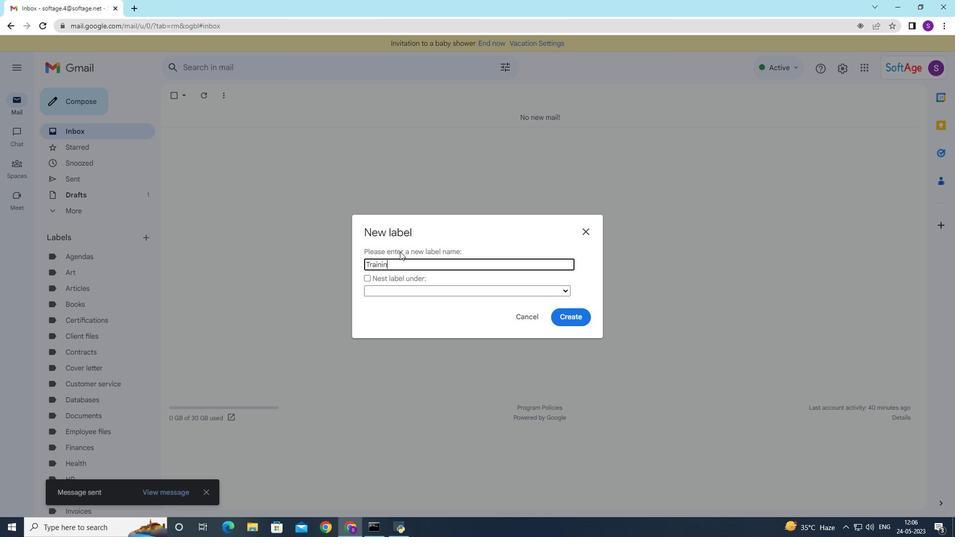 
Action: Mouse moved to (568, 318)
Screenshot: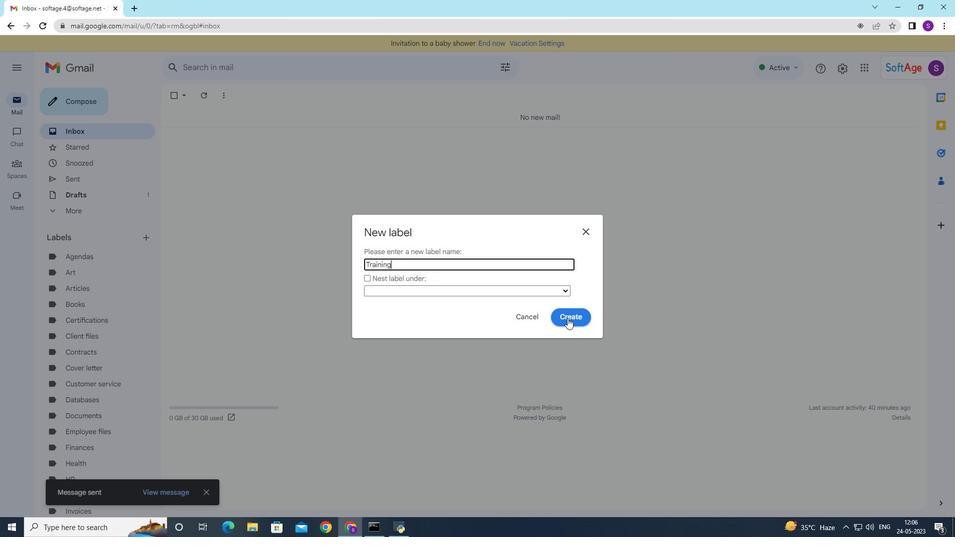 
Action: Mouse pressed left at (568, 318)
Screenshot: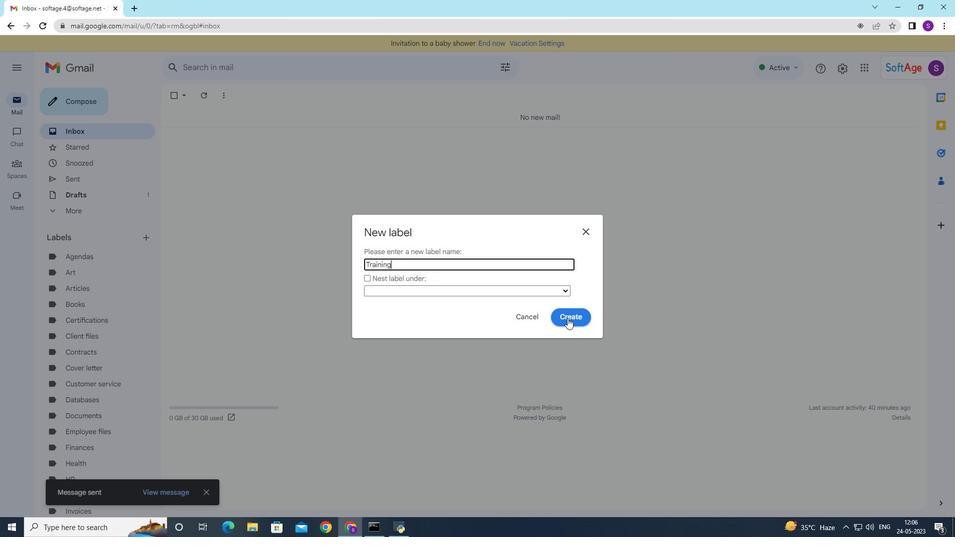 
Action: Mouse moved to (91, 178)
Screenshot: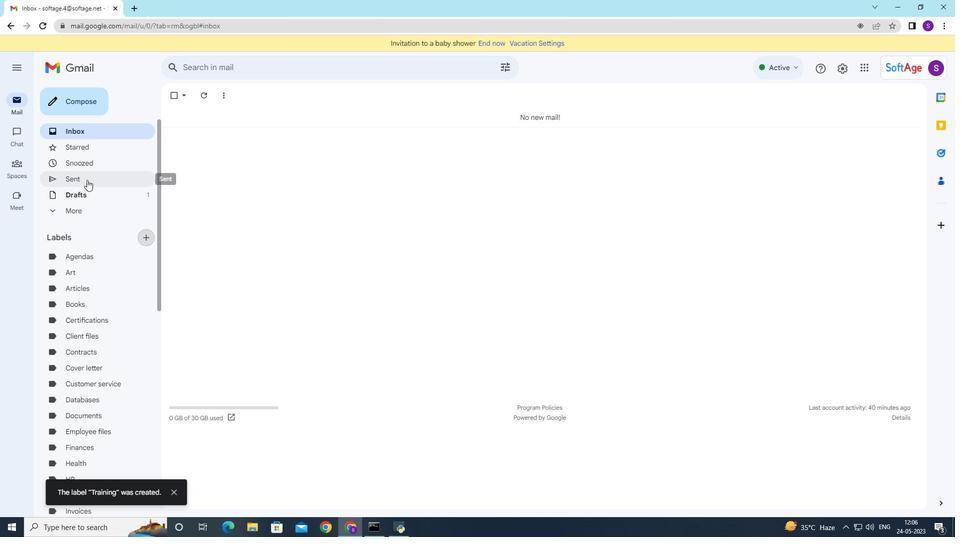 
Action: Mouse pressed left at (87, 177)
Screenshot: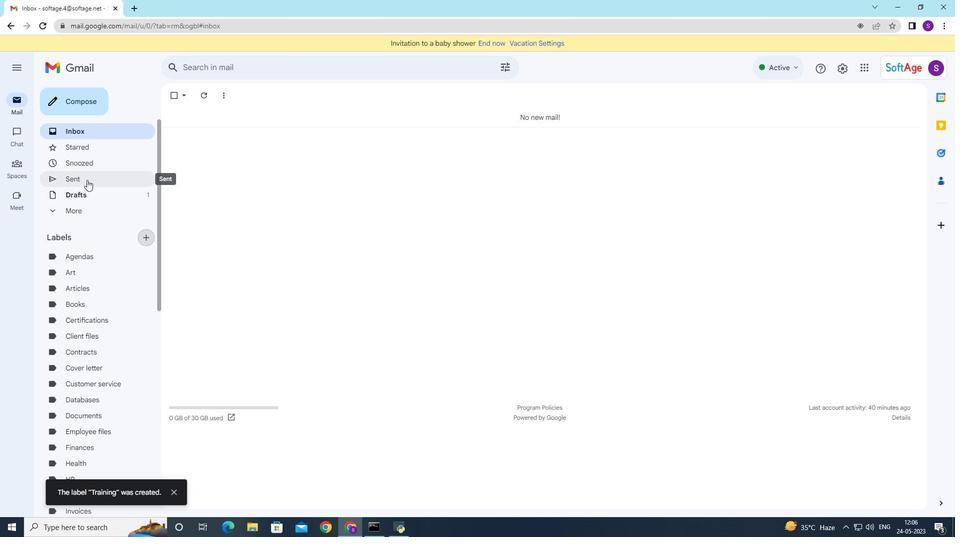
Action: Mouse moved to (355, 139)
Screenshot: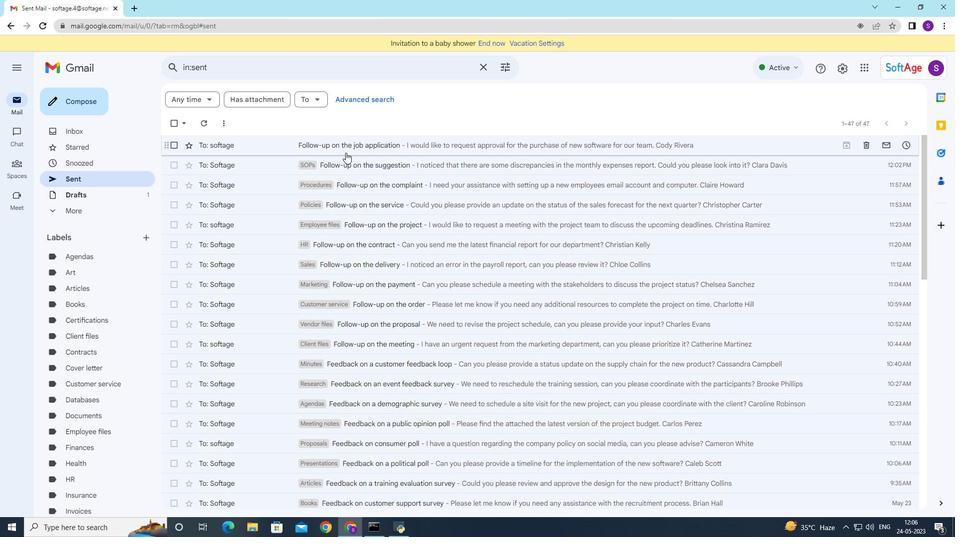 
Action: Mouse pressed right at (355, 139)
Screenshot: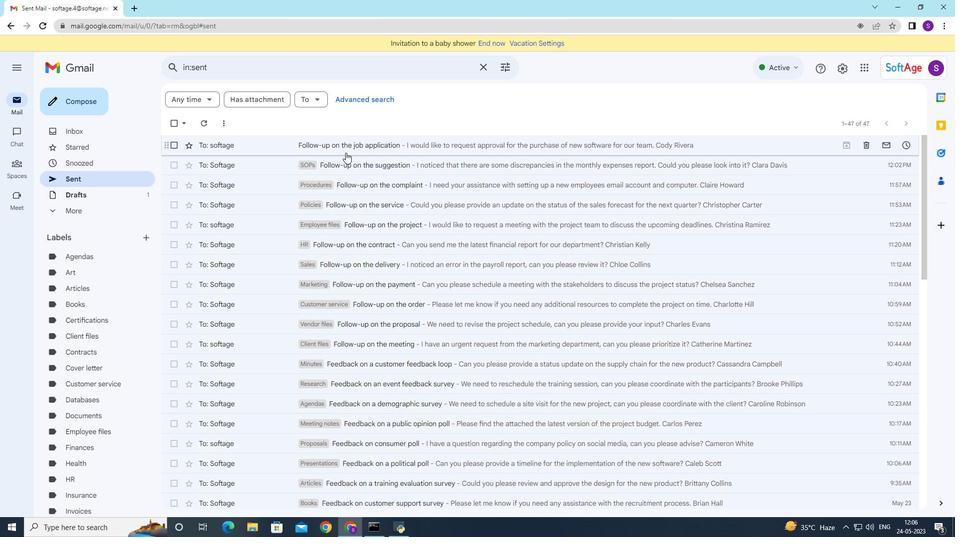 
Action: Mouse moved to (531, 169)
Screenshot: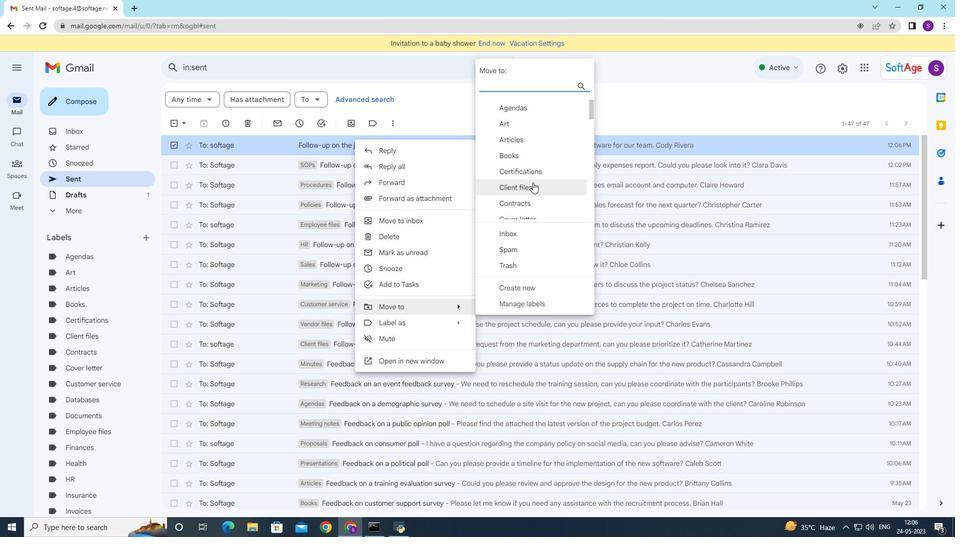 
Action: Mouse scrolled (531, 168) with delta (0, 0)
Screenshot: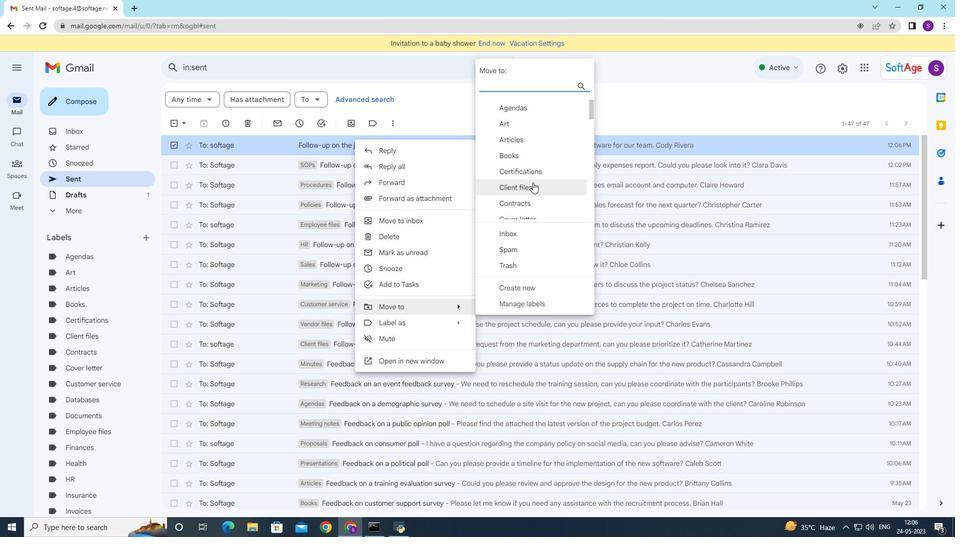 
Action: Mouse scrolled (531, 168) with delta (0, 0)
Screenshot: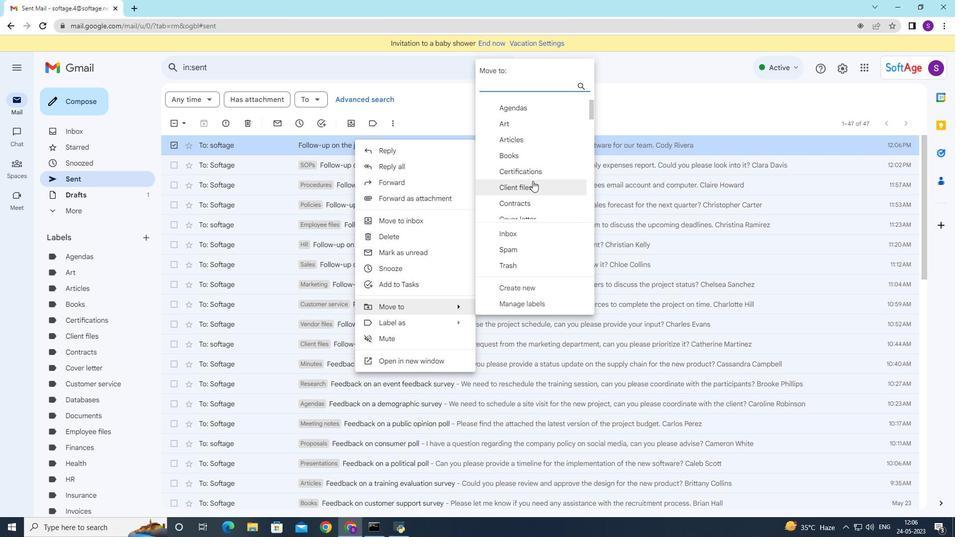 
Action: Mouse moved to (531, 170)
Screenshot: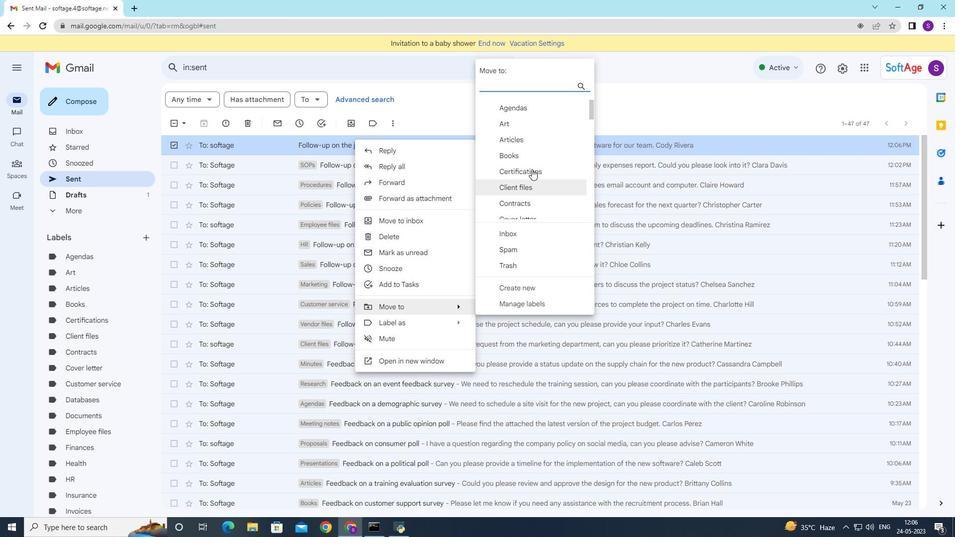 
Action: Mouse scrolled (531, 169) with delta (0, 0)
Screenshot: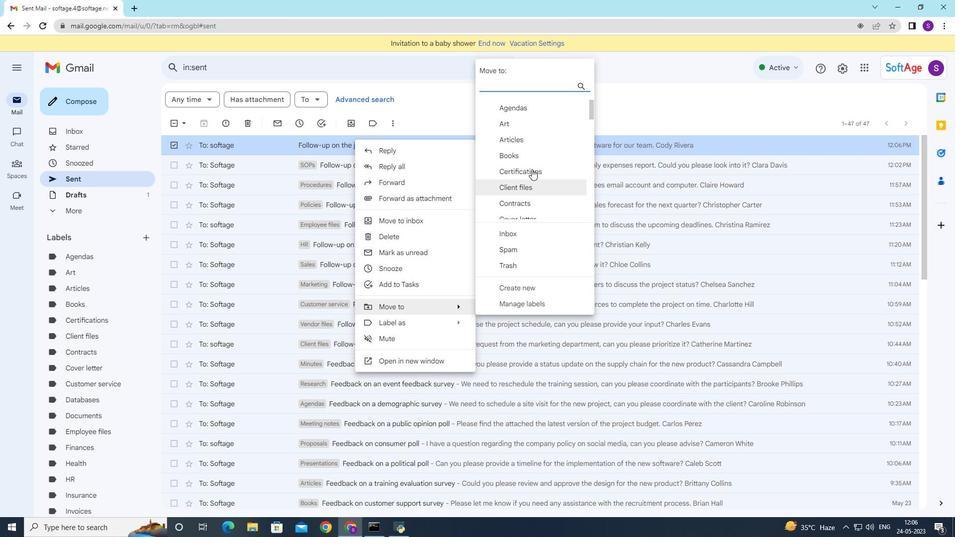 
Action: Mouse moved to (531, 171)
Screenshot: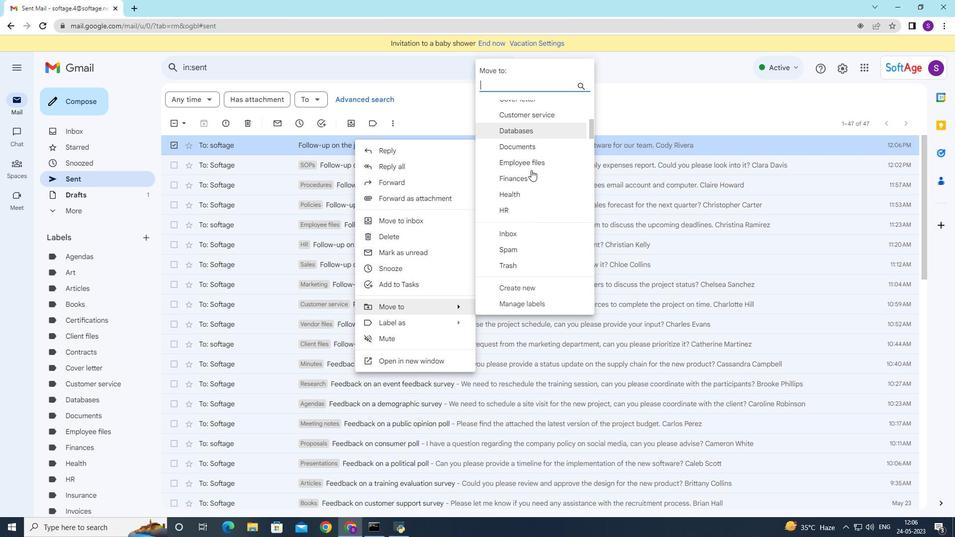 
Action: Mouse scrolled (531, 171) with delta (0, 0)
Screenshot: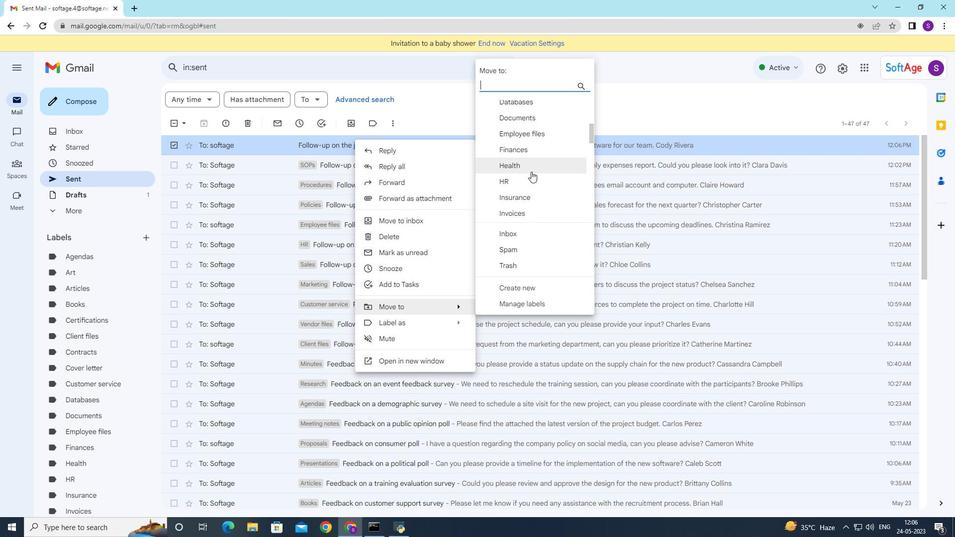 
Action: Mouse moved to (530, 172)
Screenshot: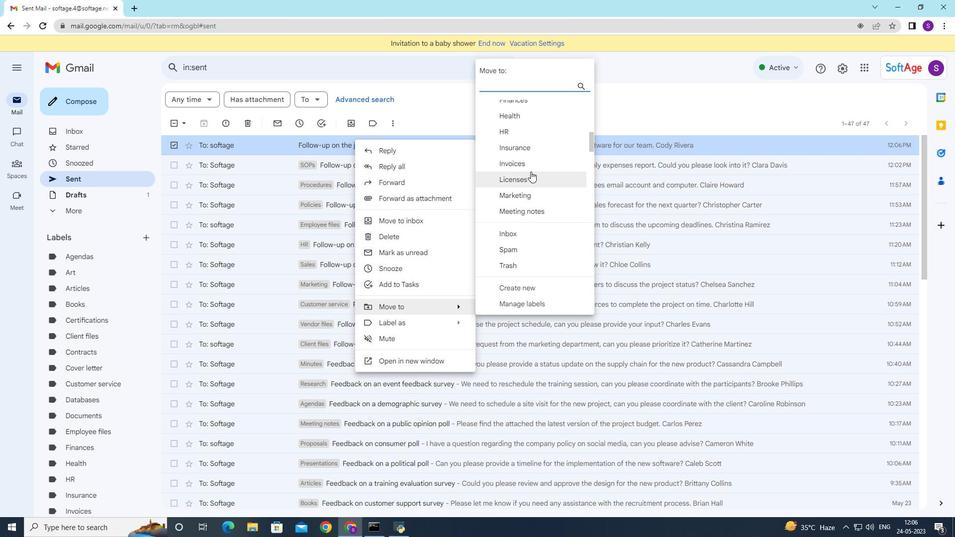 
Action: Mouse scrolled (530, 171) with delta (0, 0)
Screenshot: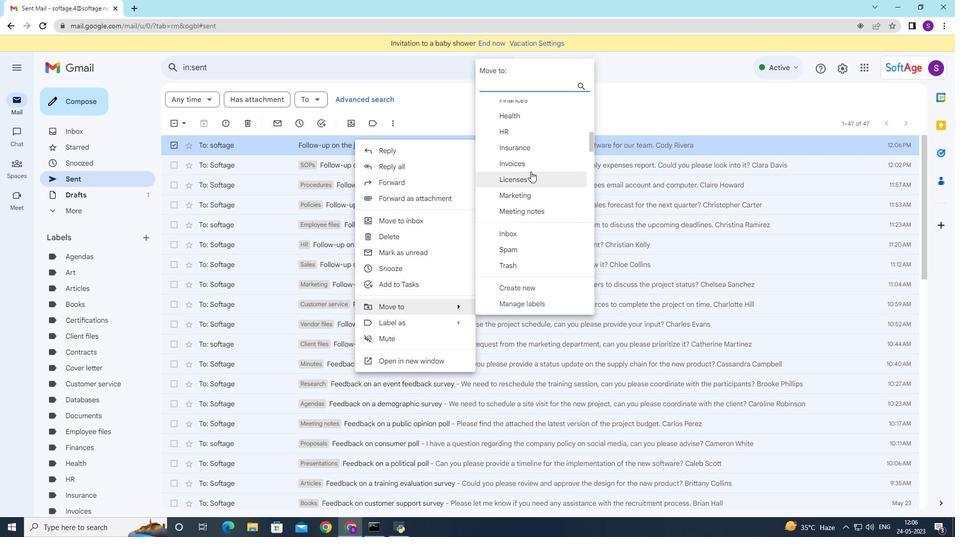 
Action: Mouse moved to (530, 174)
Screenshot: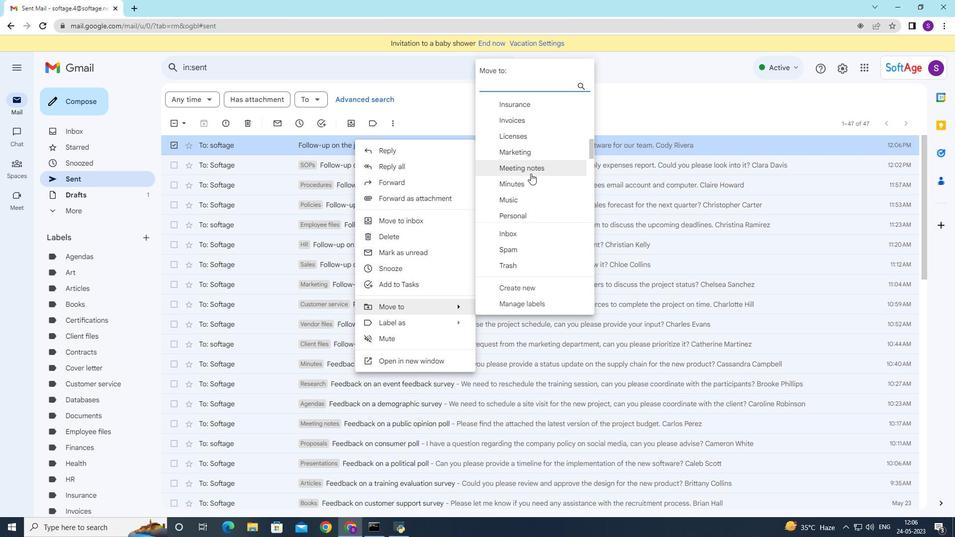 
Action: Mouse scrolled (530, 173) with delta (0, 0)
Screenshot: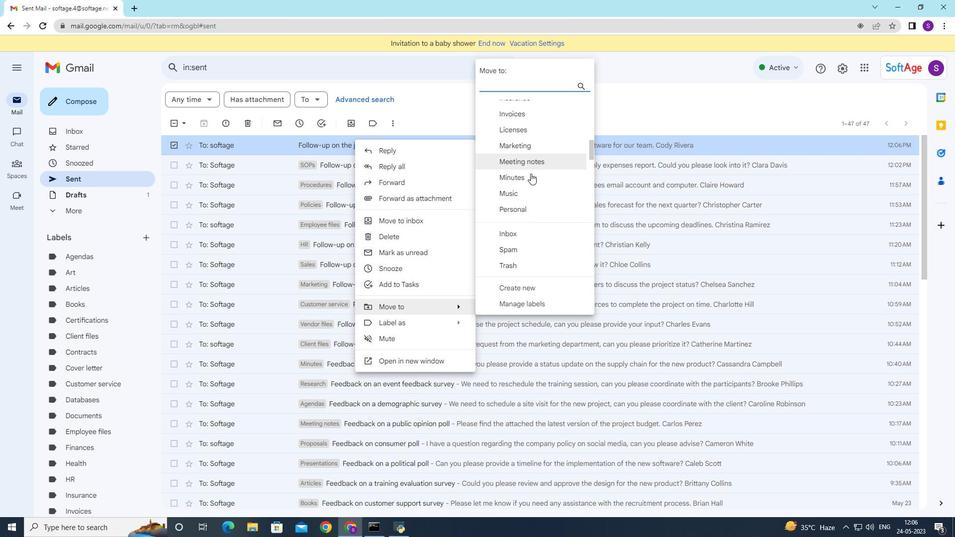 
Action: Mouse moved to (529, 175)
Screenshot: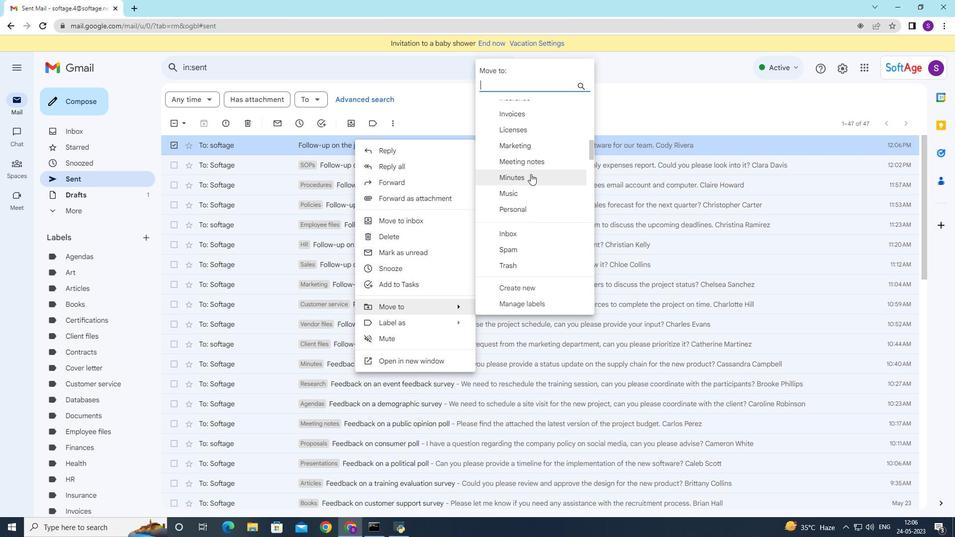 
Action: Mouse scrolled (529, 174) with delta (0, 0)
Screenshot: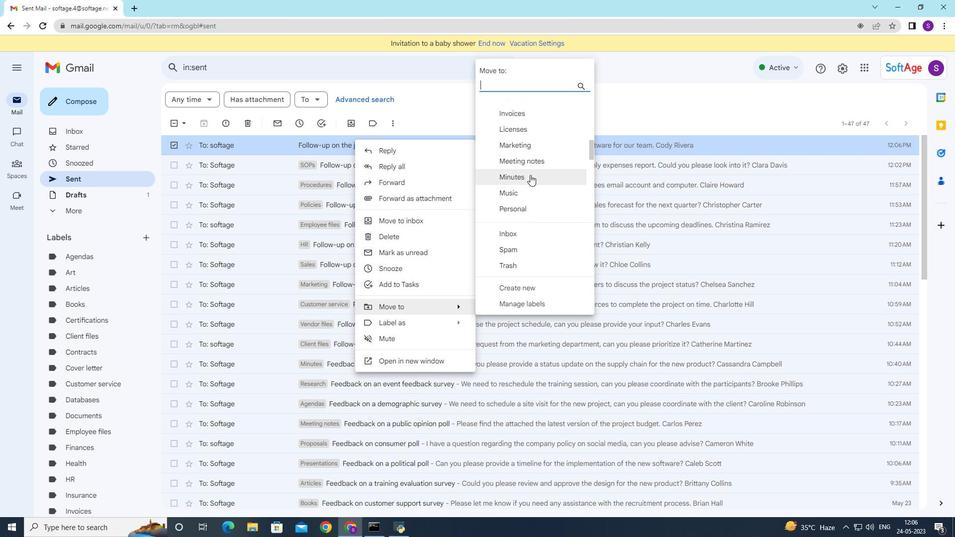 
Action: Mouse moved to (529, 175)
Screenshot: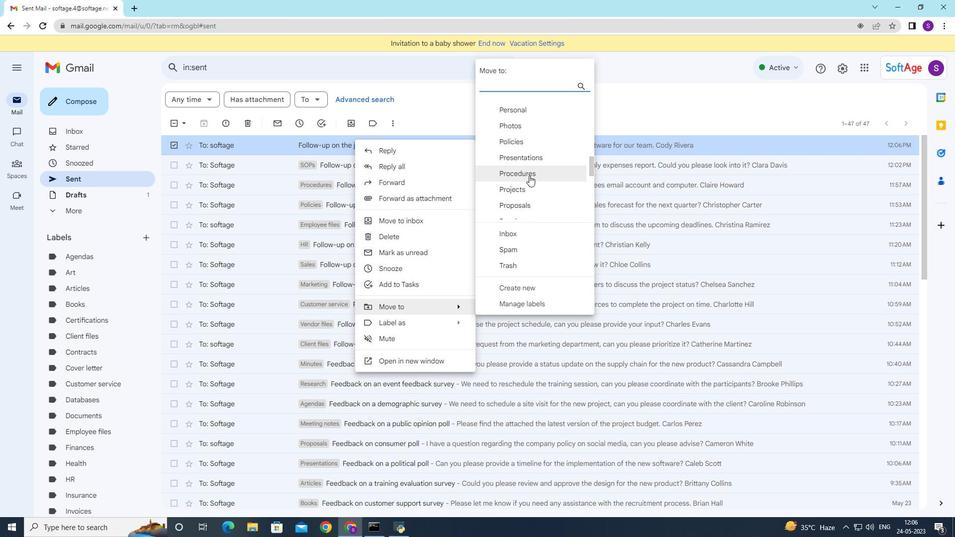 
Action: Mouse scrolled (529, 175) with delta (0, 0)
Screenshot: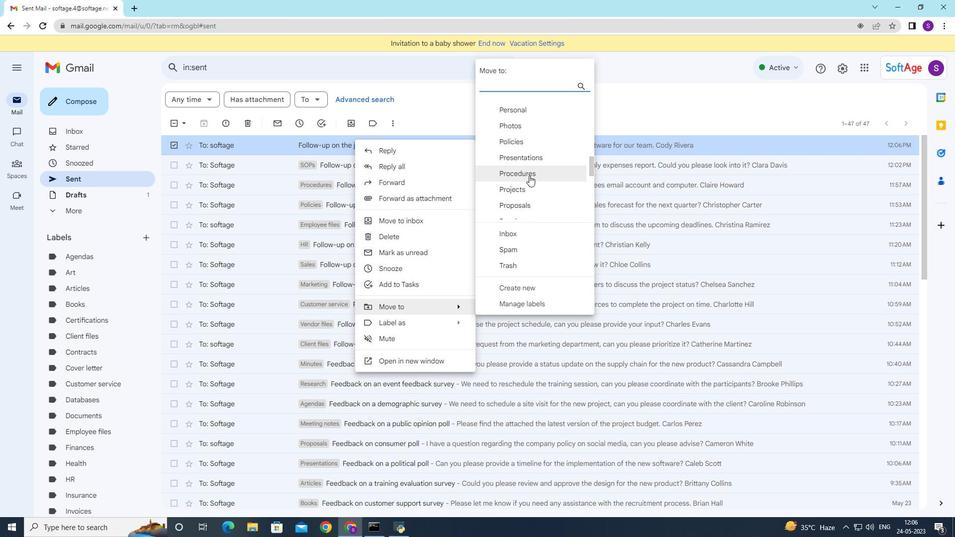 
Action: Mouse scrolled (529, 175) with delta (0, 0)
Screenshot: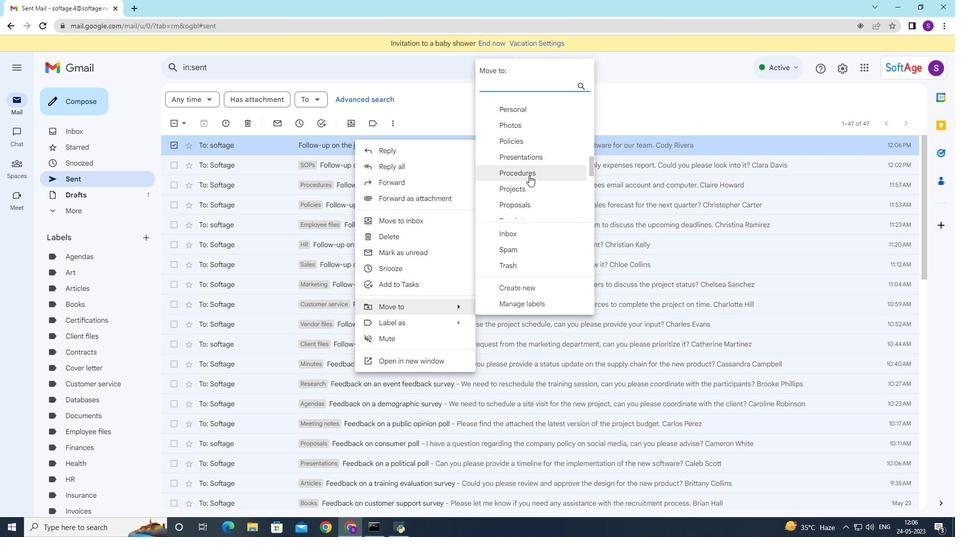 
Action: Mouse moved to (528, 178)
Screenshot: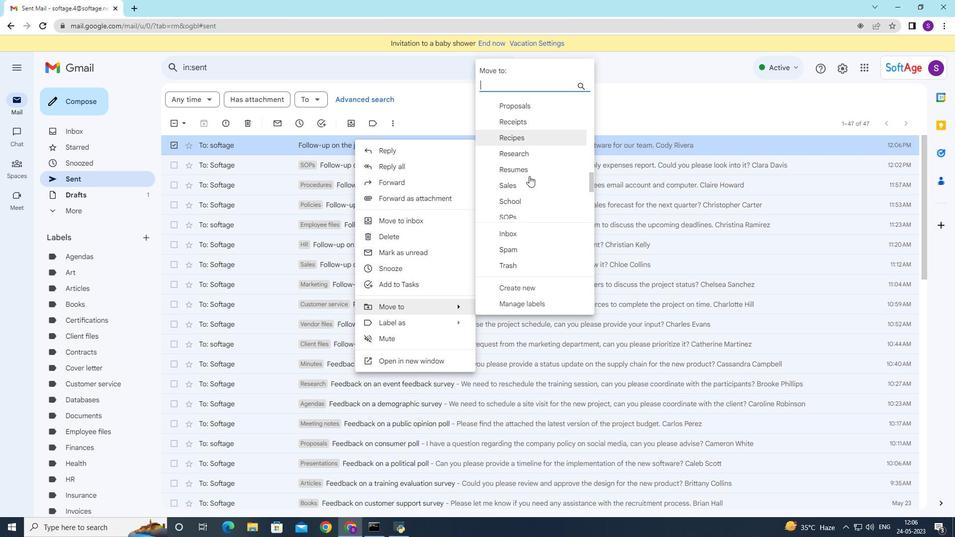 
Action: Mouse scrolled (528, 178) with delta (0, 0)
Screenshot: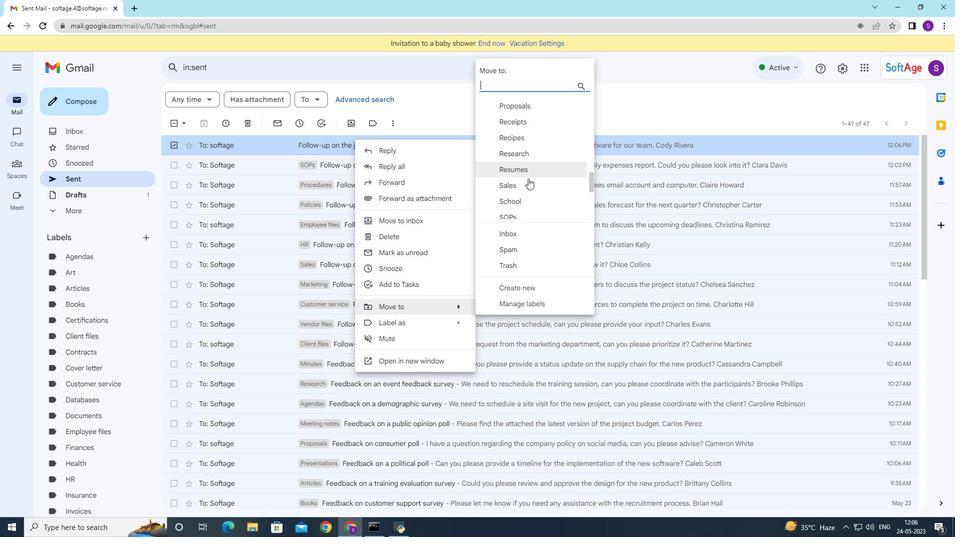 
Action: Mouse moved to (527, 180)
Screenshot: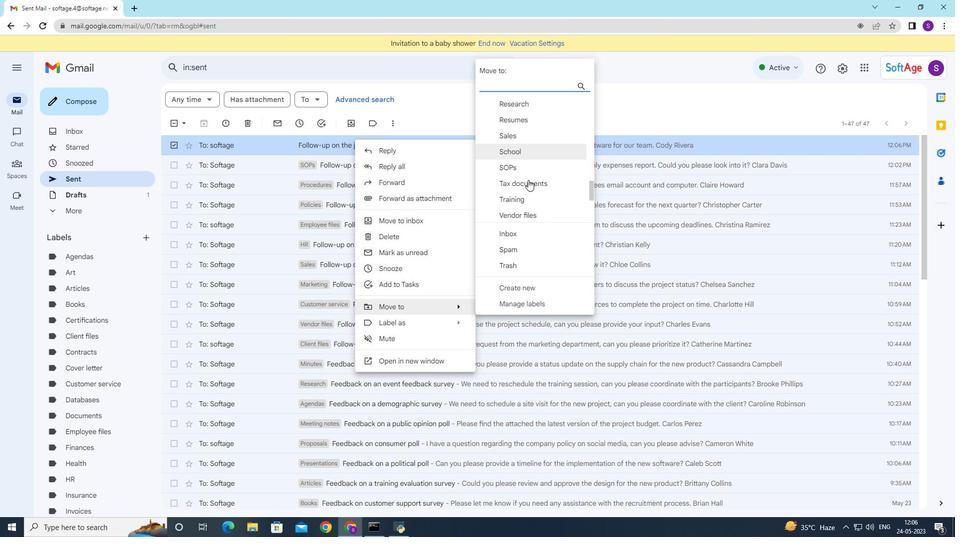 
Action: Mouse scrolled (527, 180) with delta (0, 0)
Screenshot: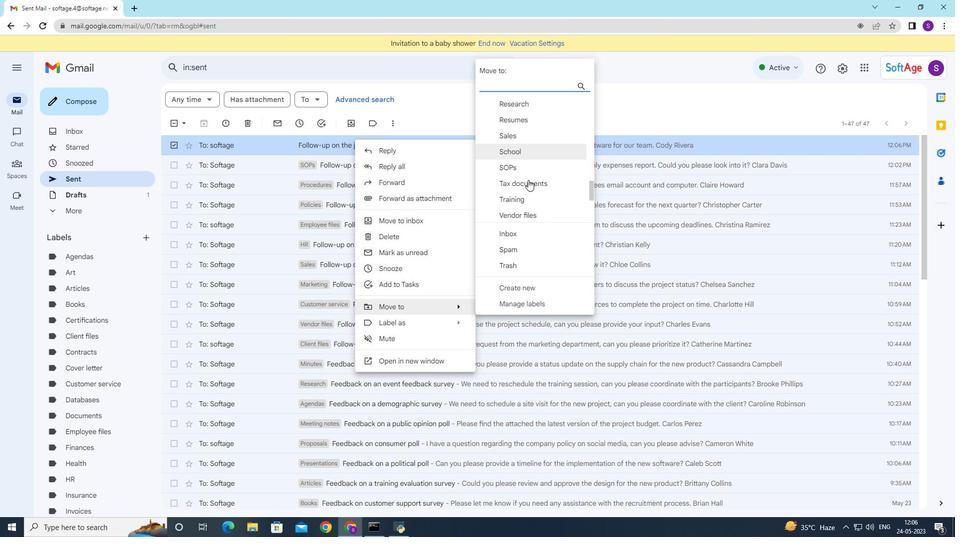 
Action: Mouse moved to (519, 151)
Screenshot: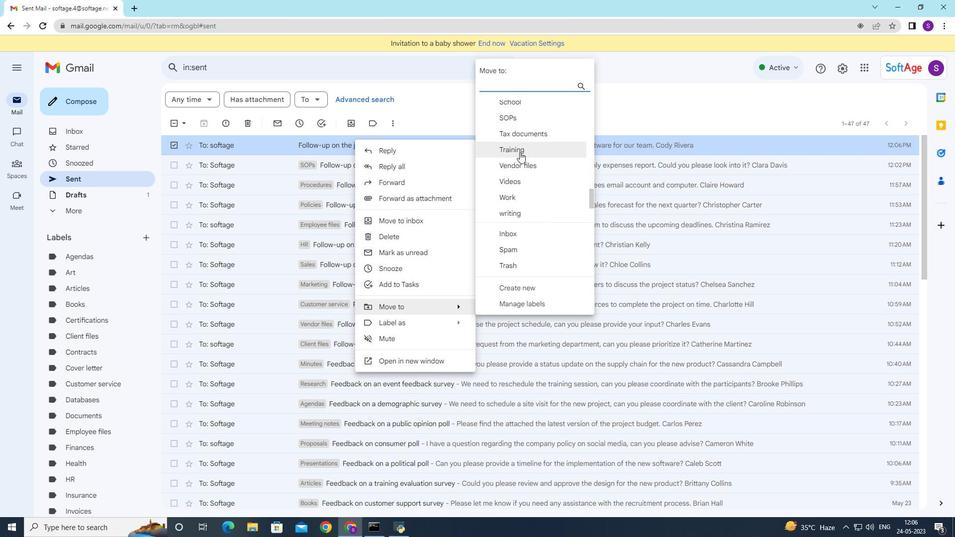 
Action: Mouse pressed left at (519, 151)
Screenshot: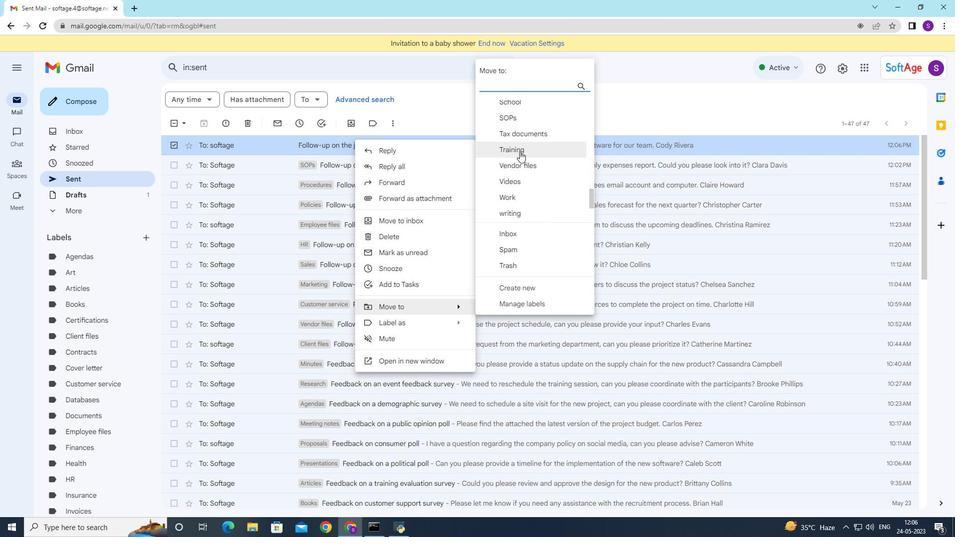 
Action: Mouse moved to (498, 179)
Screenshot: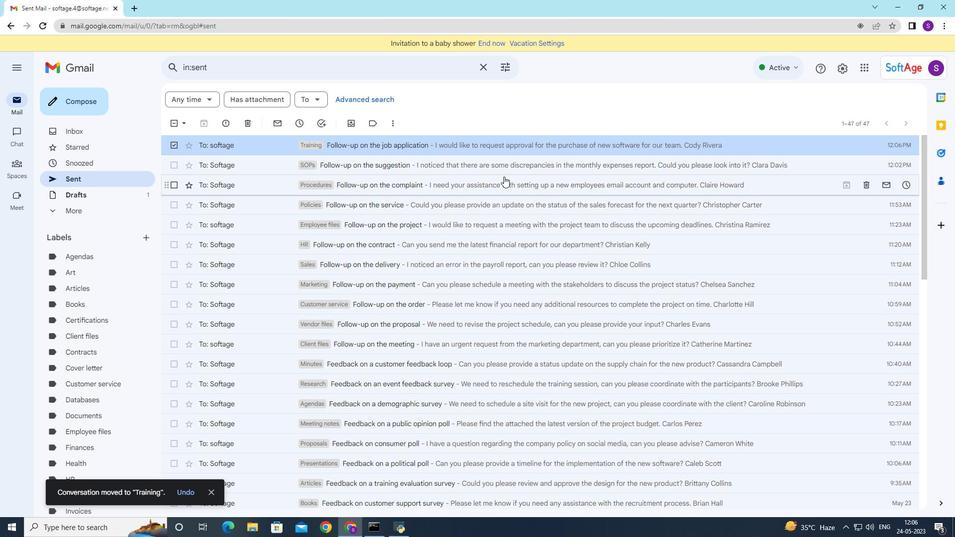 
